 Task: Look for space in Cerignola, Italy from 8th August, 2023 to 15th August, 2023 for 9 adults in price range Rs.10000 to Rs.14000. Place can be shared room with 5 bedrooms having 9 beds and 5 bathrooms. Property type can be house, flat, guest house. Amenities needed are: wifi, TV, free parkinig on premises, gym, breakfast. Booking option can be shelf check-in. Required host language is English.
Action: Mouse moved to (476, 102)
Screenshot: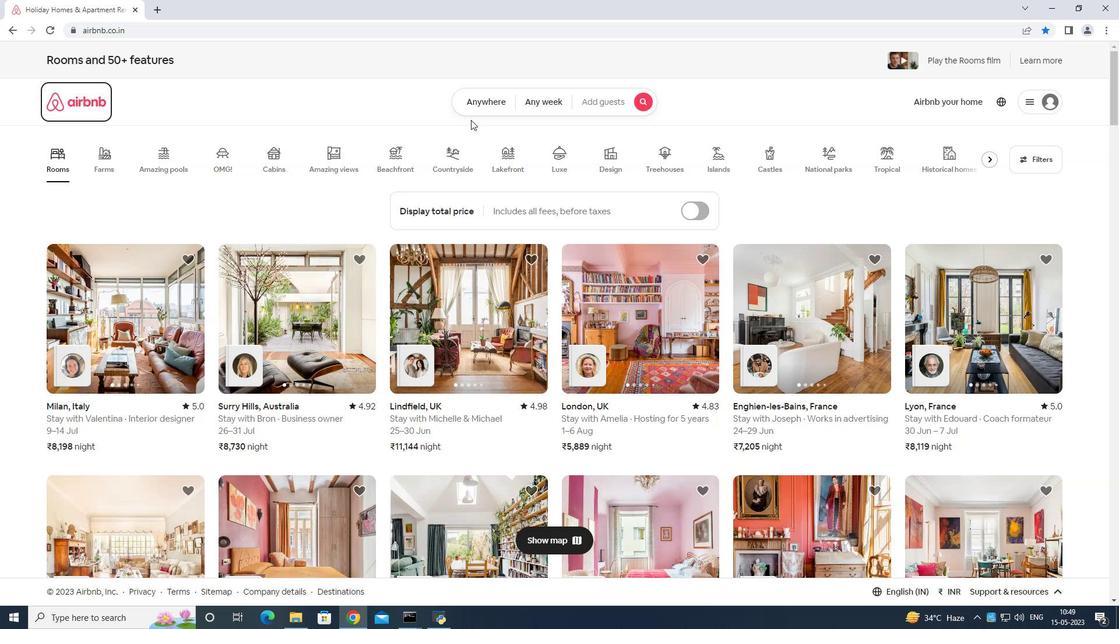 
Action: Mouse pressed left at (476, 102)
Screenshot: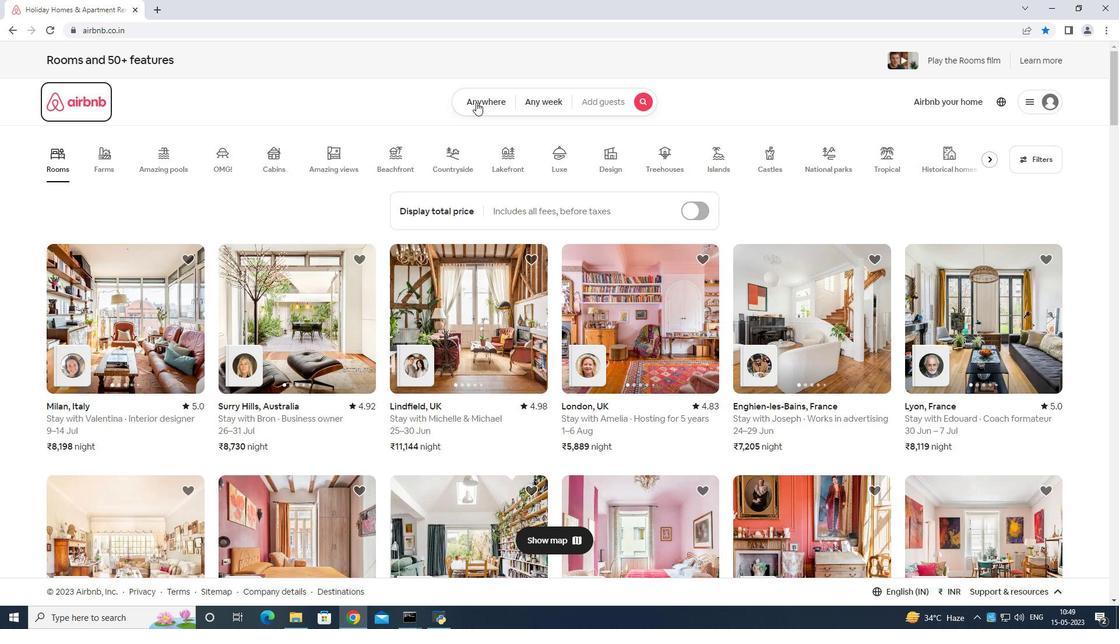 
Action: Mouse moved to (468, 142)
Screenshot: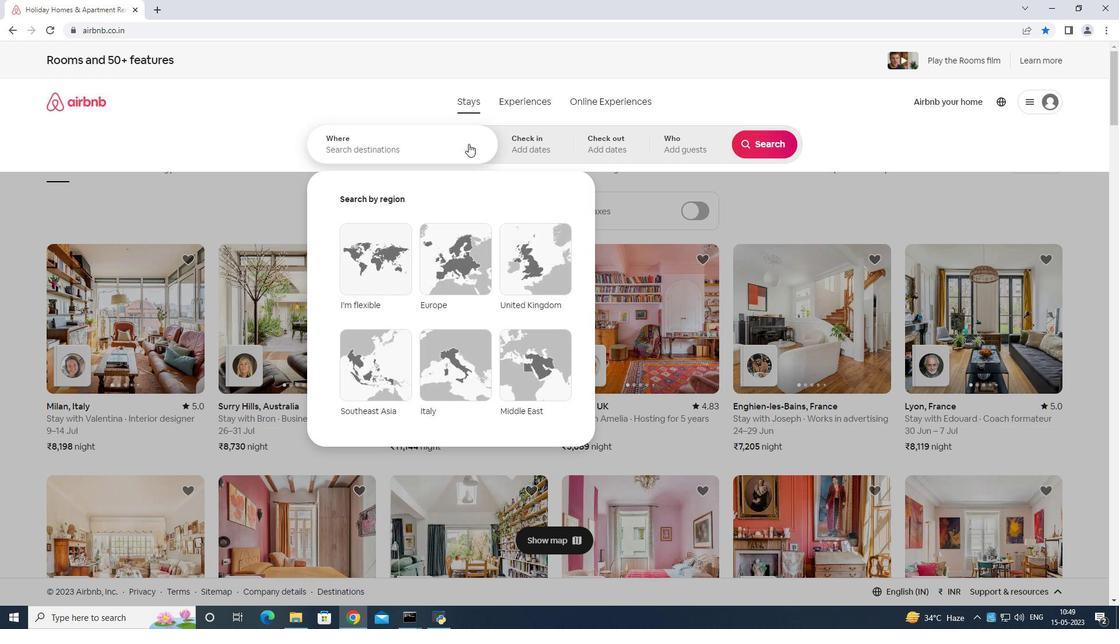 
Action: Mouse pressed left at (468, 143)
Screenshot: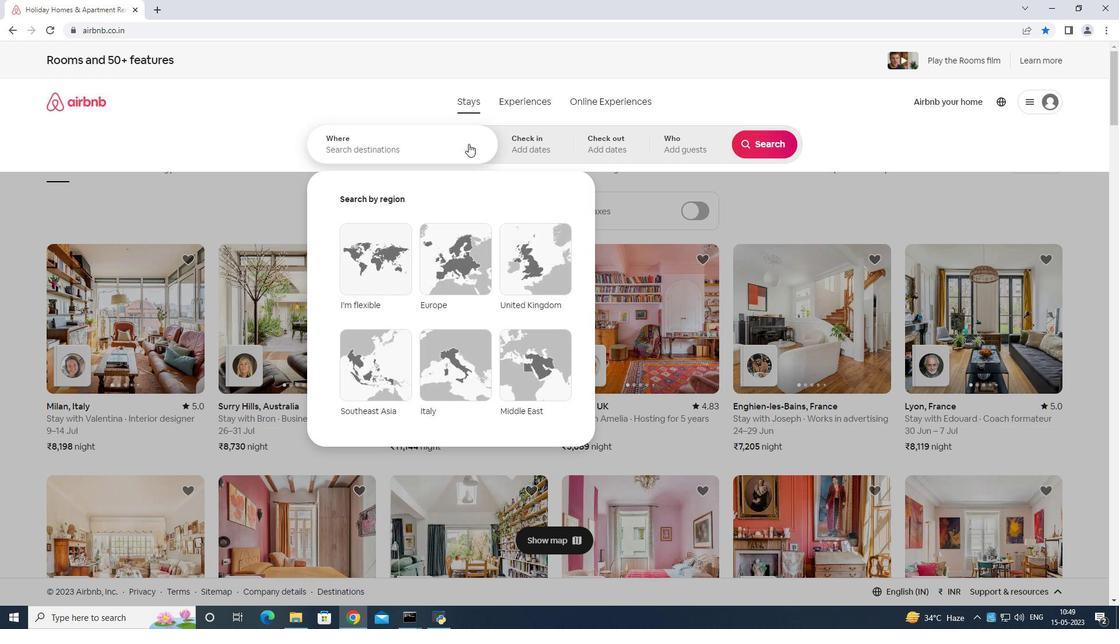 
Action: Mouse moved to (461, 138)
Screenshot: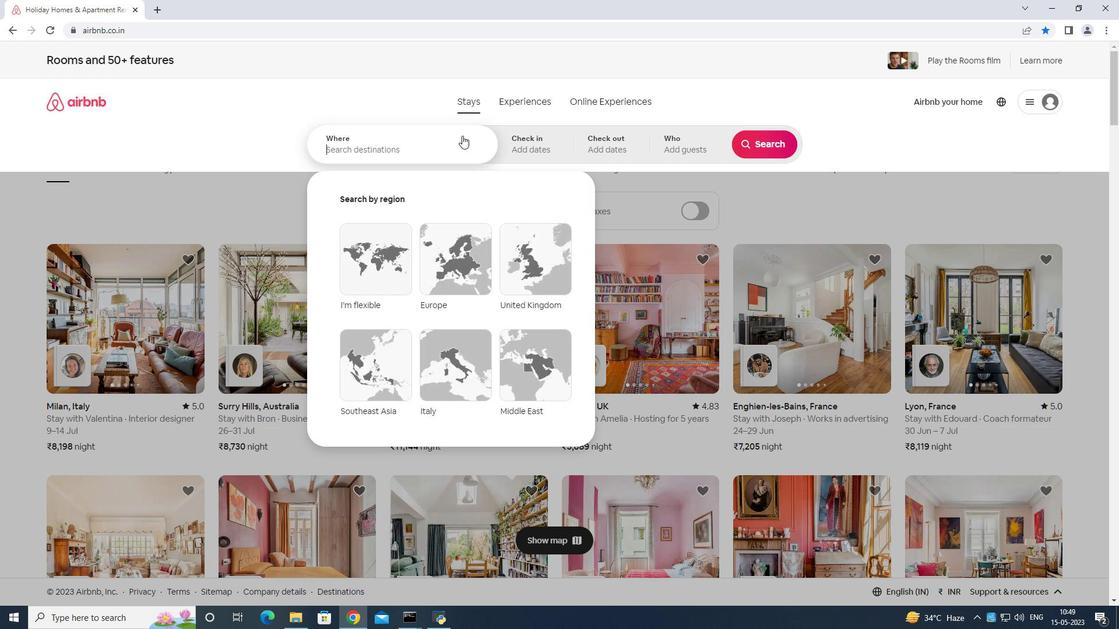 
Action: Key pressed <Key.shift>Cerigo<Key.backspace>nola<Key.space>italy<Key.enter>
Screenshot: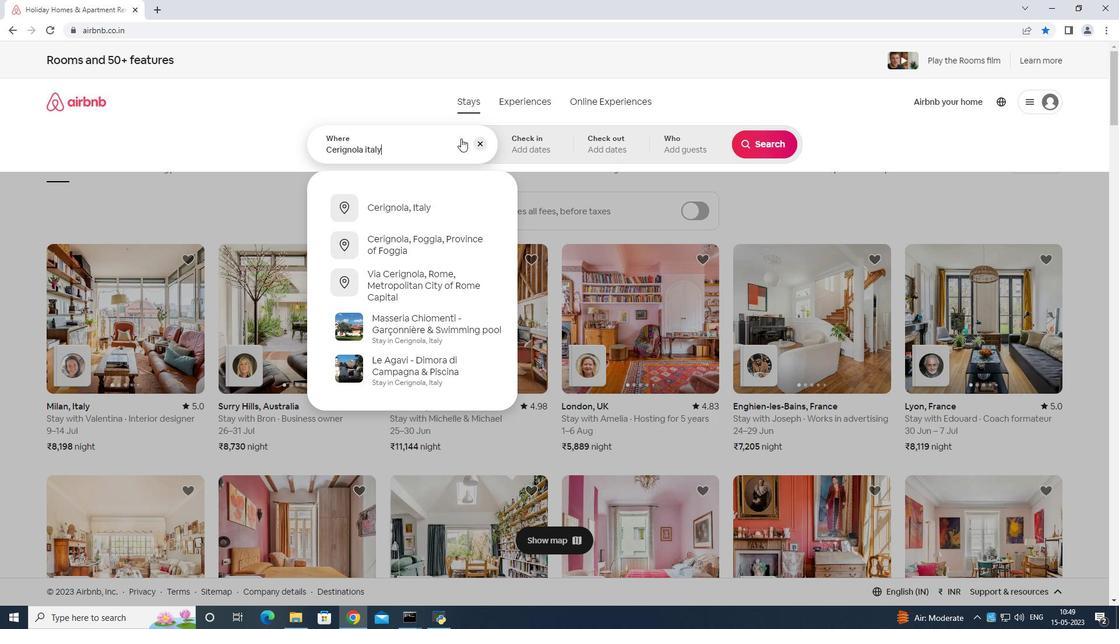 
Action: Mouse moved to (754, 238)
Screenshot: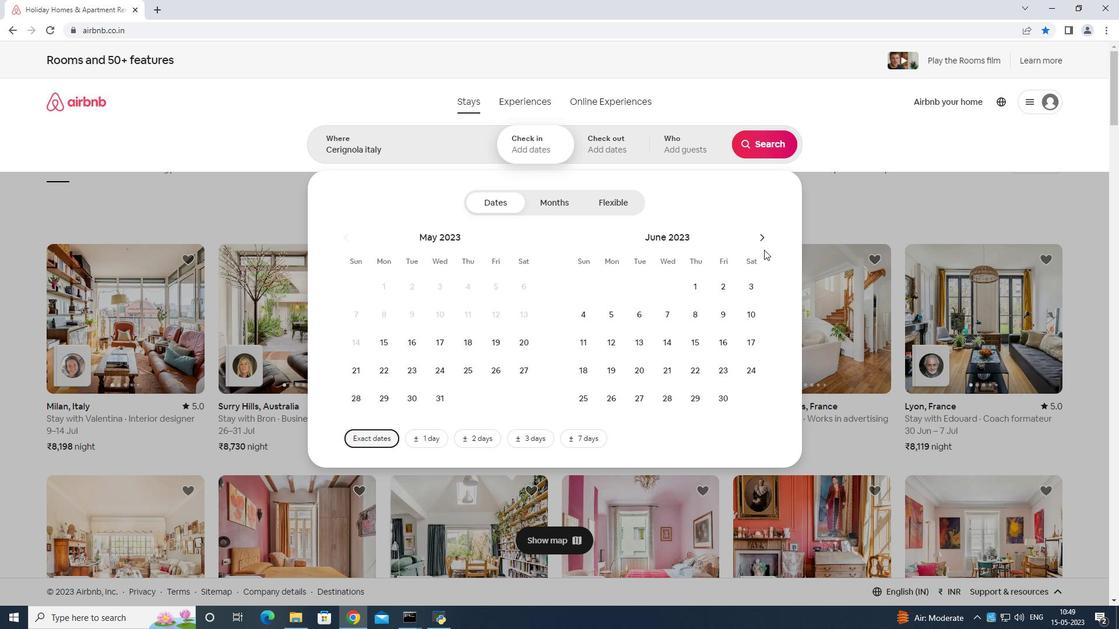 
Action: Mouse pressed left at (754, 238)
Screenshot: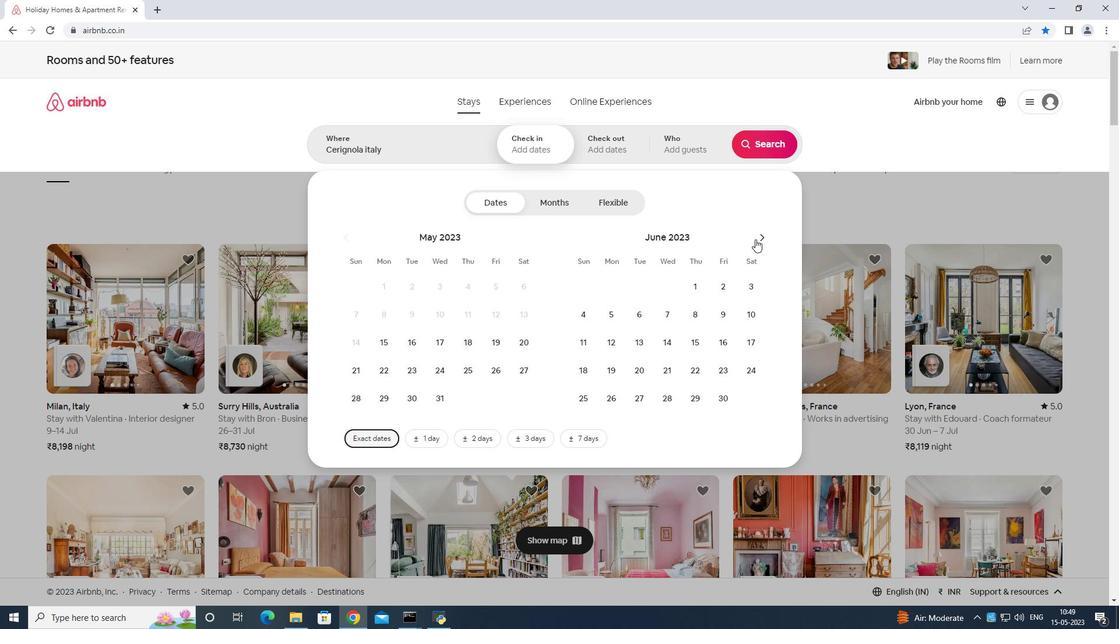 
Action: Mouse moved to (757, 239)
Screenshot: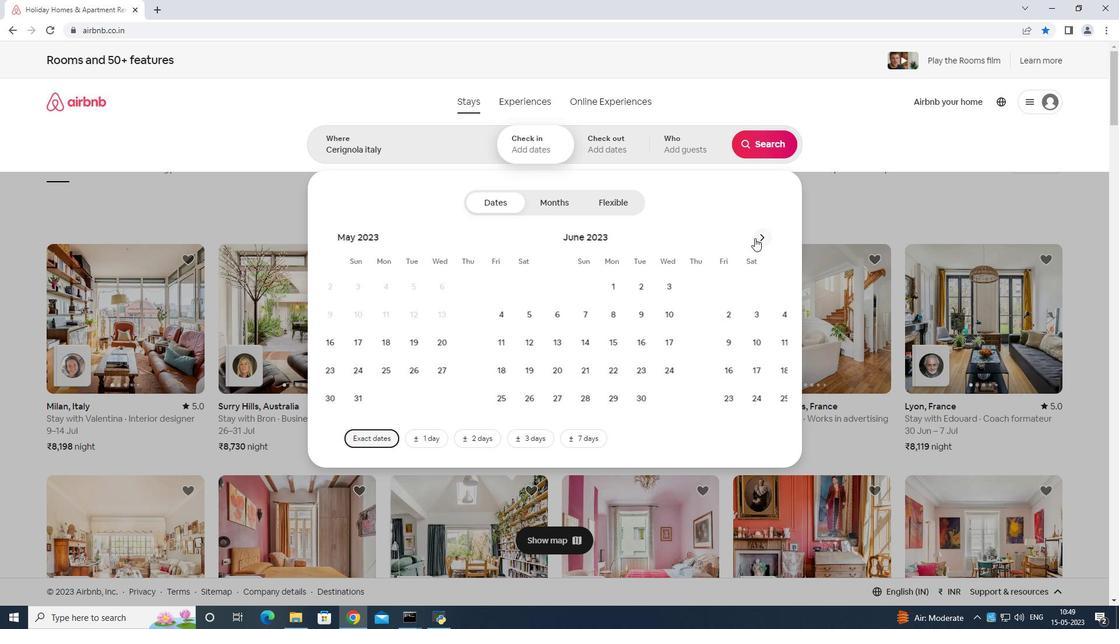 
Action: Mouse pressed left at (757, 239)
Screenshot: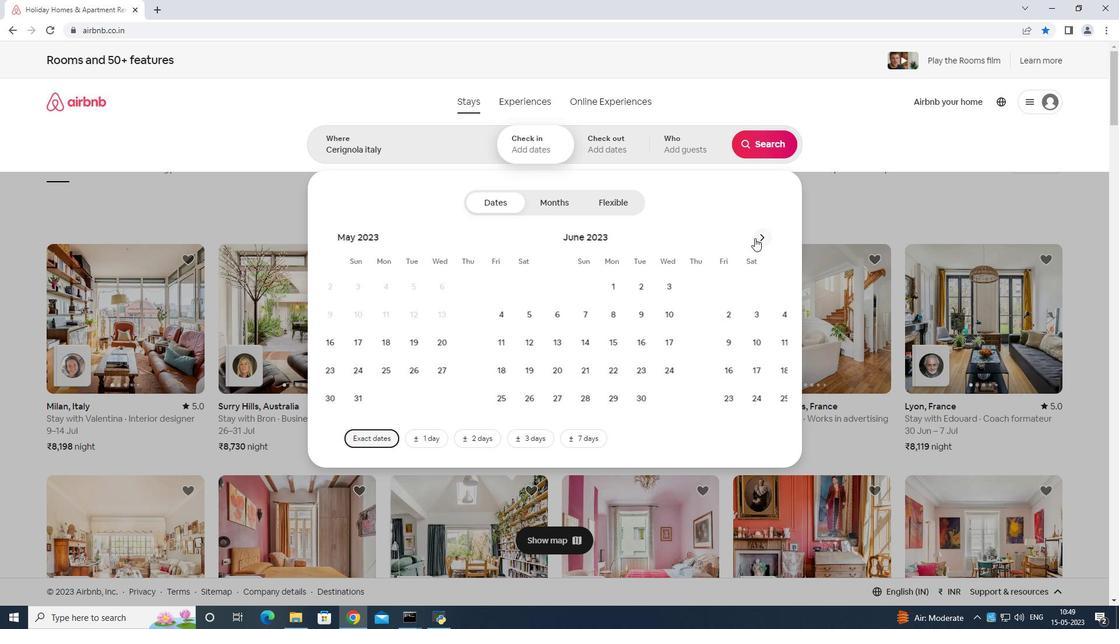
Action: Mouse moved to (634, 314)
Screenshot: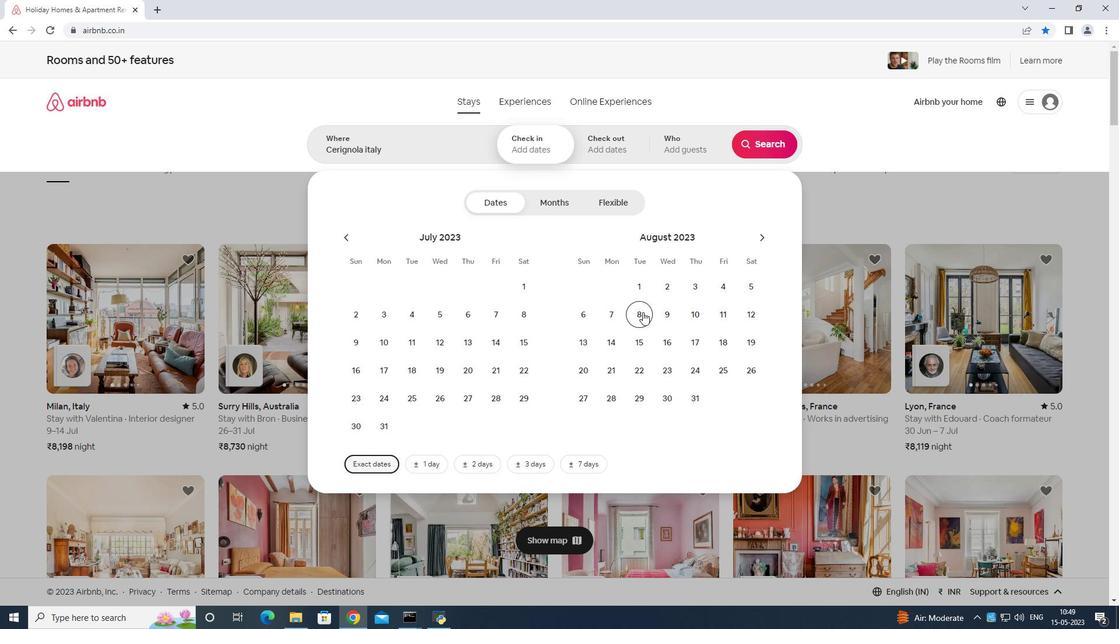 
Action: Mouse pressed left at (634, 314)
Screenshot: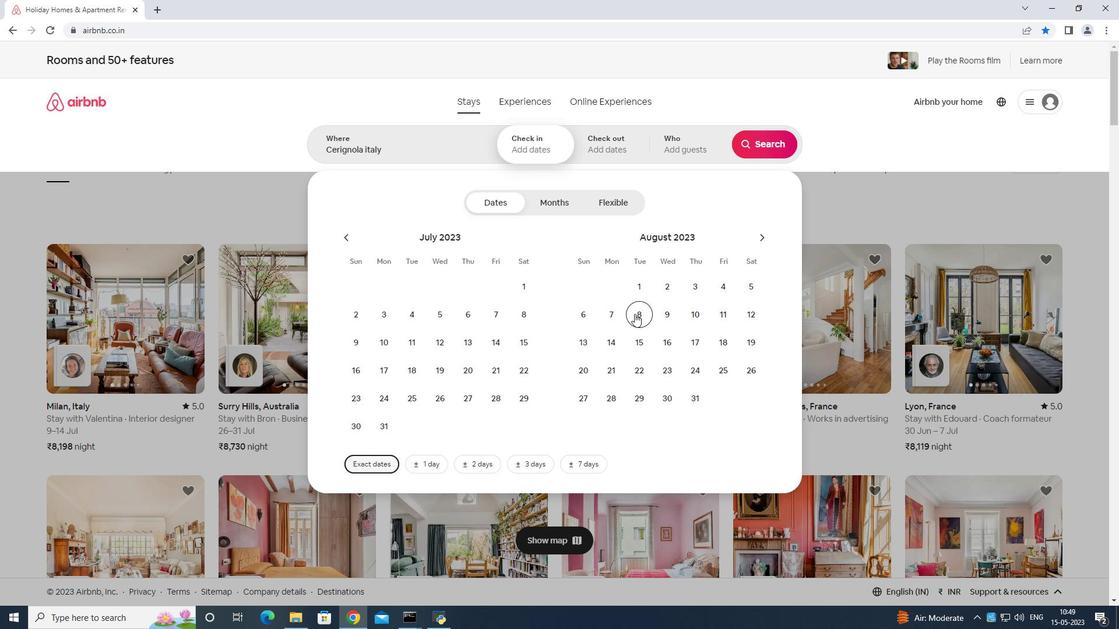 
Action: Mouse moved to (635, 335)
Screenshot: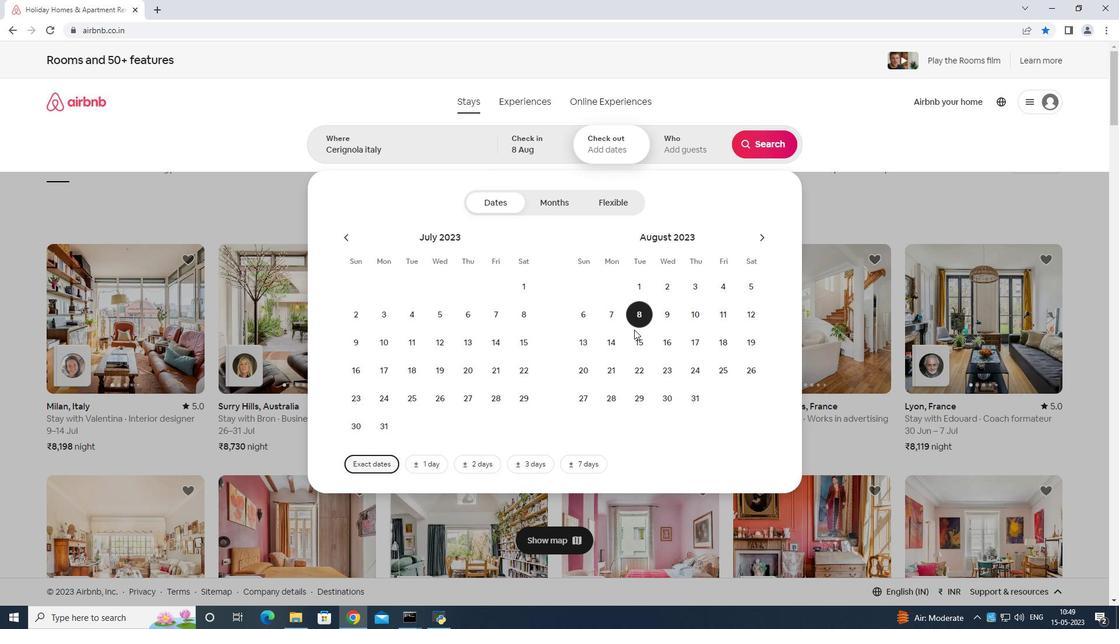 
Action: Mouse pressed left at (635, 335)
Screenshot: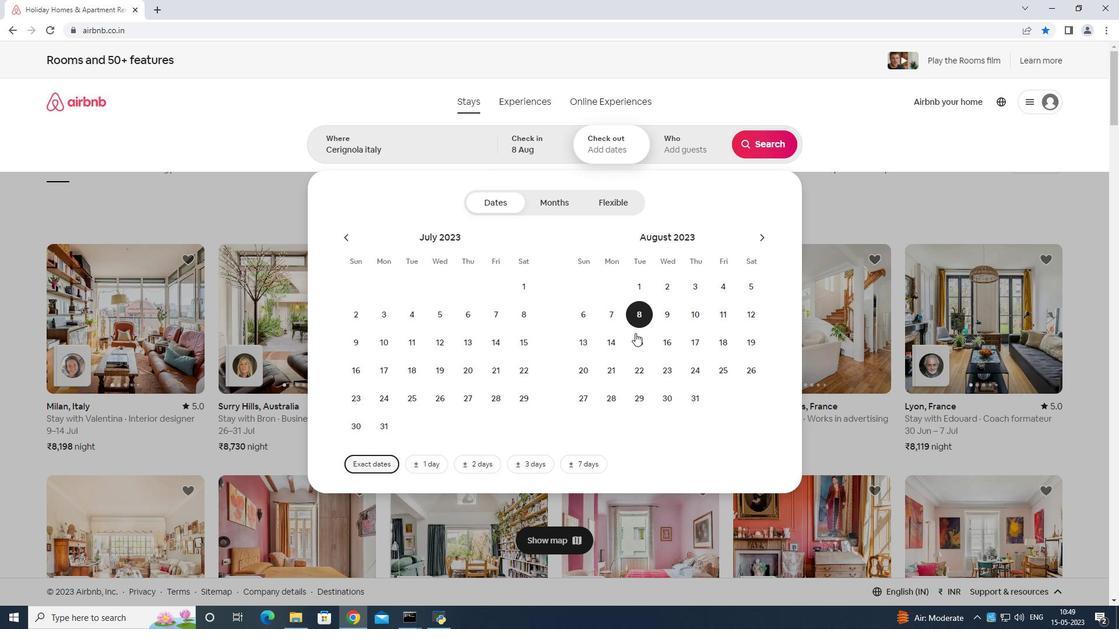 
Action: Mouse moved to (687, 146)
Screenshot: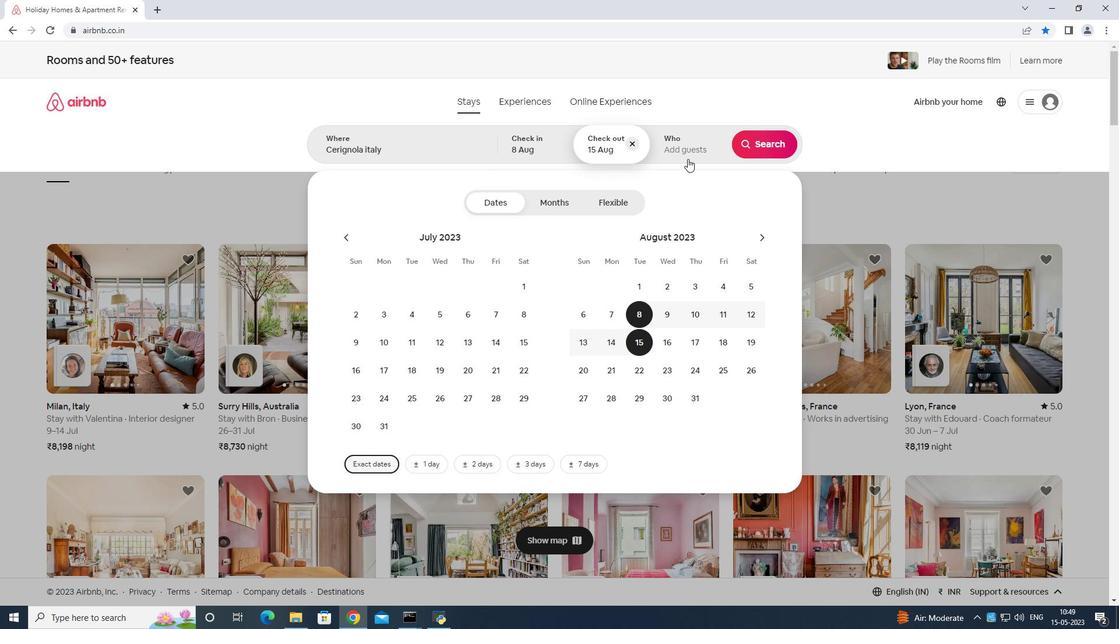 
Action: Mouse pressed left at (687, 146)
Screenshot: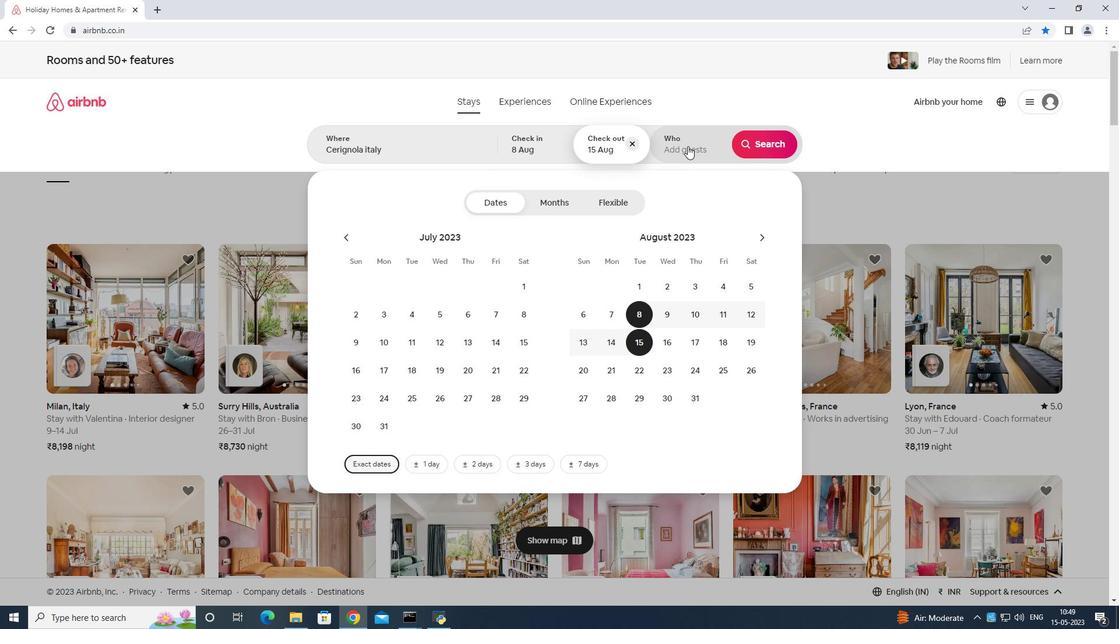 
Action: Mouse moved to (770, 204)
Screenshot: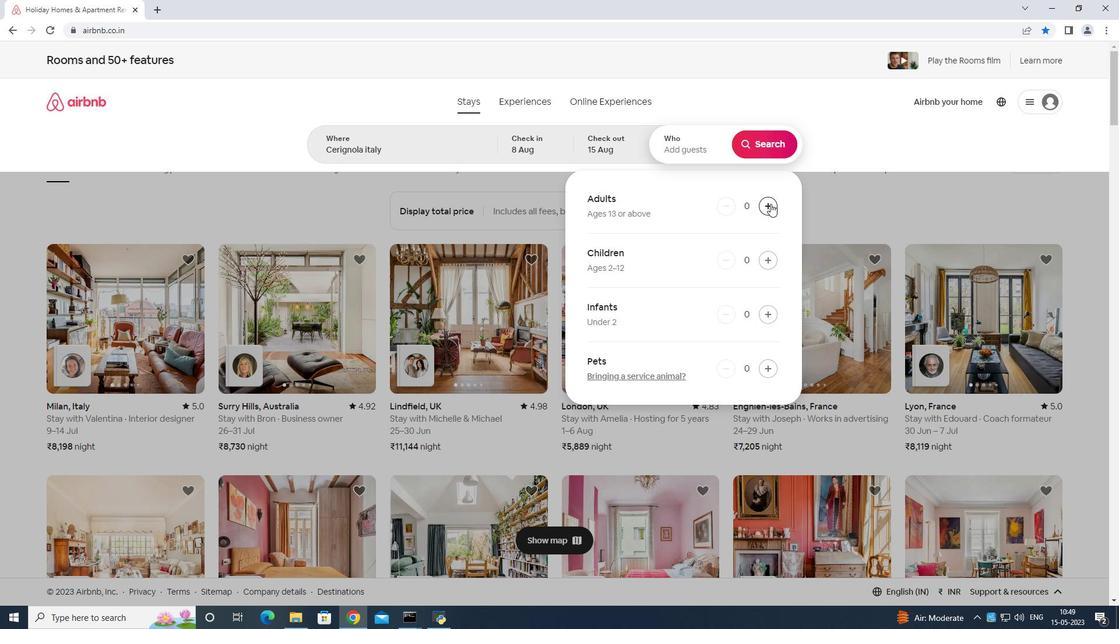 
Action: Mouse pressed left at (770, 204)
Screenshot: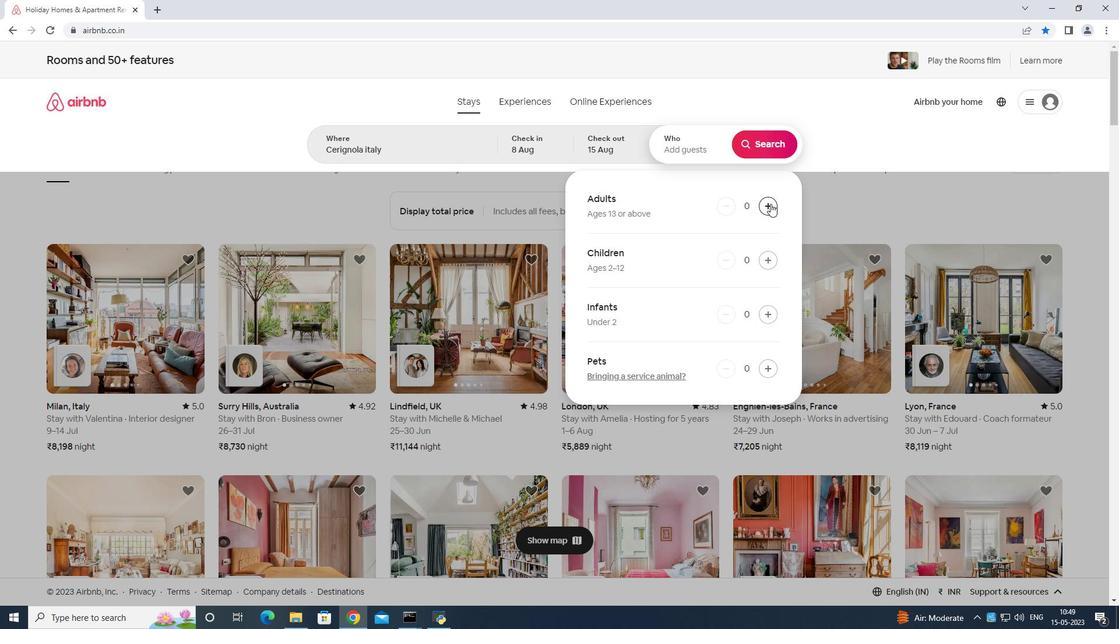 
Action: Mouse pressed left at (770, 204)
Screenshot: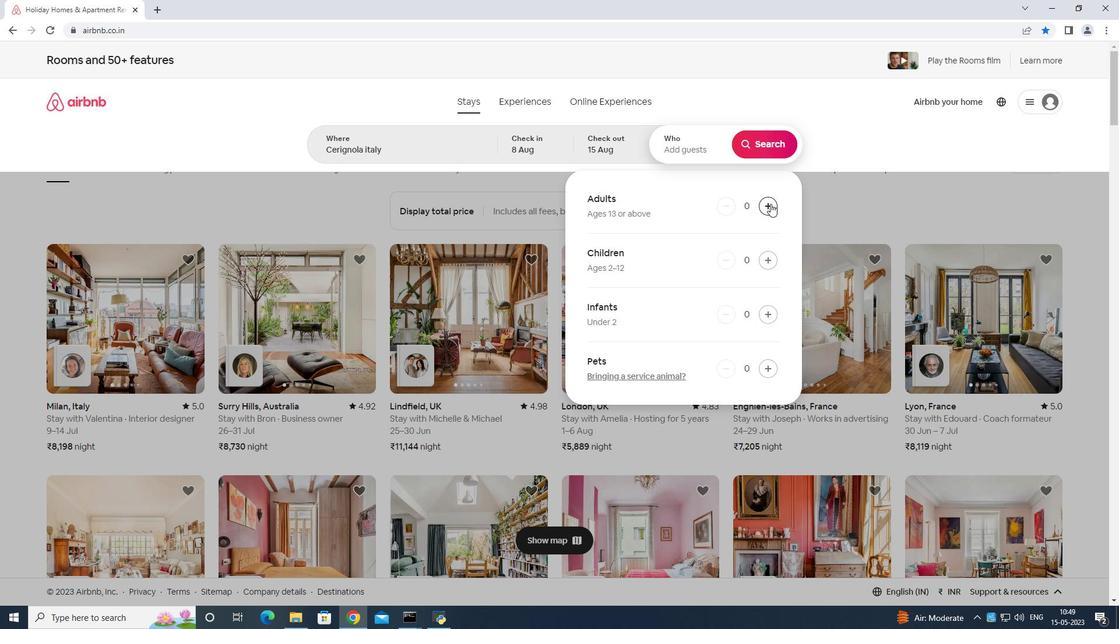 
Action: Mouse pressed left at (770, 204)
Screenshot: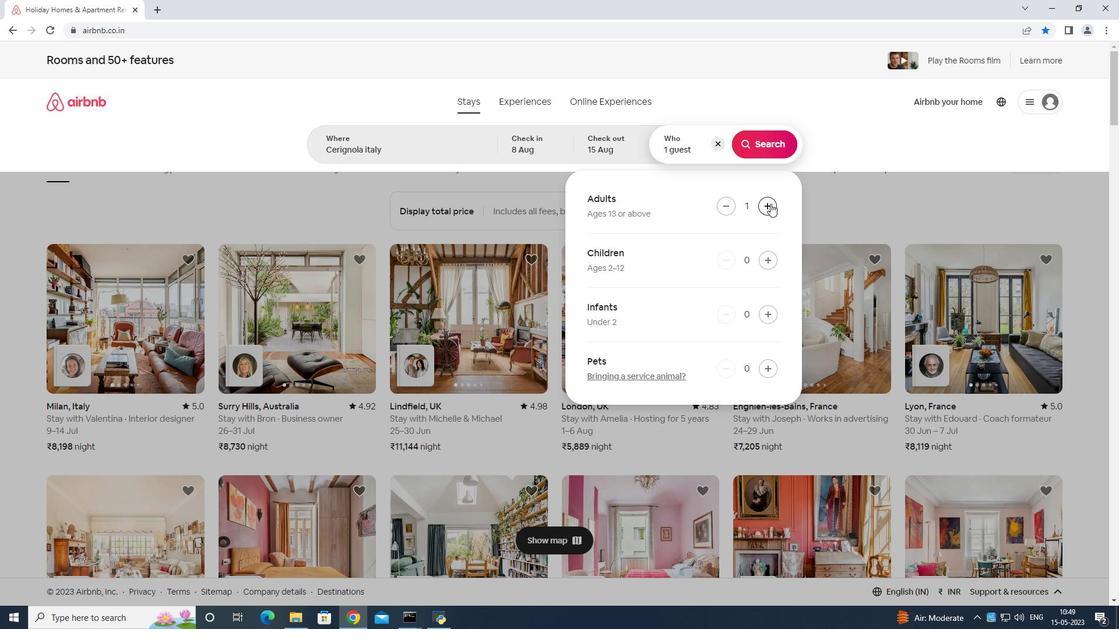 
Action: Mouse pressed left at (770, 204)
Screenshot: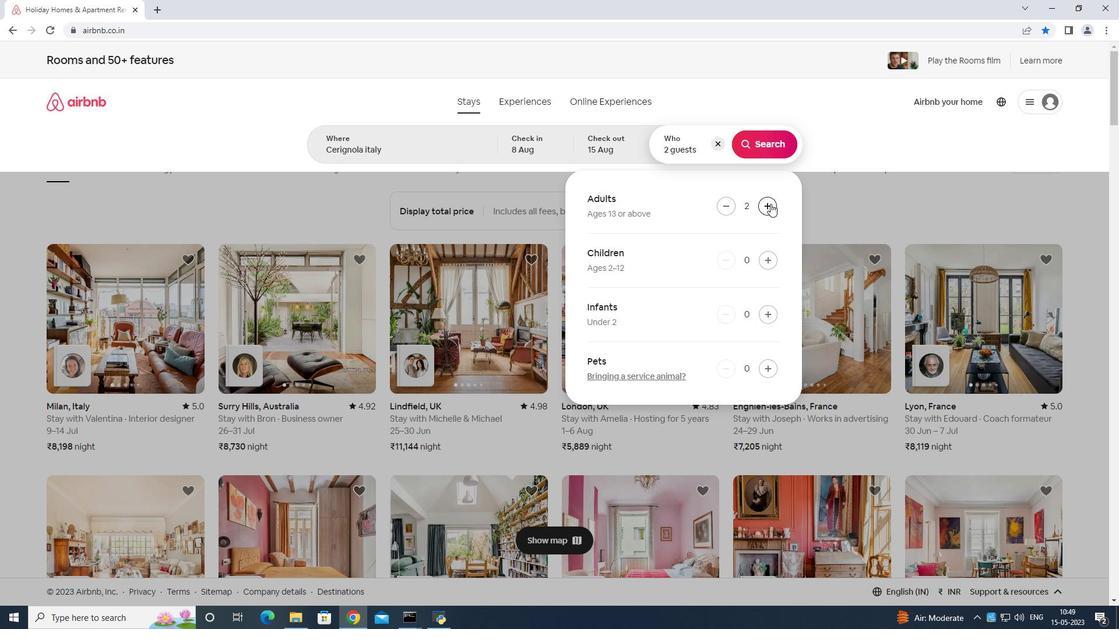 
Action: Mouse pressed left at (770, 204)
Screenshot: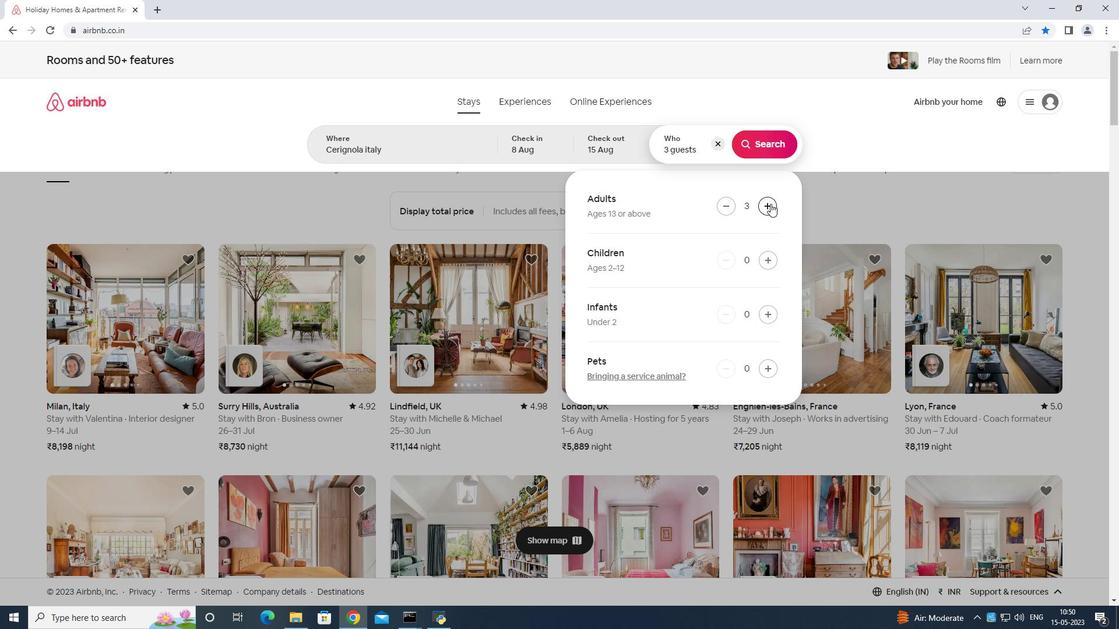 
Action: Mouse pressed left at (770, 204)
Screenshot: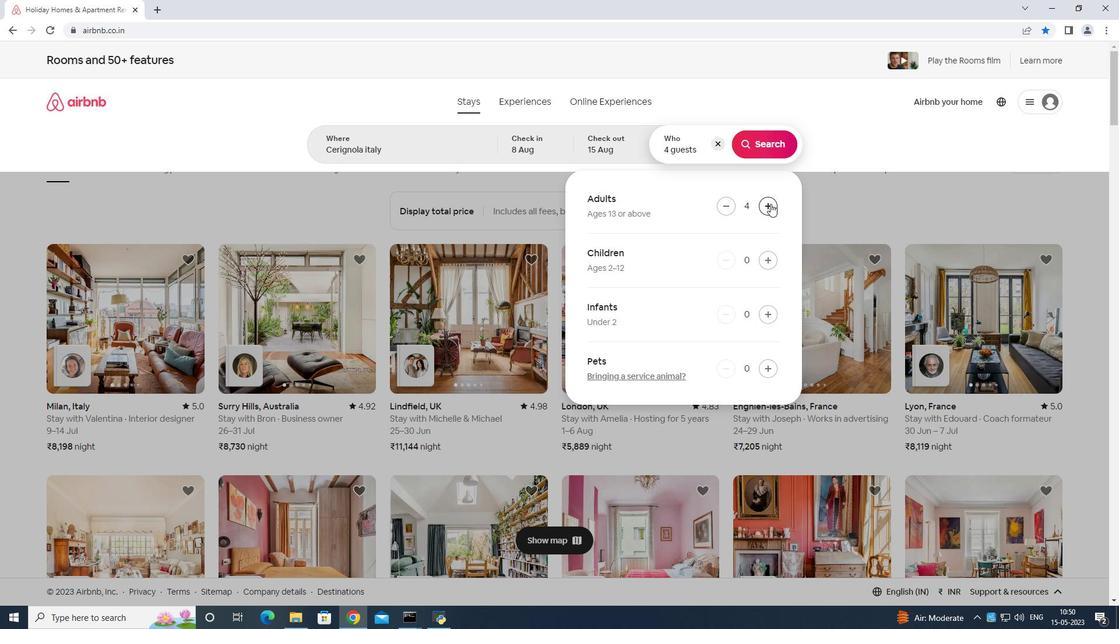 
Action: Mouse pressed left at (770, 204)
Screenshot: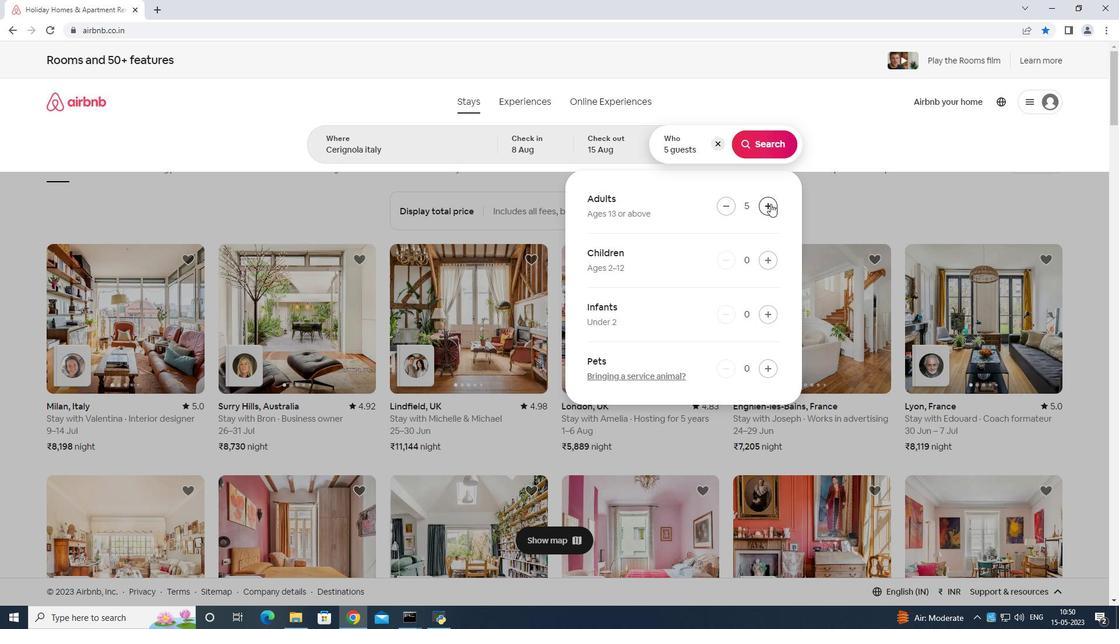 
Action: Mouse pressed left at (770, 204)
Screenshot: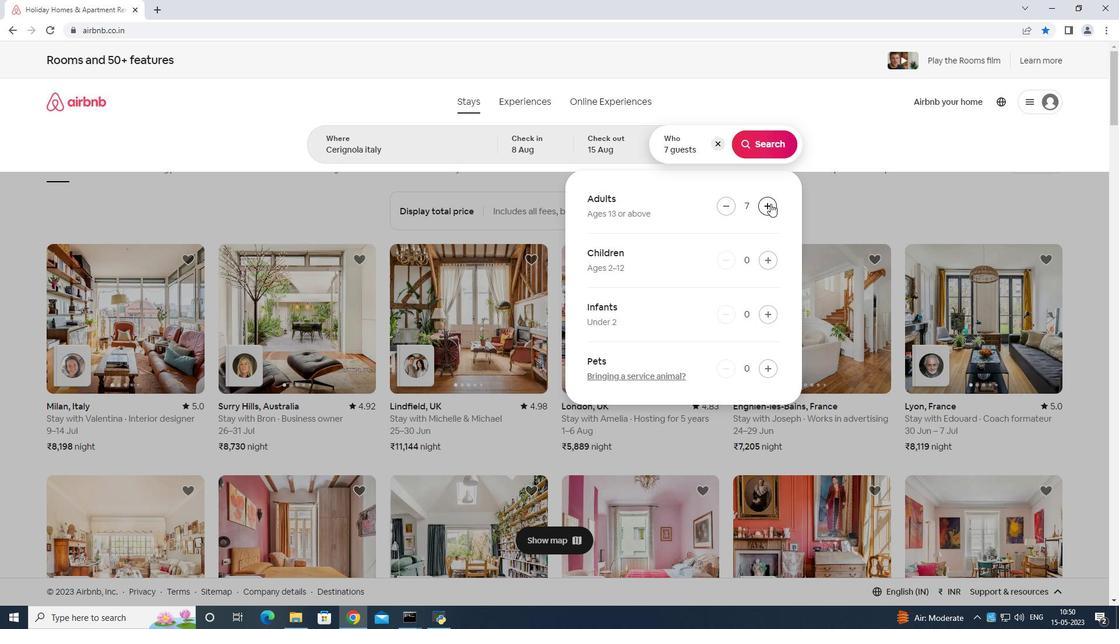 
Action: Mouse pressed left at (770, 204)
Screenshot: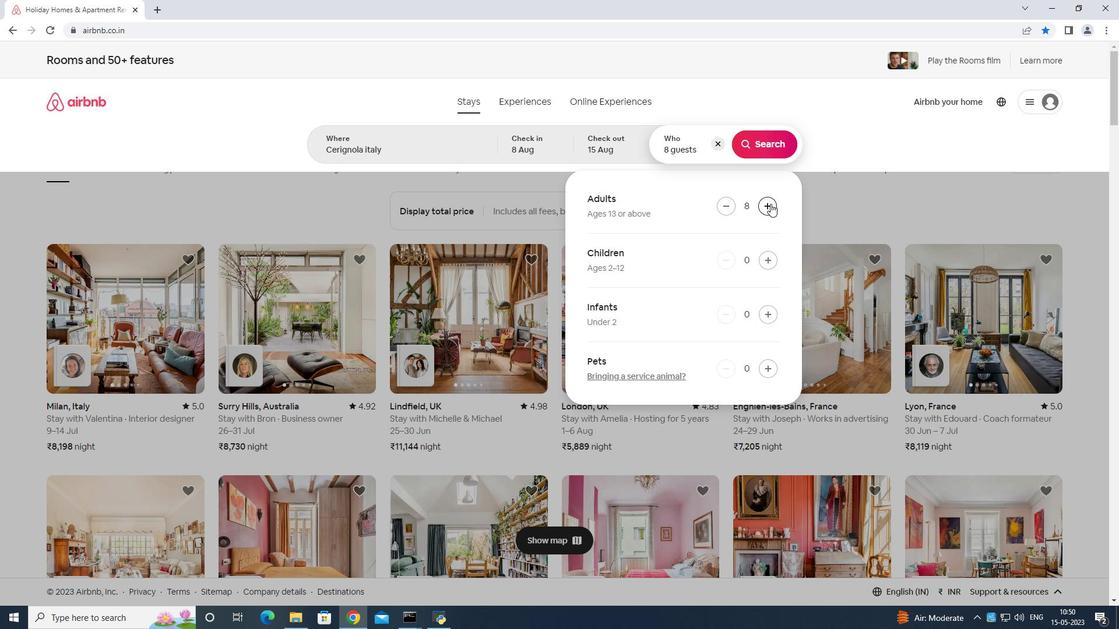 
Action: Mouse moved to (771, 150)
Screenshot: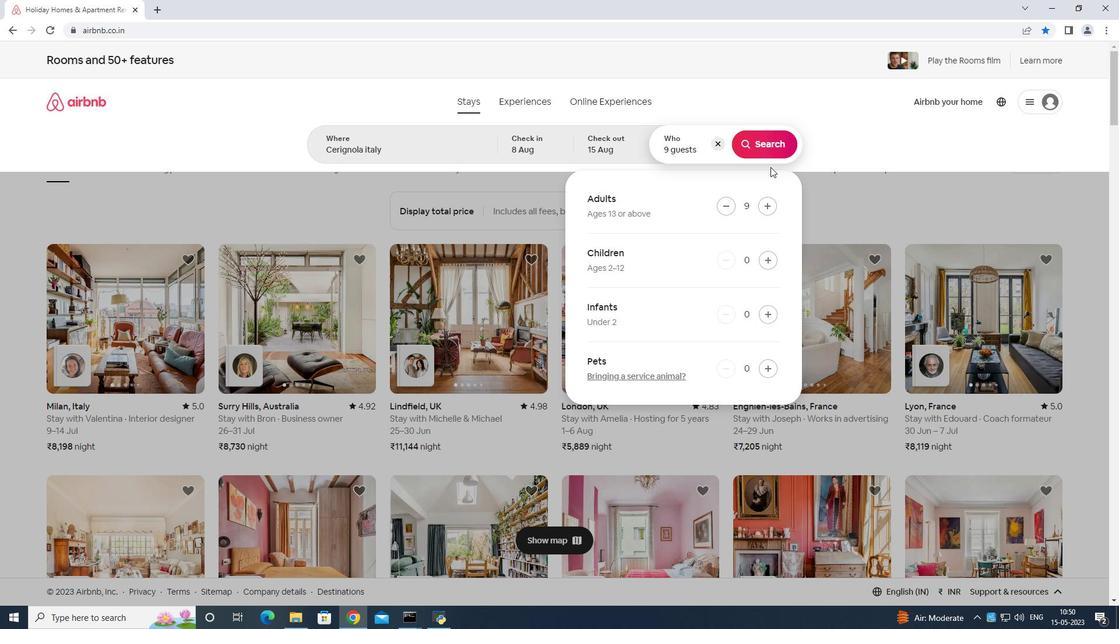 
Action: Mouse pressed left at (771, 150)
Screenshot: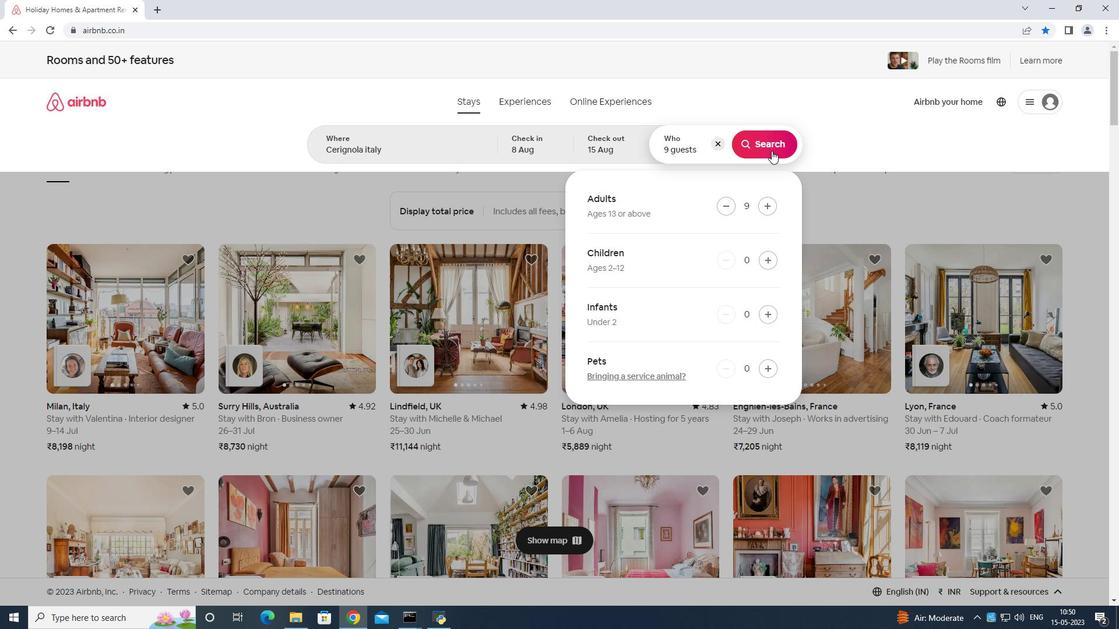 
Action: Mouse moved to (1071, 103)
Screenshot: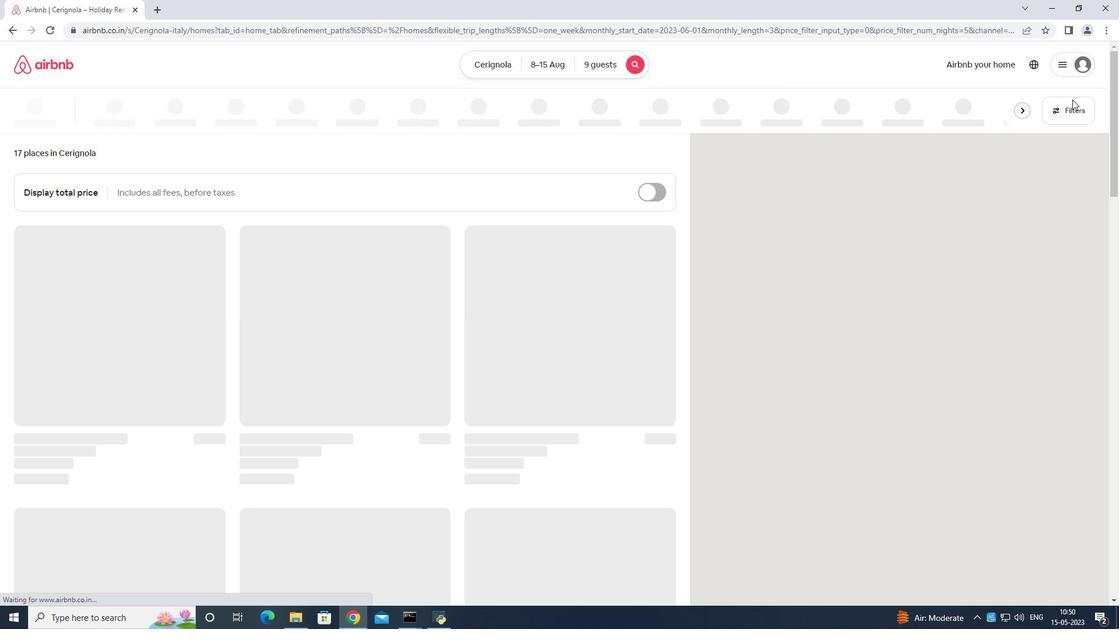 
Action: Mouse pressed left at (1071, 103)
Screenshot: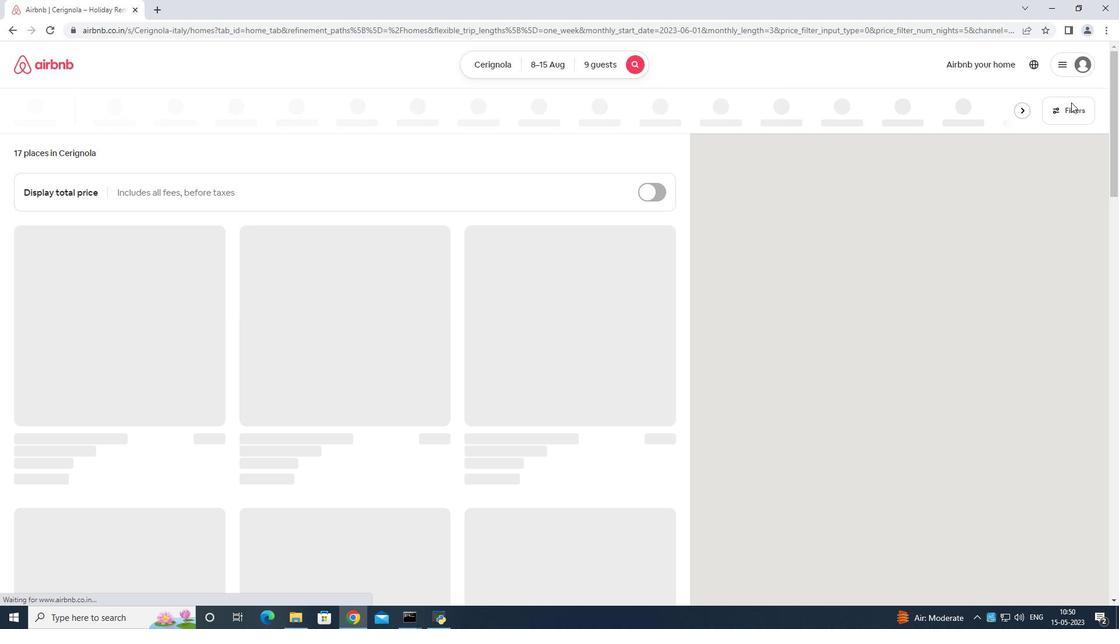 
Action: Mouse moved to (494, 402)
Screenshot: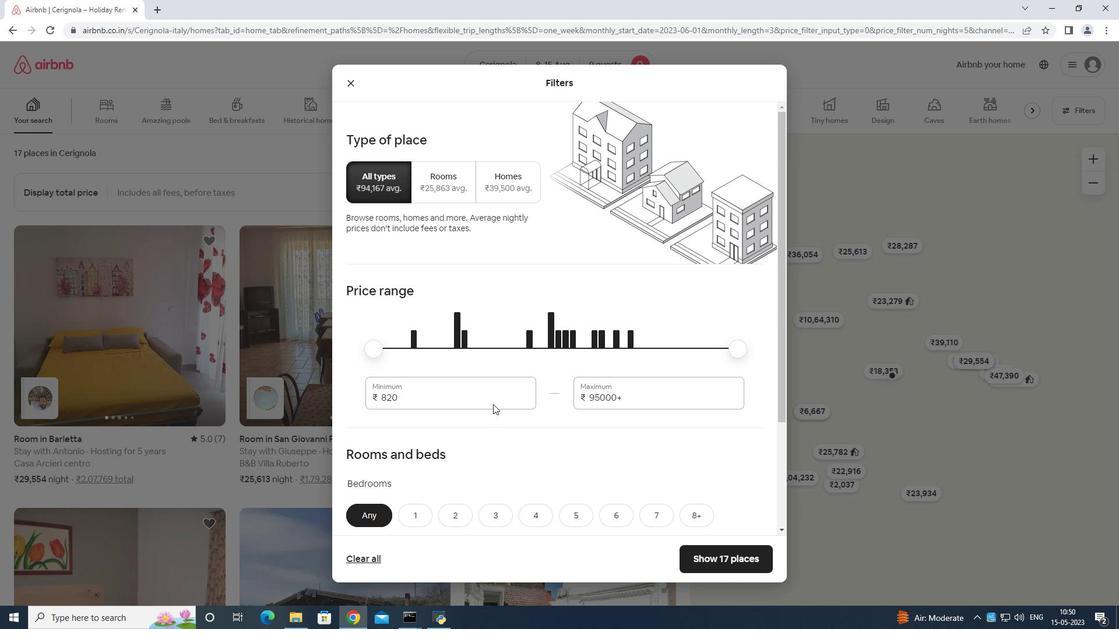 
Action: Mouse pressed left at (494, 402)
Screenshot: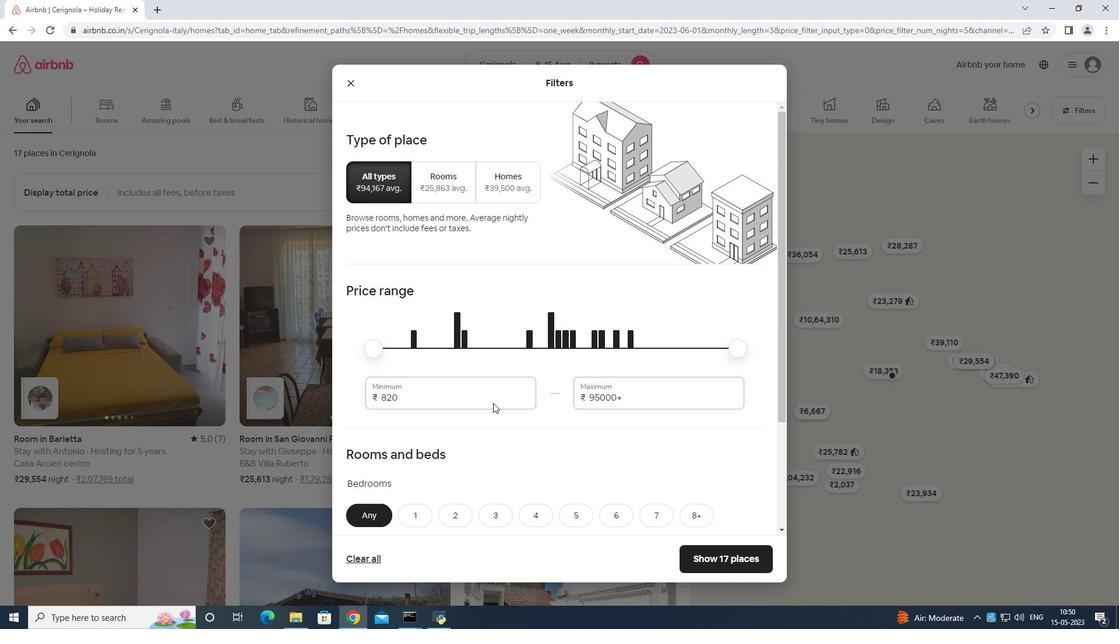 
Action: Key pressed <Key.backspace><Key.backspace><Key.backspace><Key.backspace><Key.backspace><Key.backspace><Key.backspace><Key.backspace><Key.backspace><Key.backspace>1000
Screenshot: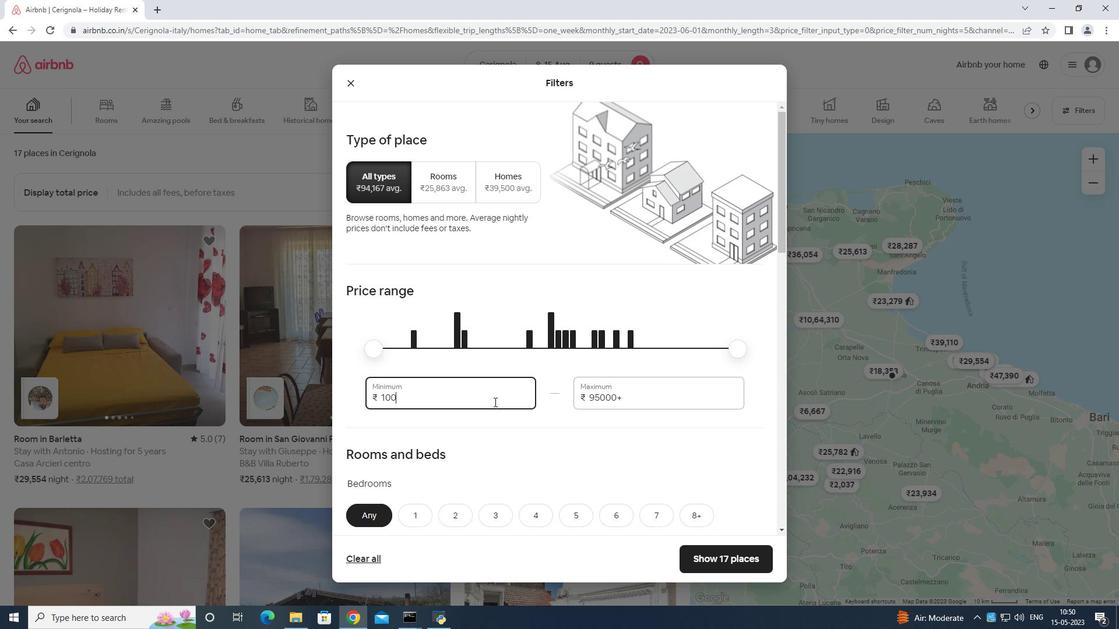 
Action: Mouse moved to (541, 396)
Screenshot: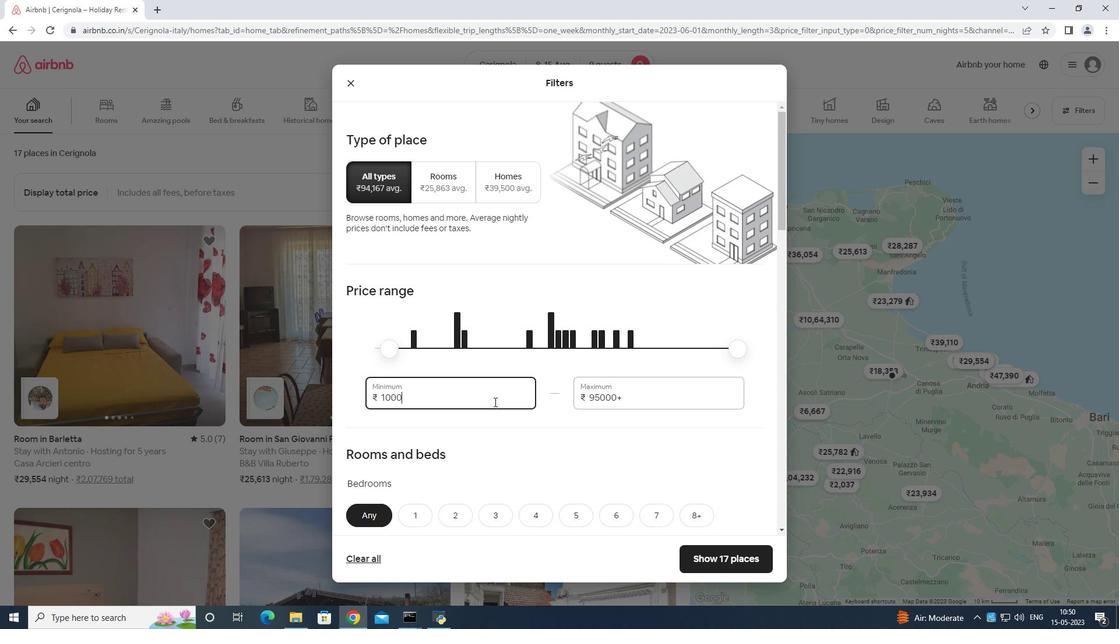 
Action: Key pressed 0
Screenshot: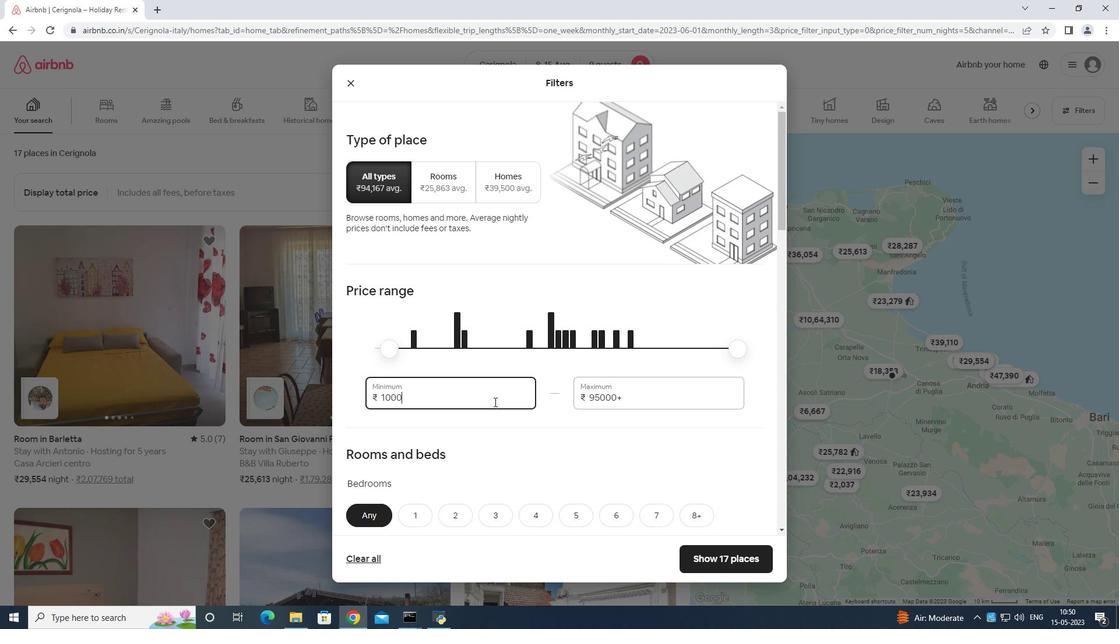 
Action: Mouse moved to (661, 375)
Screenshot: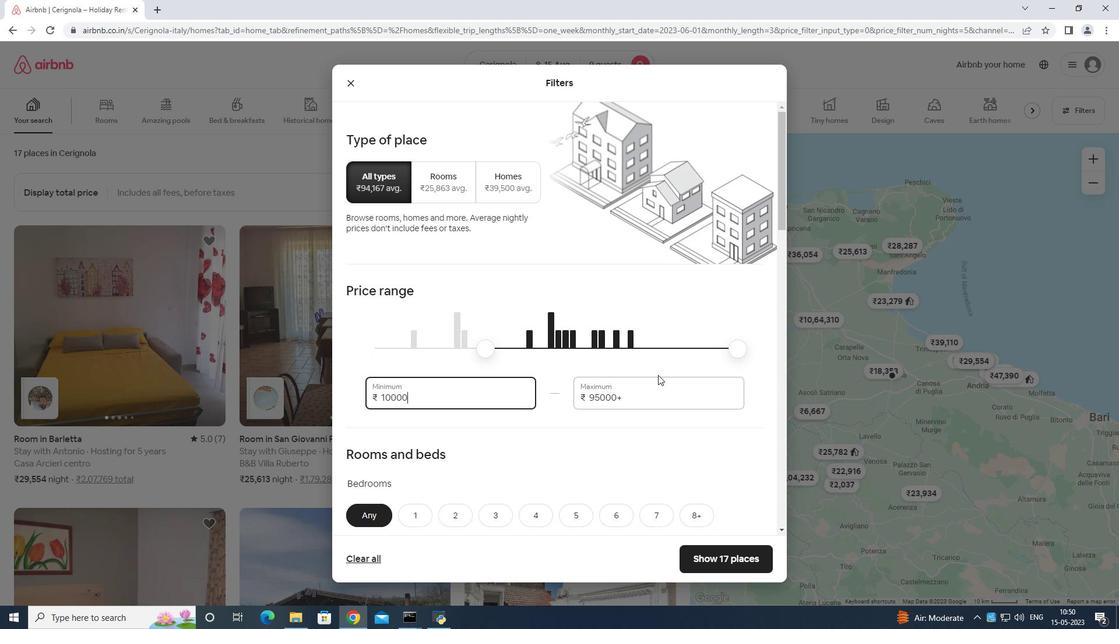 
Action: Mouse pressed left at (661, 375)
Screenshot: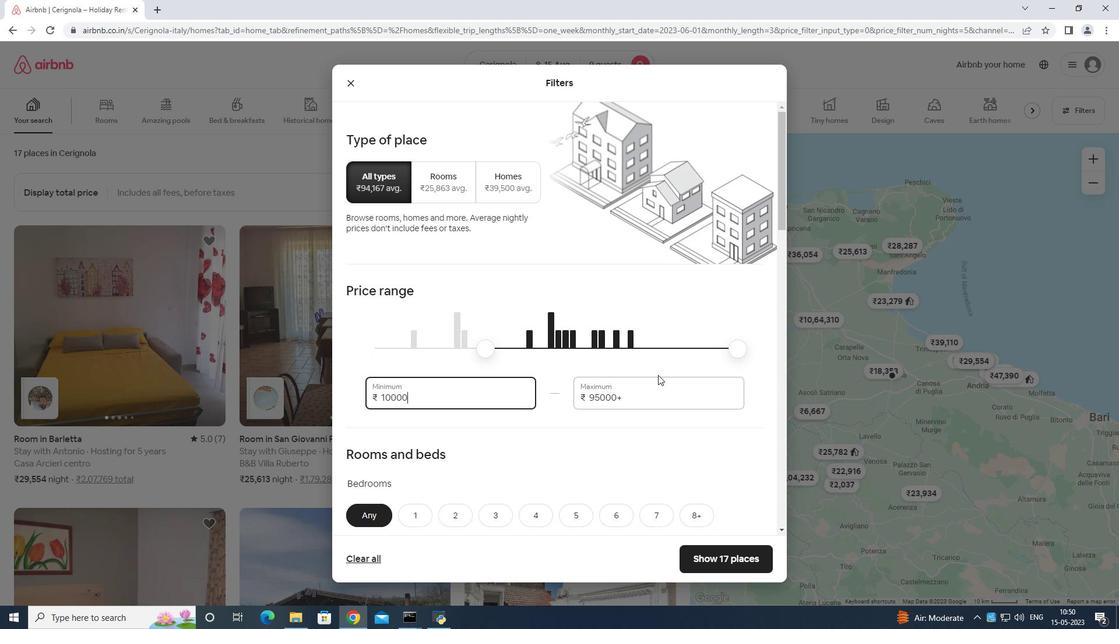 
Action: Mouse moved to (660, 375)
Screenshot: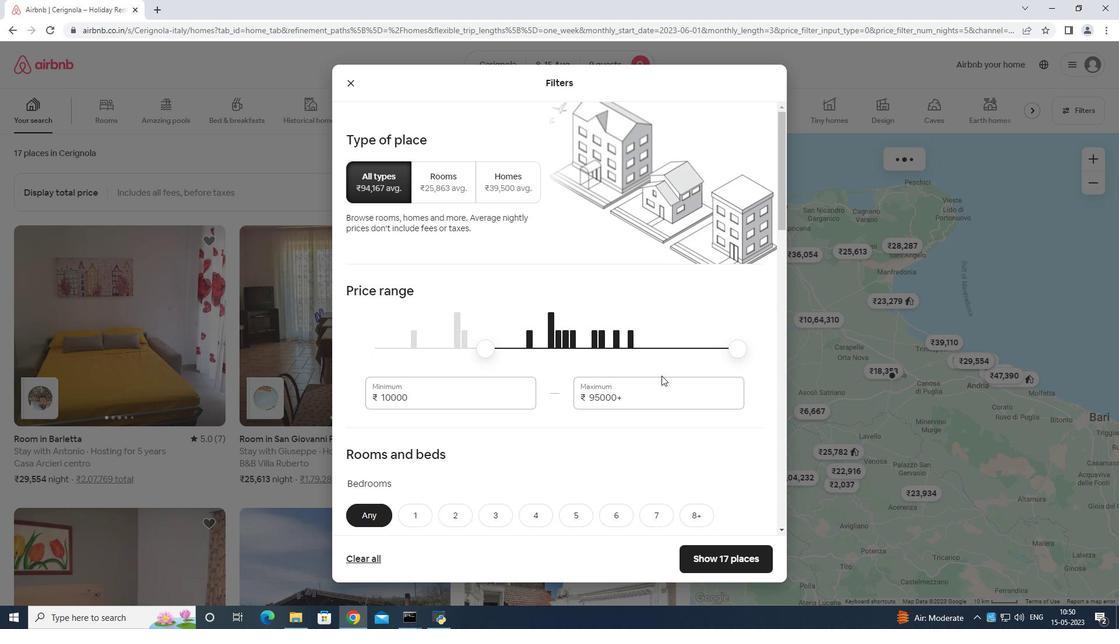 
Action: Key pressed <Key.backspace><Key.backspace><Key.backspace><Key.backspace><Key.backspace><Key.backspace><Key.backspace><Key.backspace><Key.backspace><Key.backspace><Key.backspace><Key.backspace><Key.backspace>14
Screenshot: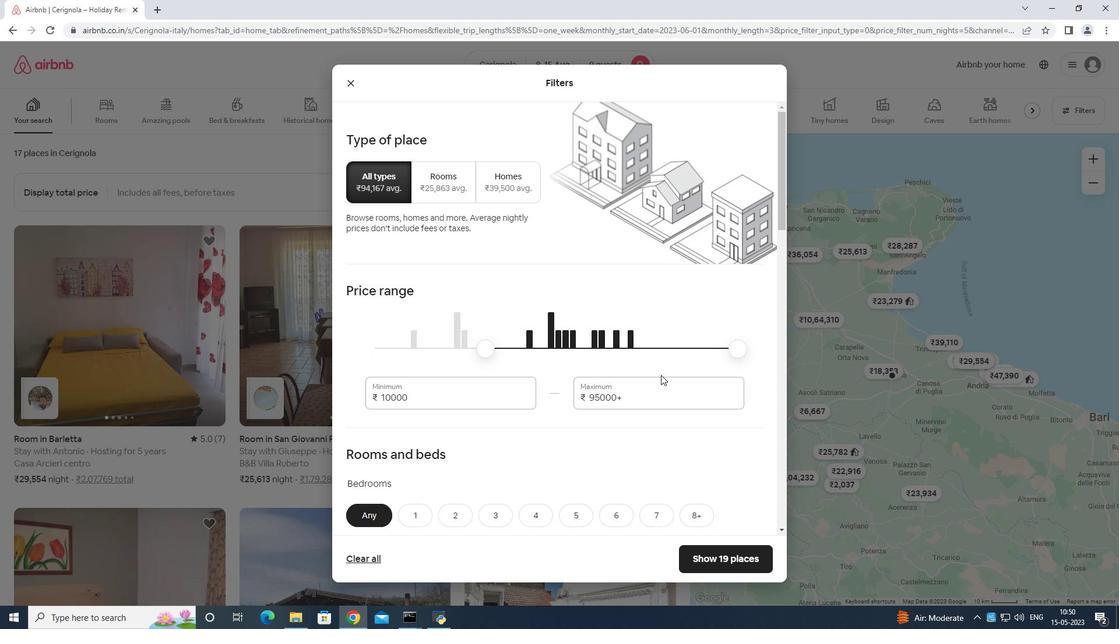 
Action: Mouse moved to (660, 375)
Screenshot: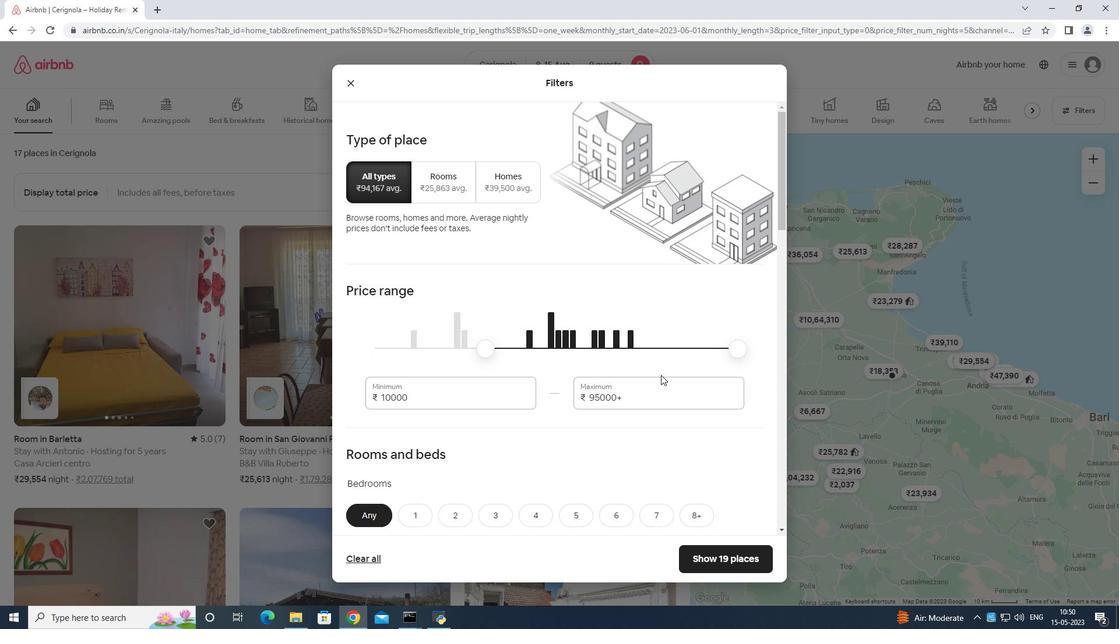 
Action: Key pressed 000
Screenshot: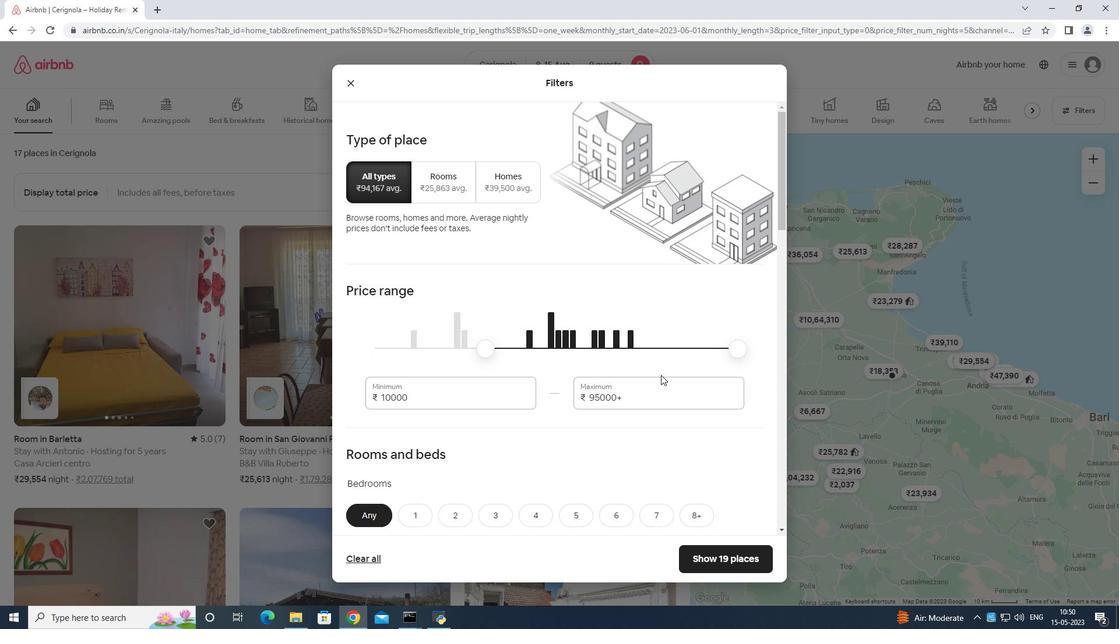 
Action: Mouse moved to (650, 388)
Screenshot: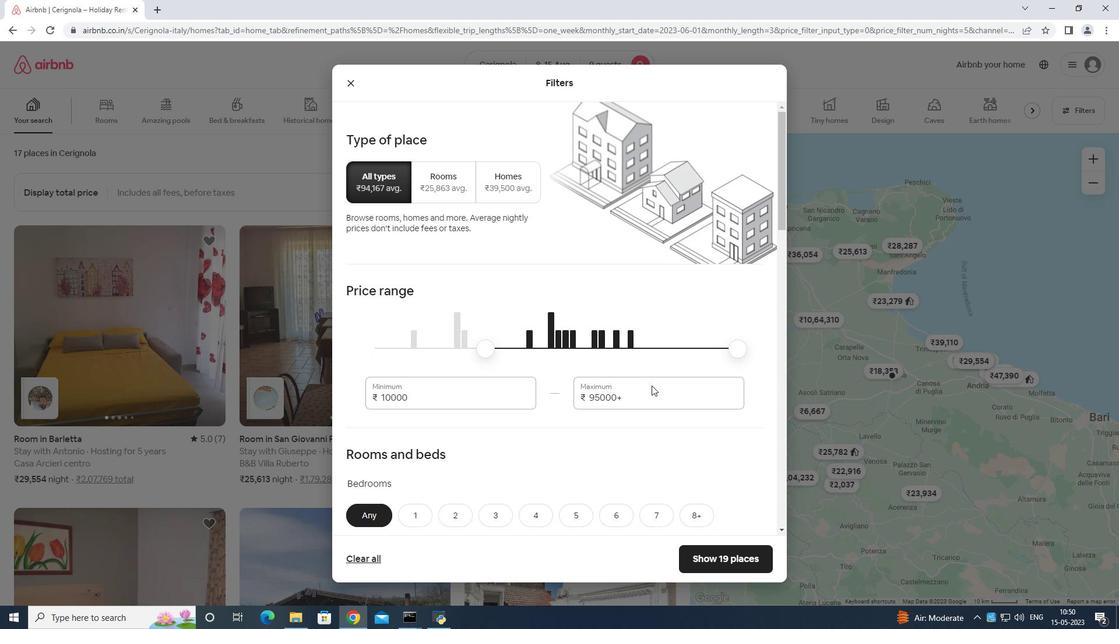
Action: Mouse pressed left at (650, 388)
Screenshot: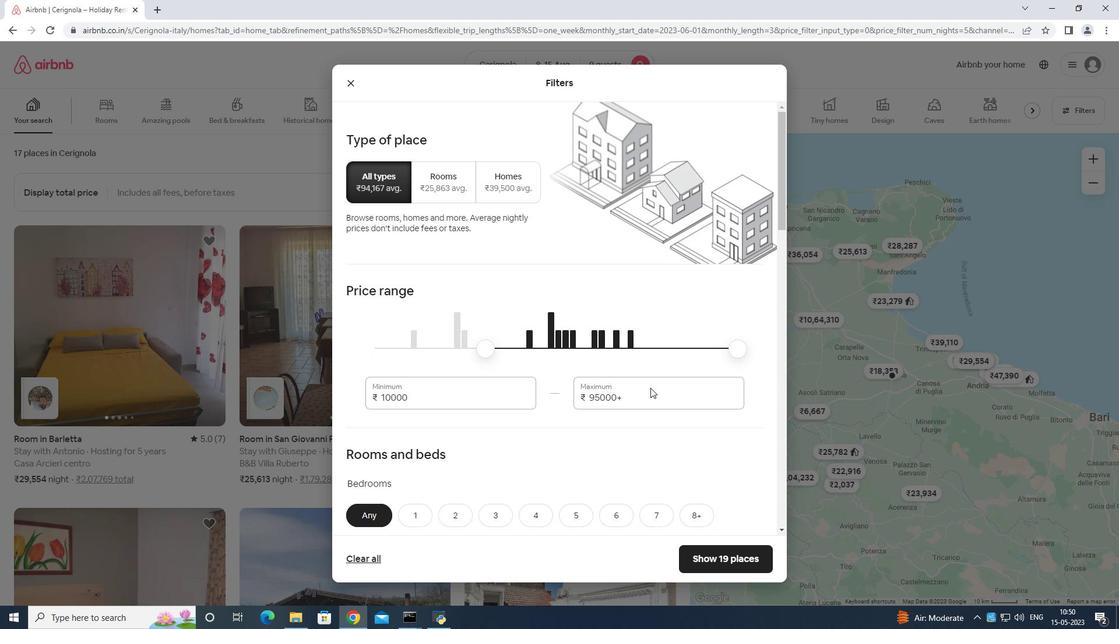 
Action: Mouse moved to (650, 389)
Screenshot: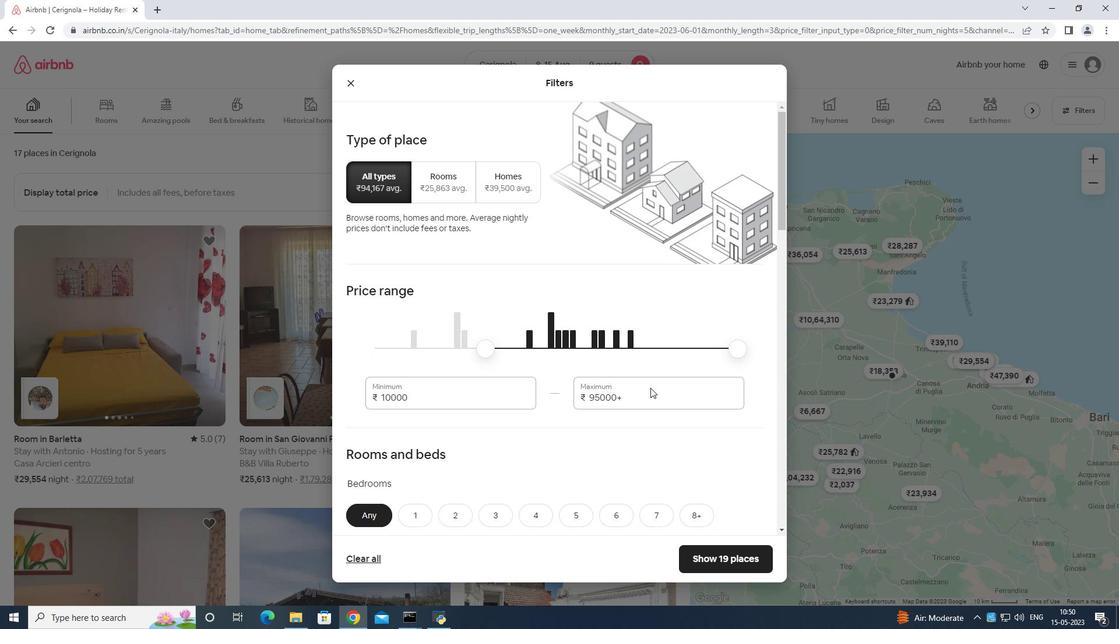 
Action: Key pressed <Key.backspace><Key.backspace><Key.backspace><Key.backspace><Key.backspace><Key.backspace><Key.backspace><Key.backspace><Key.backspace><Key.backspace><Key.backspace><Key.backspace>14000
Screenshot: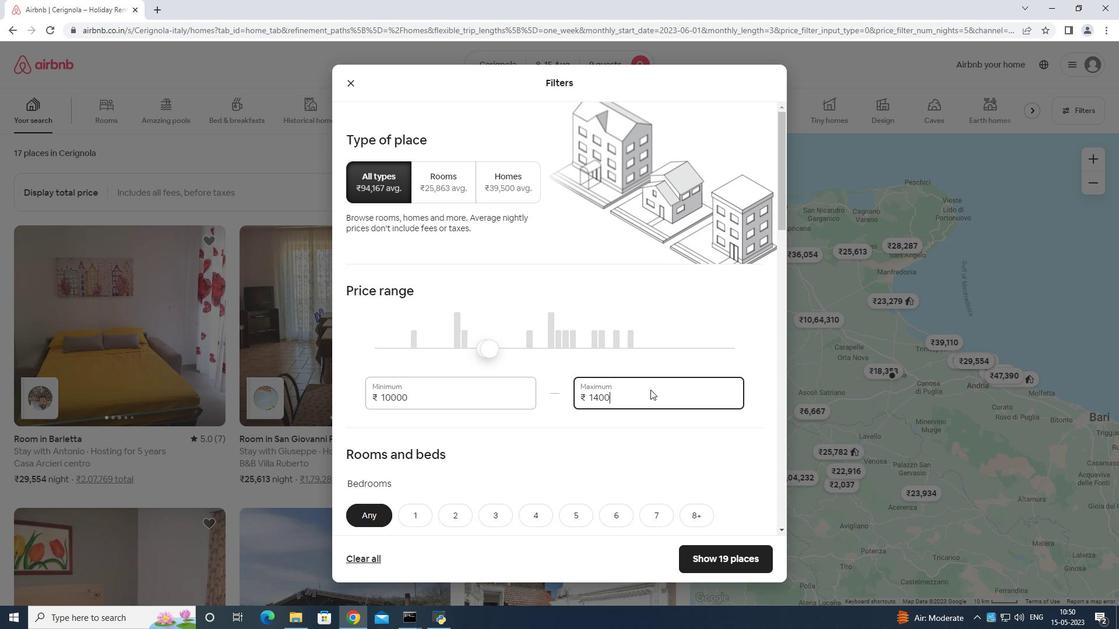 
Action: Mouse moved to (652, 391)
Screenshot: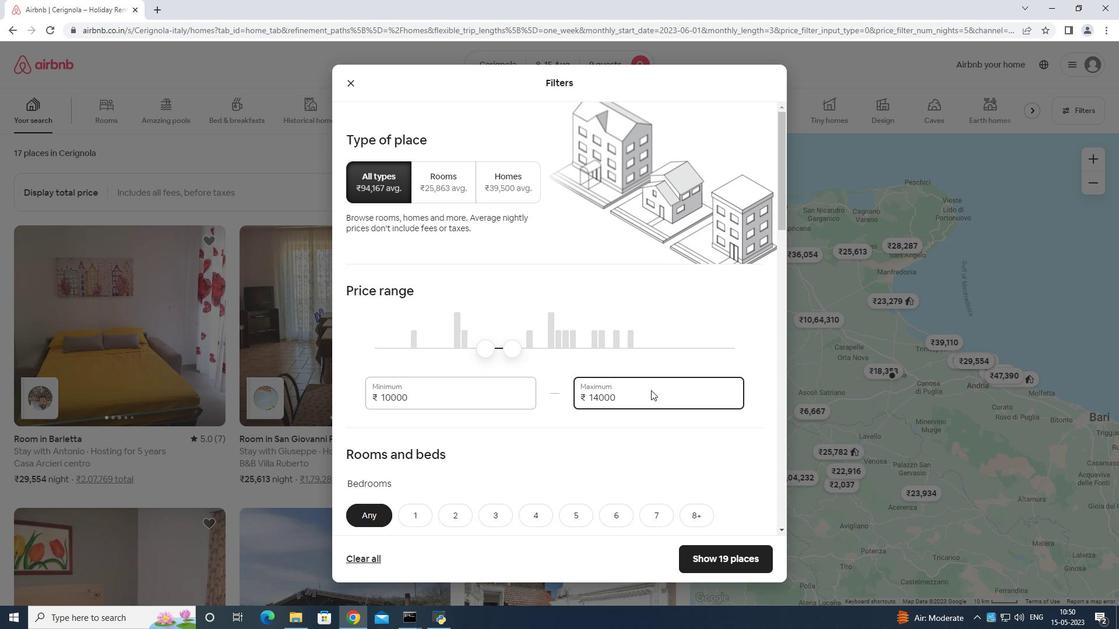 
Action: Mouse scrolled (652, 391) with delta (0, 0)
Screenshot: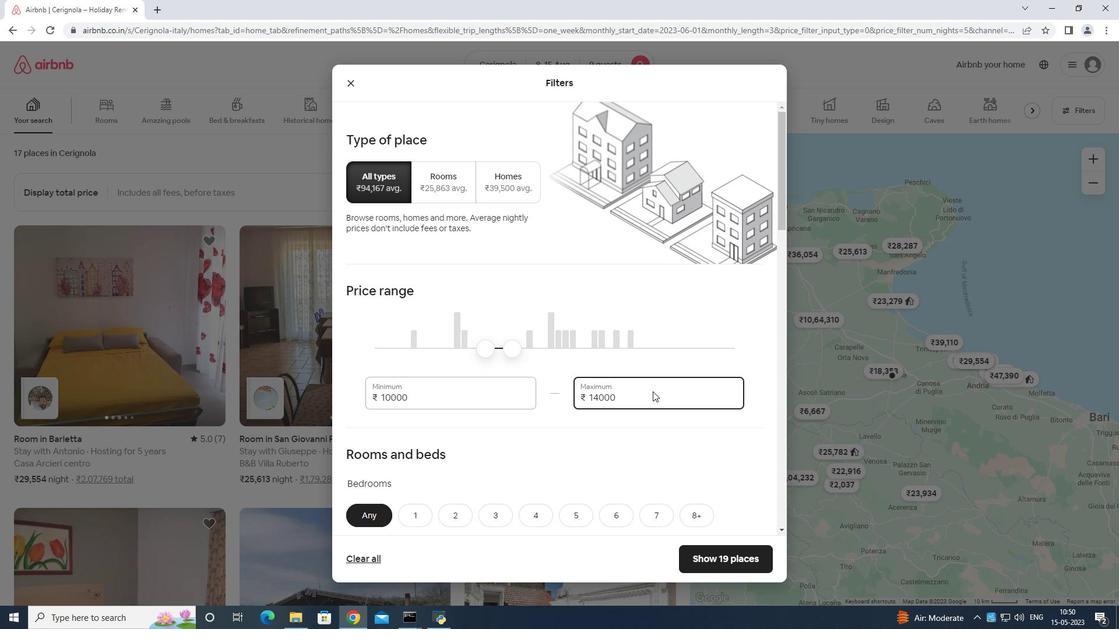 
Action: Mouse scrolled (652, 391) with delta (0, 0)
Screenshot: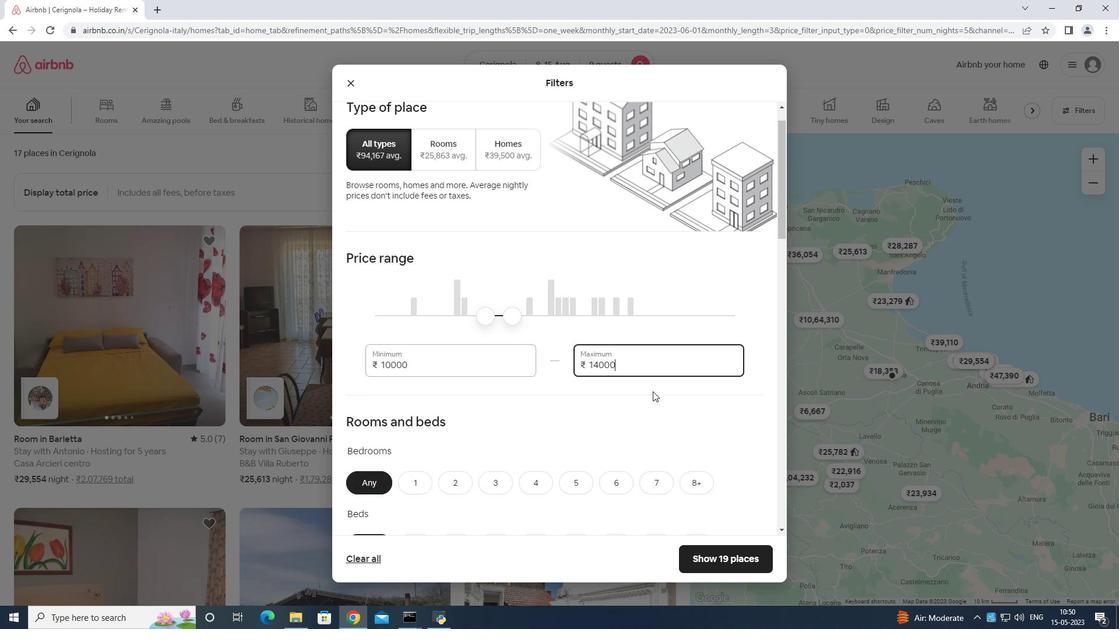 
Action: Mouse moved to (575, 396)
Screenshot: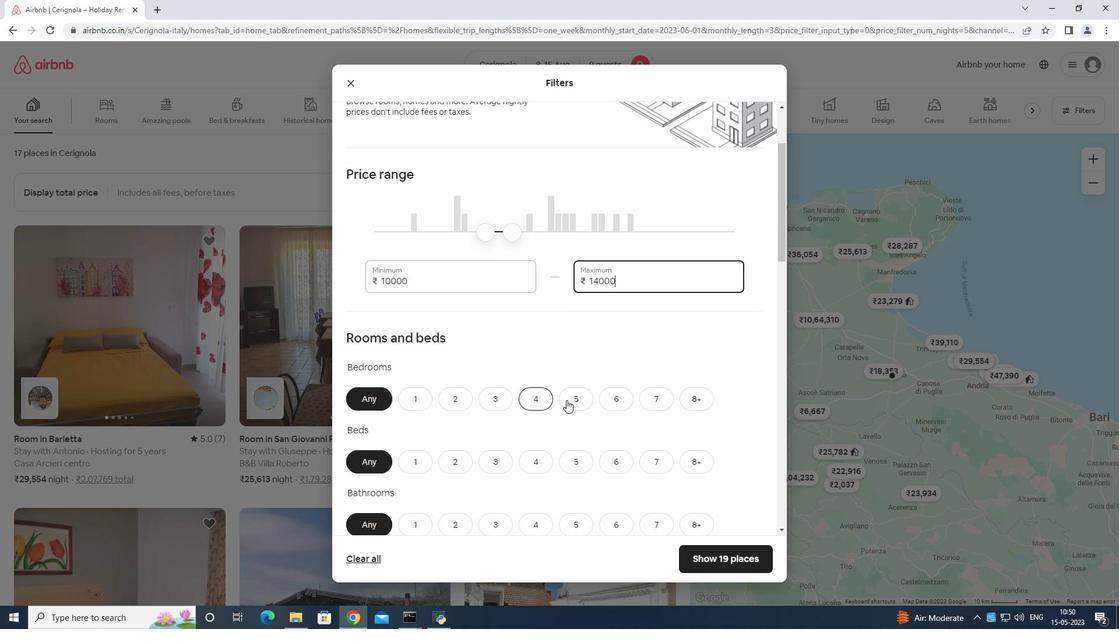 
Action: Mouse pressed left at (575, 396)
Screenshot: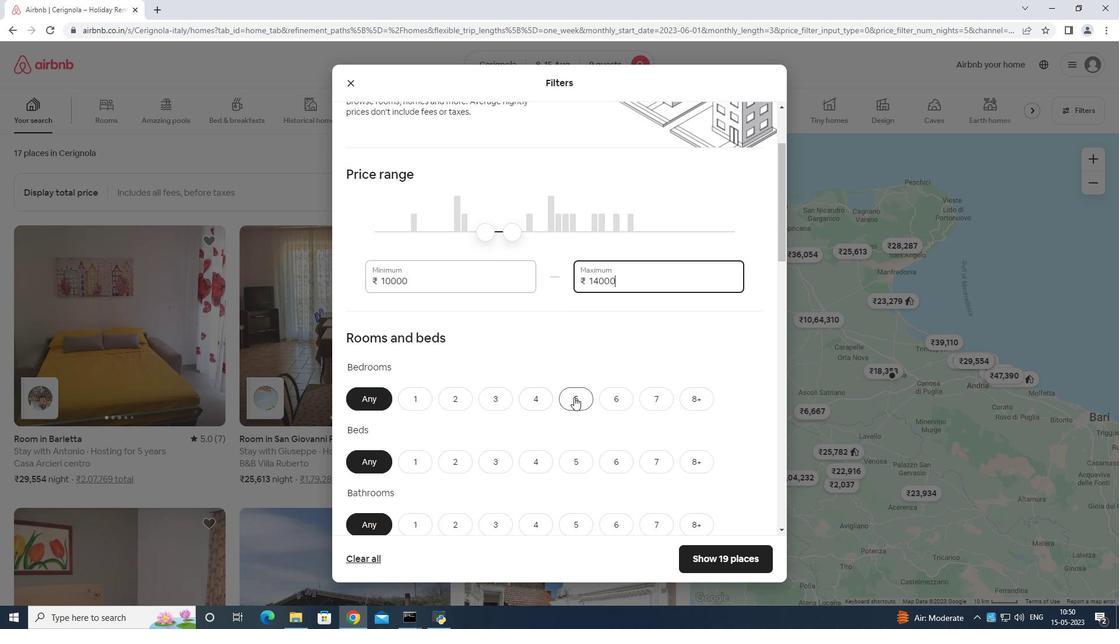 
Action: Mouse moved to (694, 457)
Screenshot: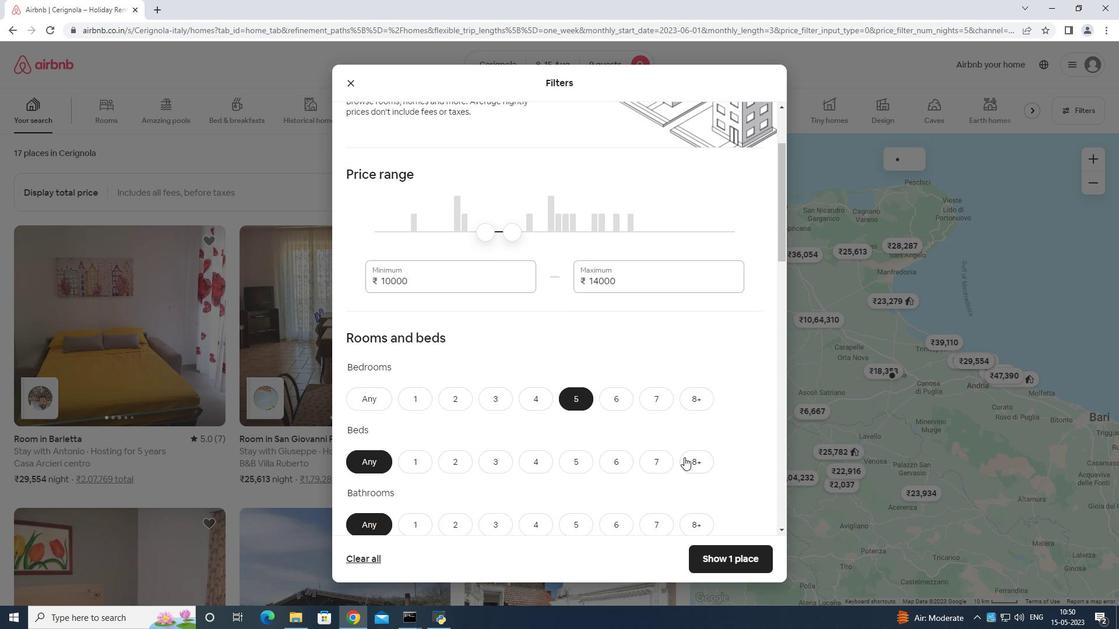 
Action: Mouse pressed left at (694, 457)
Screenshot: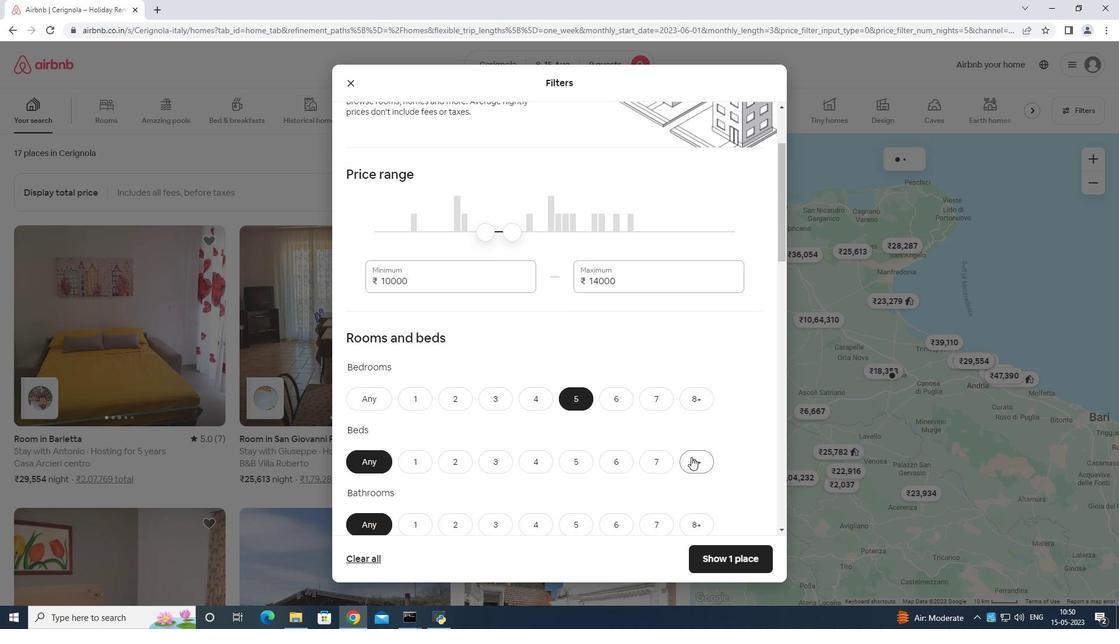 
Action: Mouse moved to (571, 518)
Screenshot: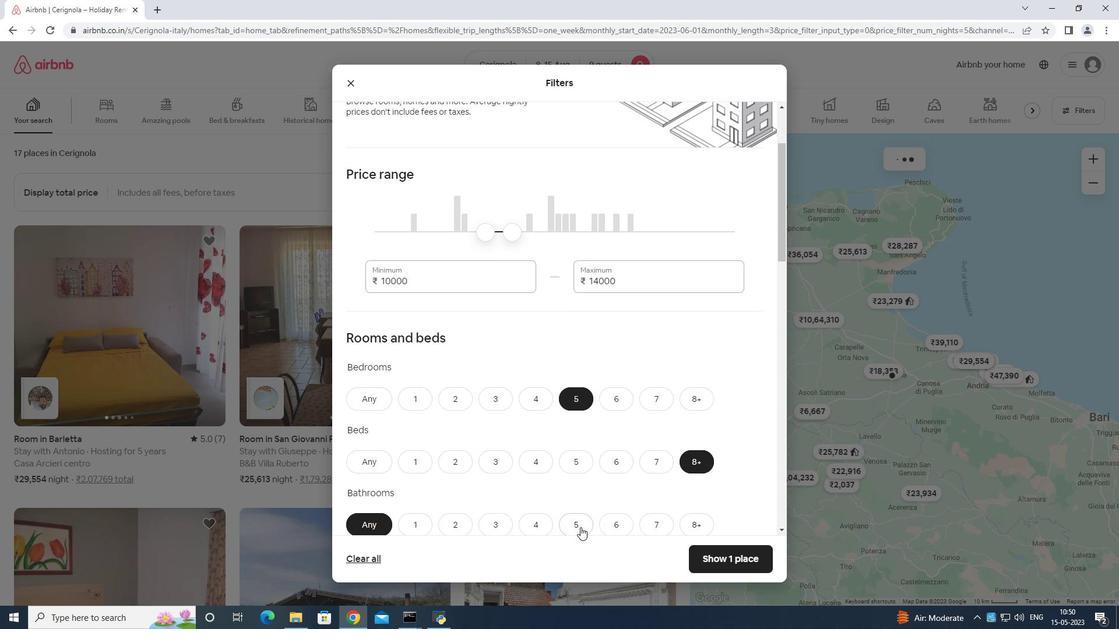
Action: Mouse pressed left at (571, 518)
Screenshot: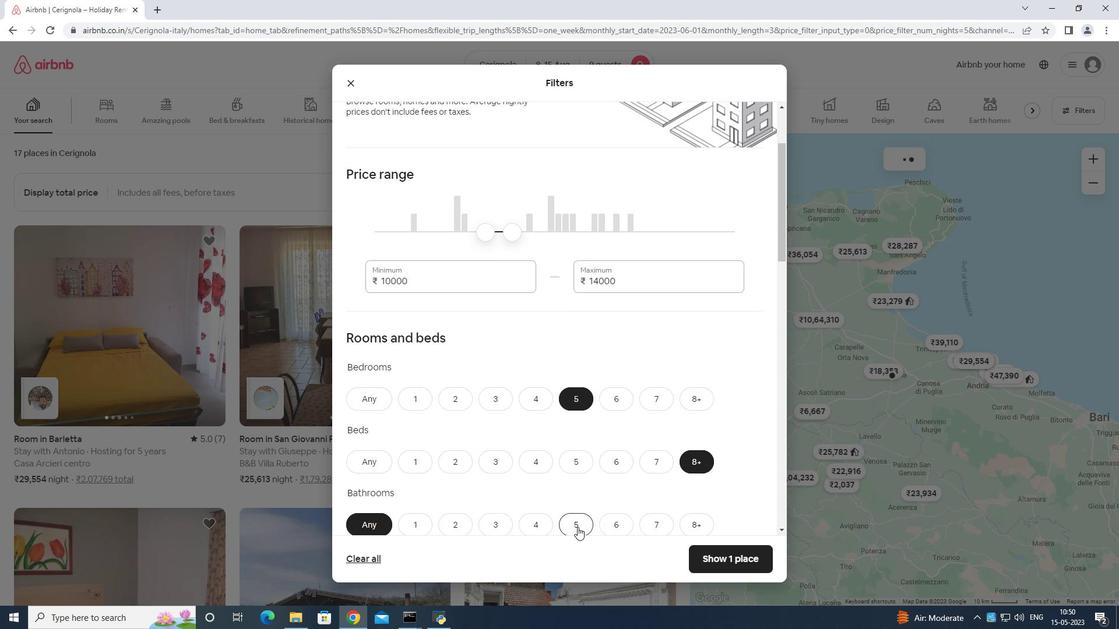 
Action: Mouse moved to (585, 509)
Screenshot: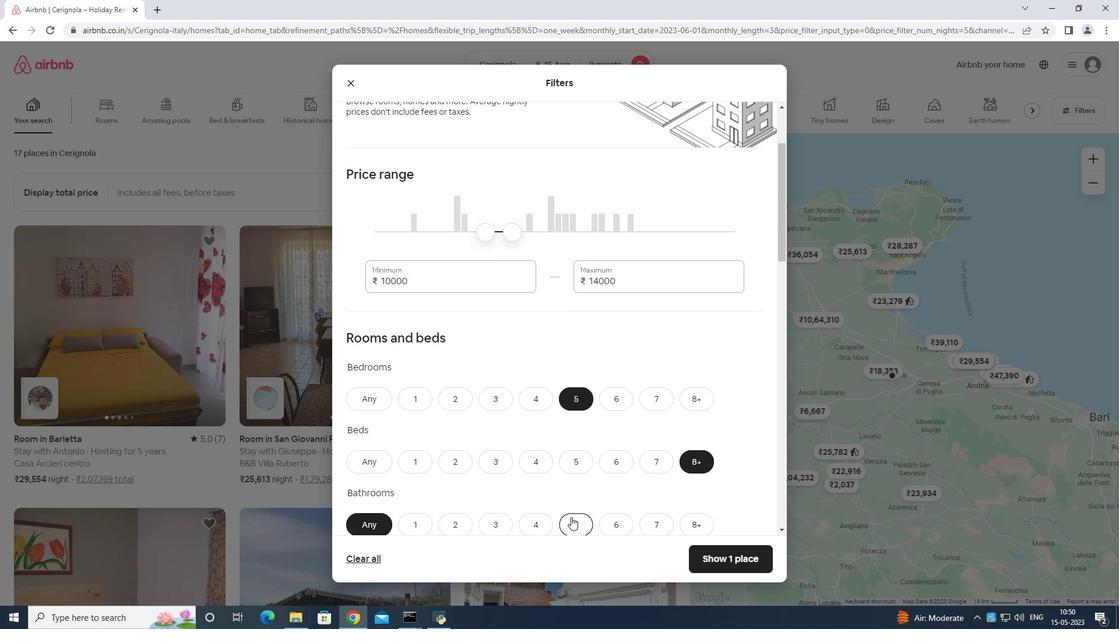 
Action: Mouse scrolled (585, 508) with delta (0, 0)
Screenshot: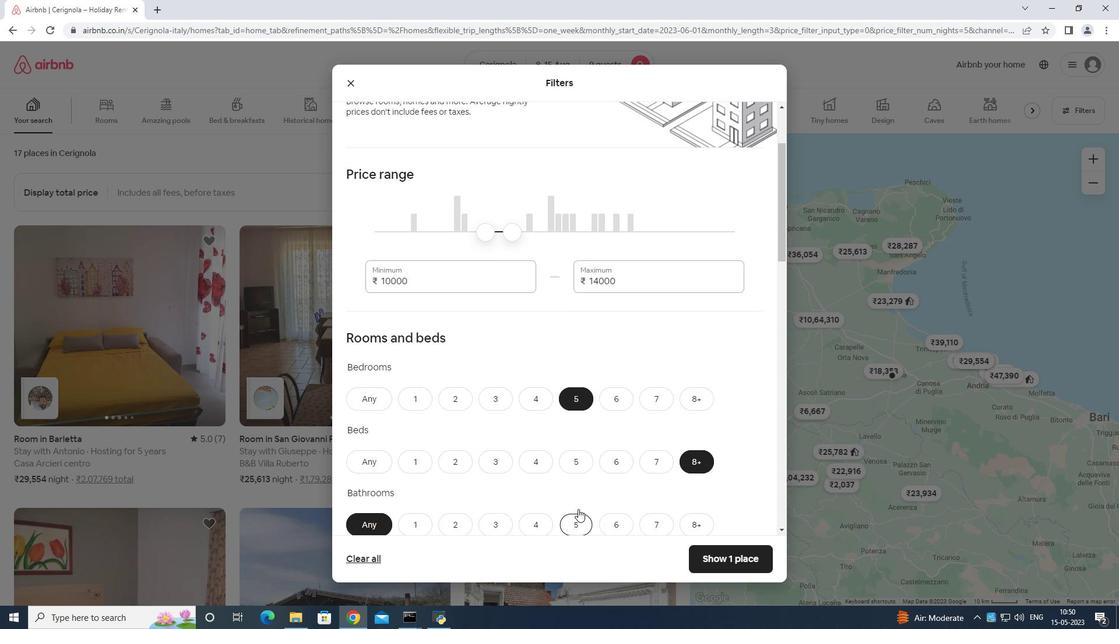 
Action: Mouse scrolled (585, 508) with delta (0, 0)
Screenshot: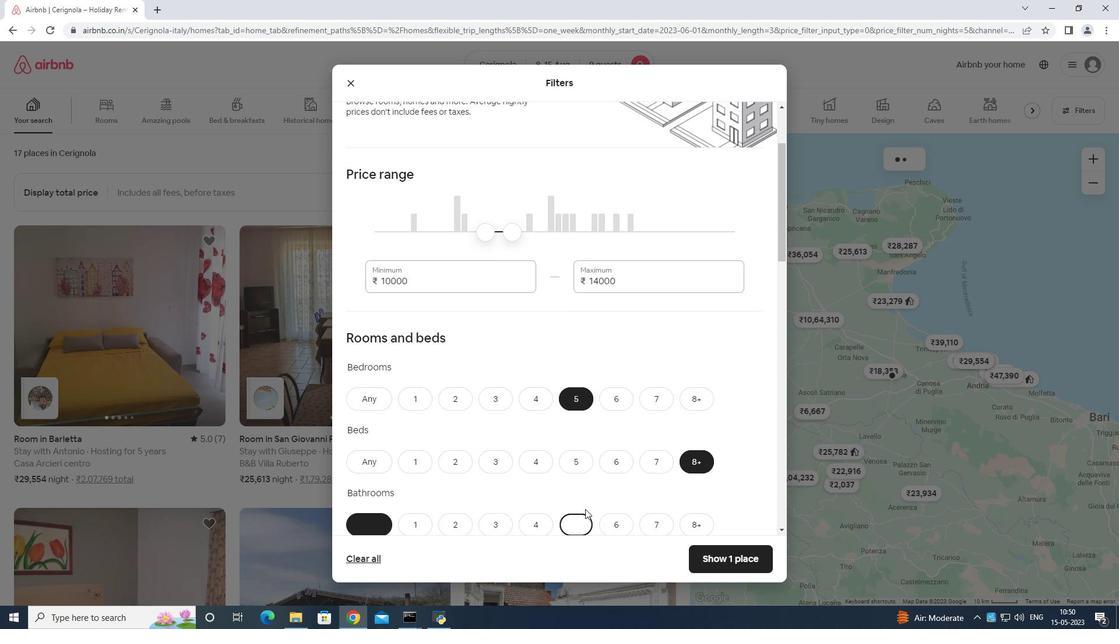 
Action: Mouse scrolled (585, 508) with delta (0, 0)
Screenshot: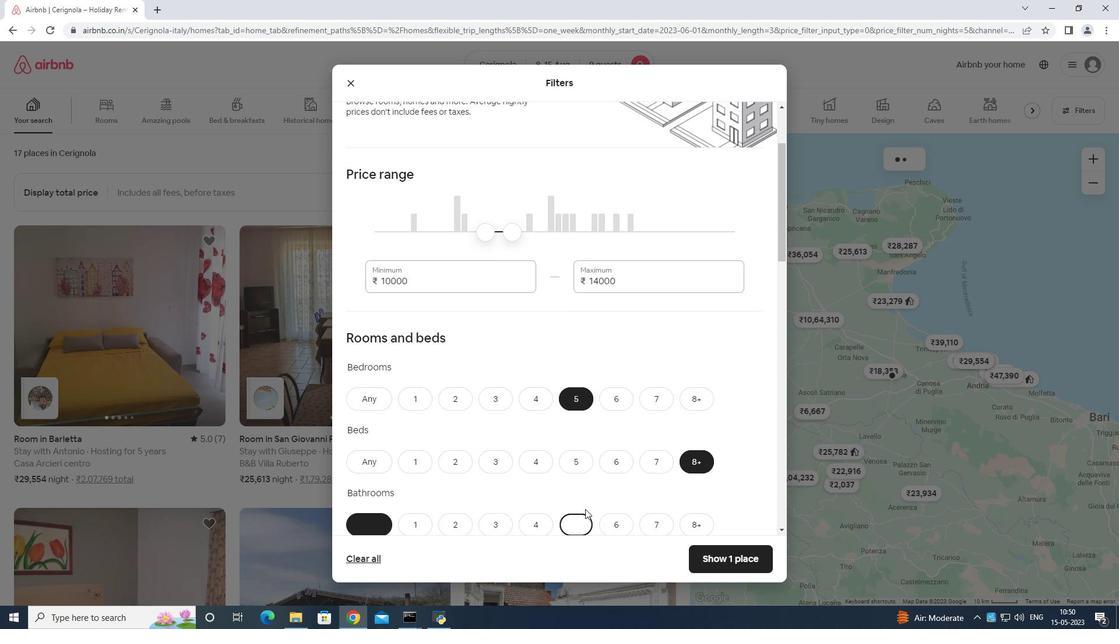 
Action: Mouse scrolled (585, 508) with delta (0, 0)
Screenshot: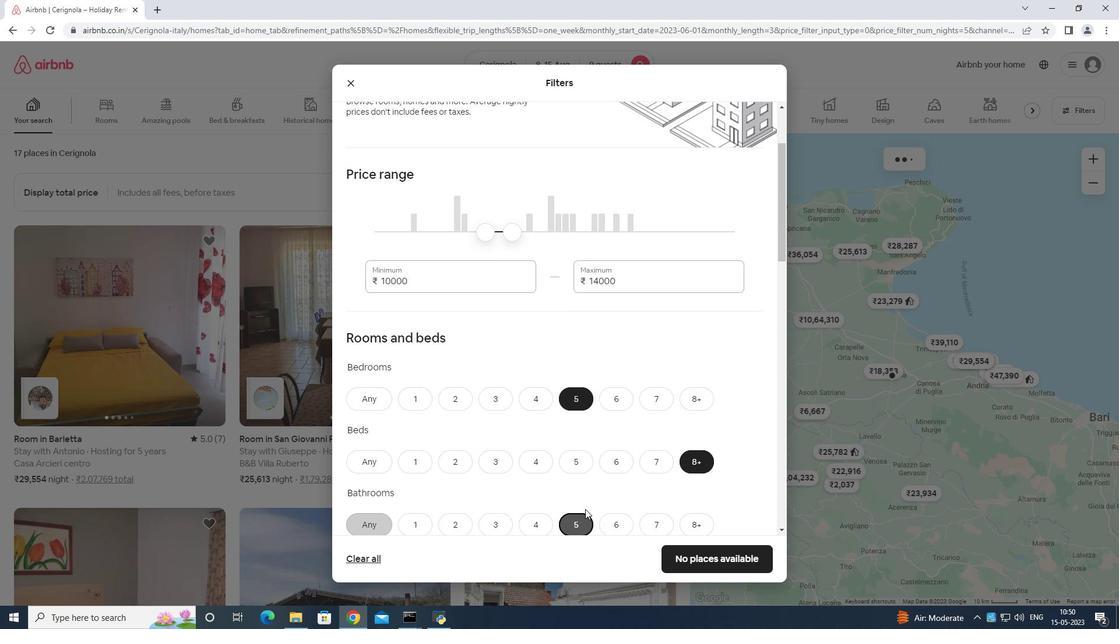 
Action: Mouse moved to (593, 485)
Screenshot: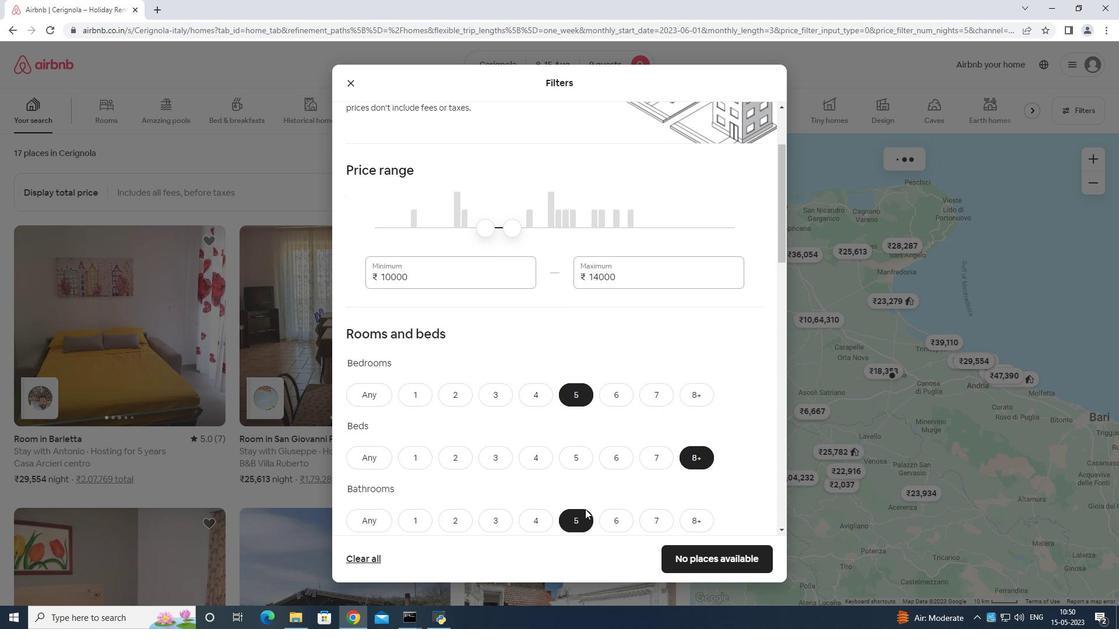 
Action: Mouse scrolled (593, 484) with delta (0, 0)
Screenshot: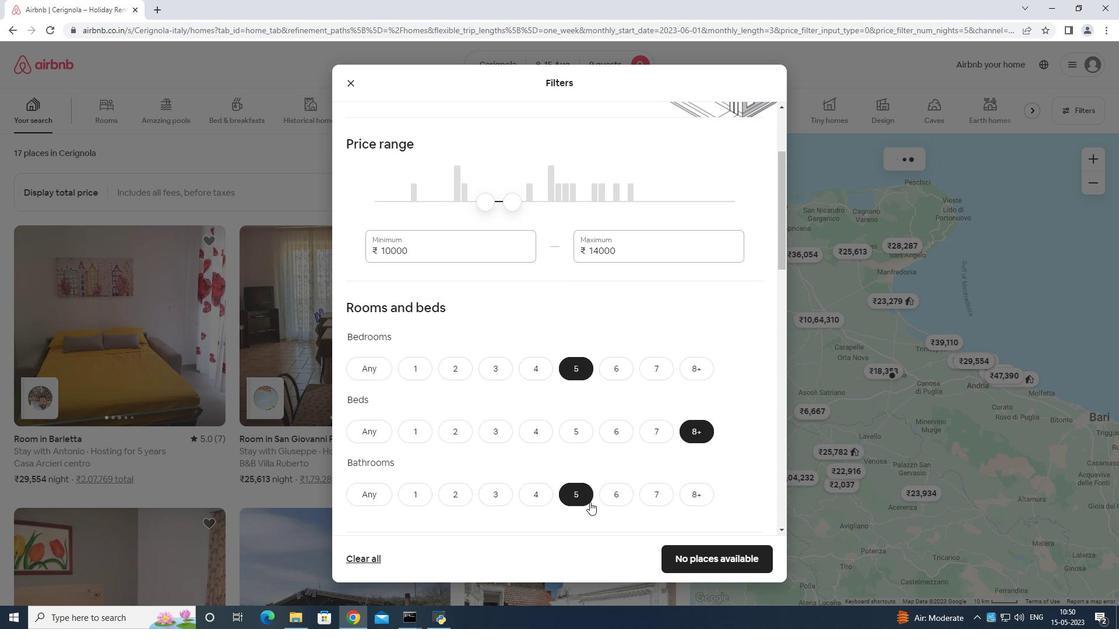 
Action: Mouse scrolled (593, 484) with delta (0, 0)
Screenshot: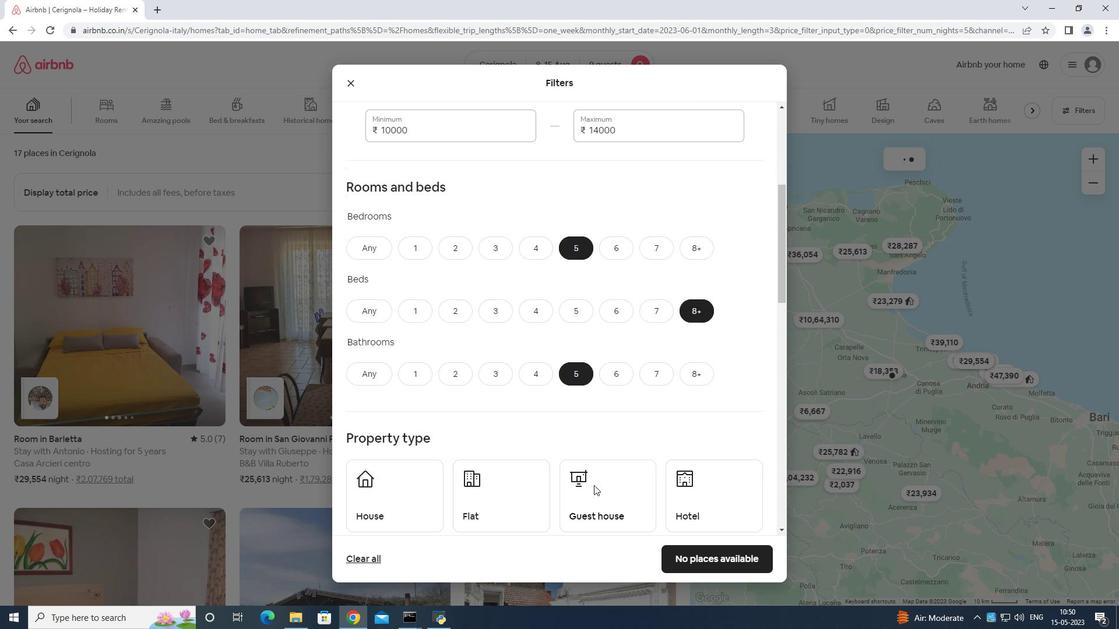 
Action: Mouse moved to (409, 308)
Screenshot: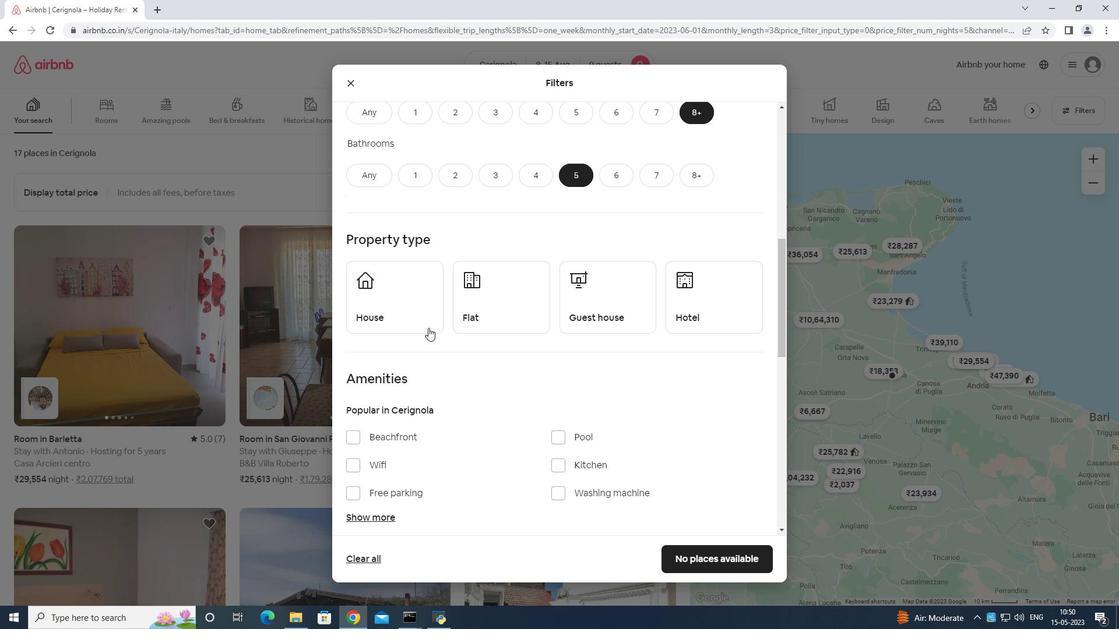 
Action: Mouse pressed left at (409, 308)
Screenshot: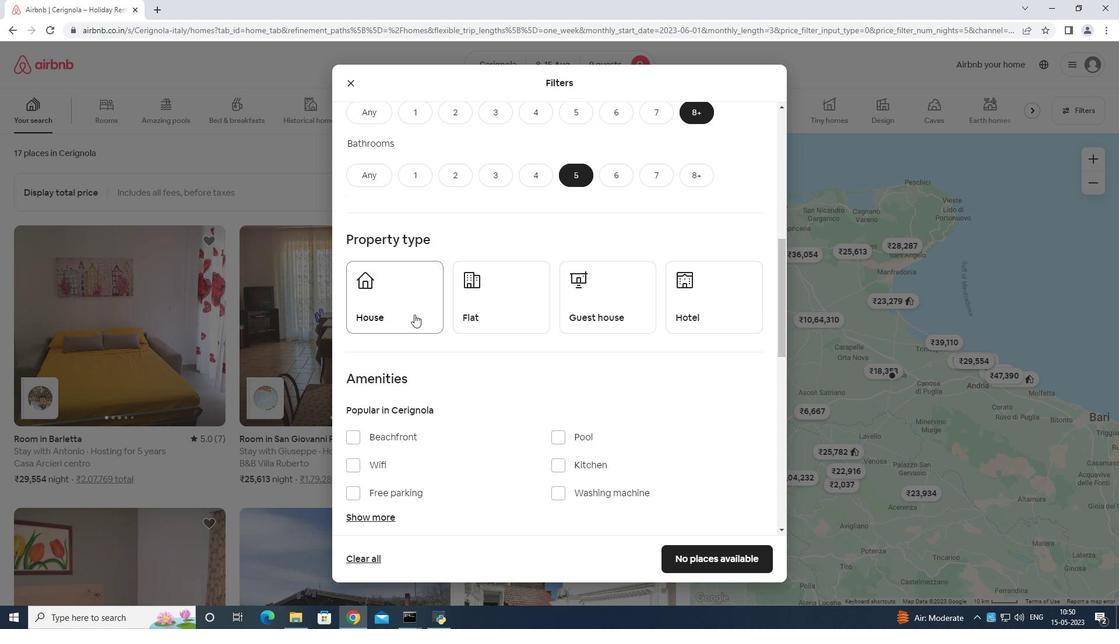 
Action: Mouse moved to (491, 303)
Screenshot: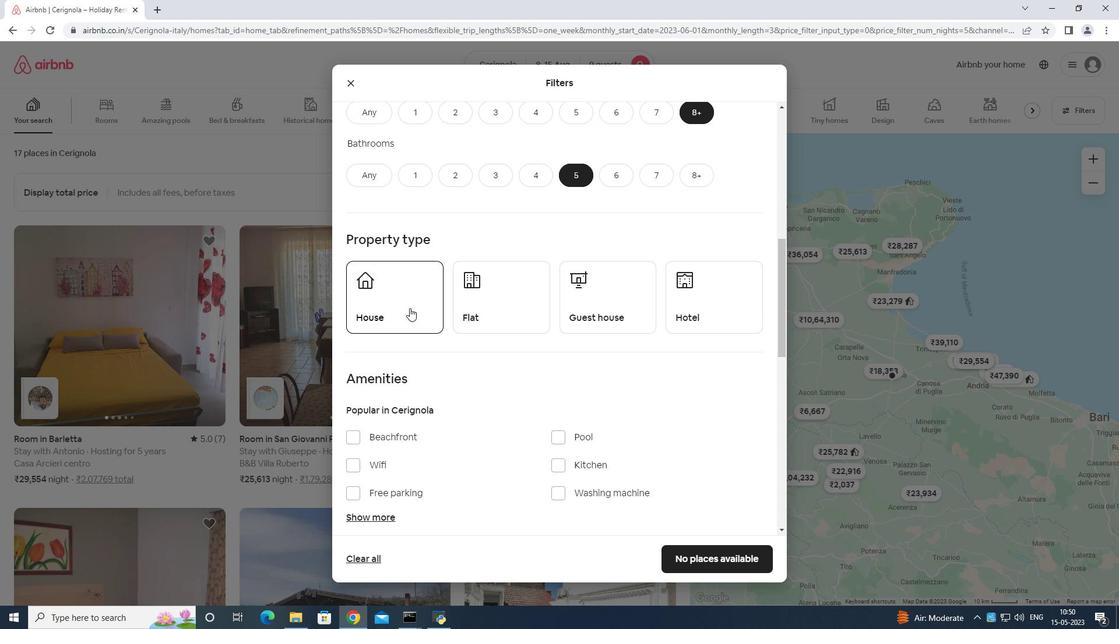 
Action: Mouse pressed left at (491, 303)
Screenshot: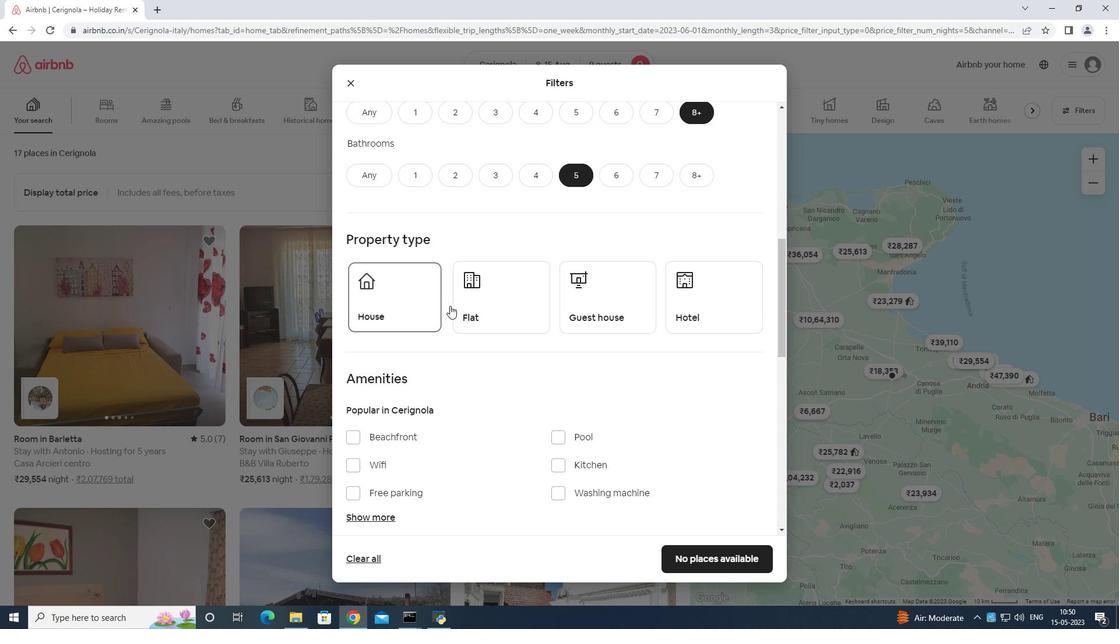 
Action: Mouse moved to (614, 303)
Screenshot: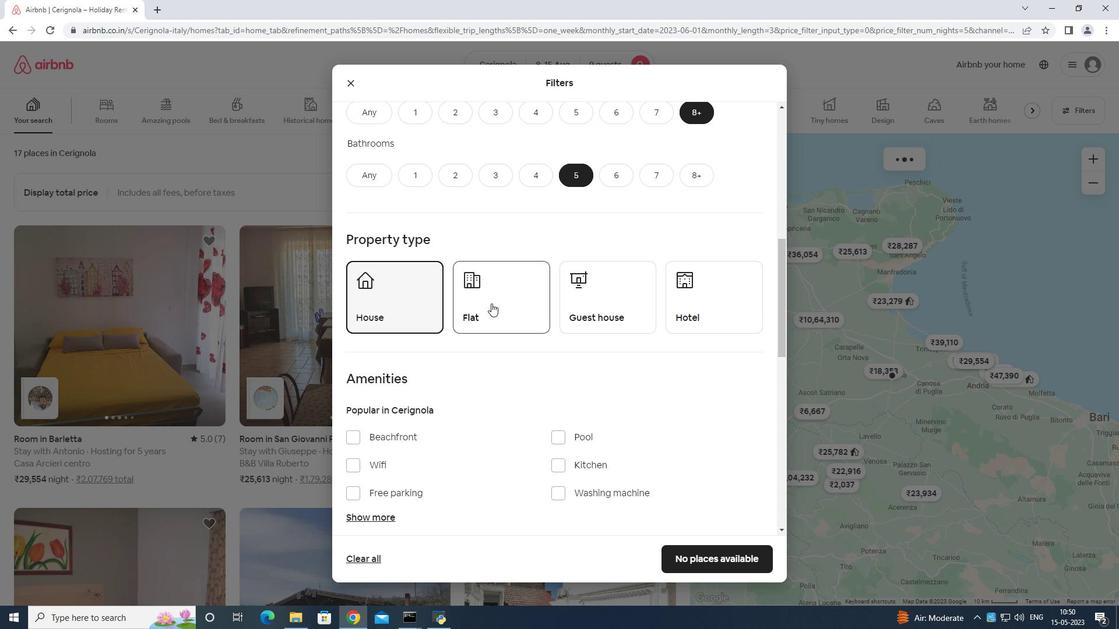 
Action: Mouse pressed left at (614, 303)
Screenshot: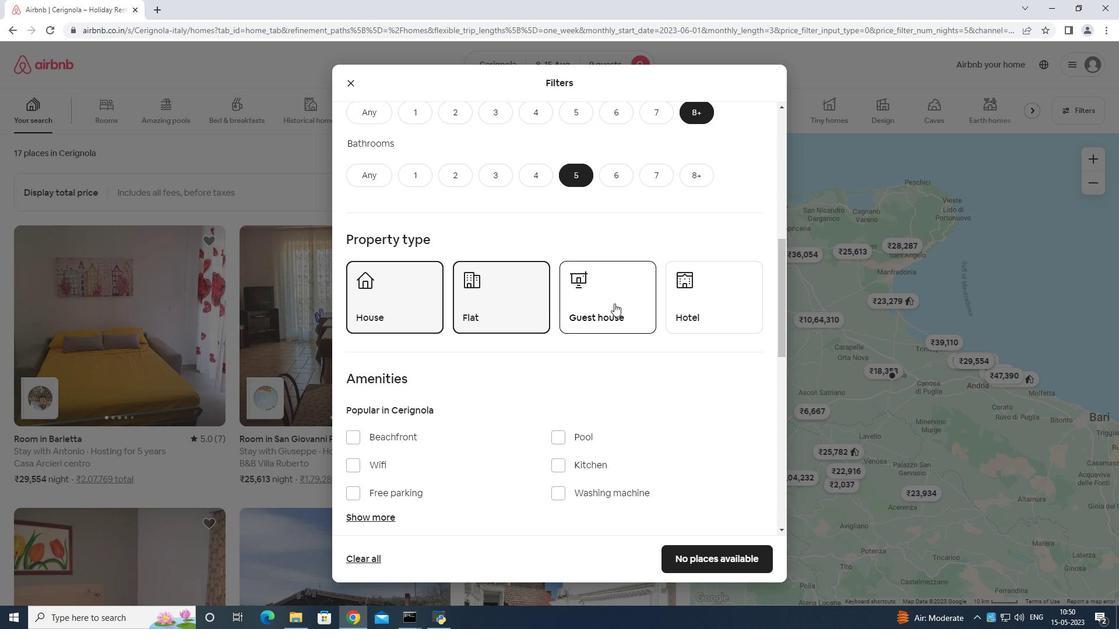
Action: Mouse moved to (614, 302)
Screenshot: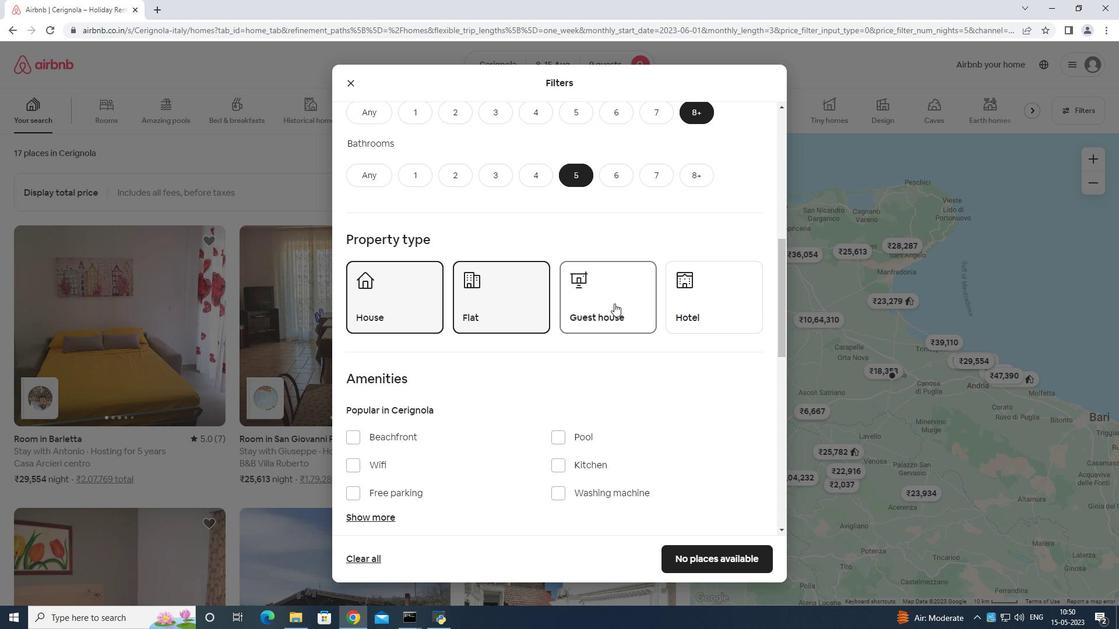 
Action: Mouse scrolled (614, 301) with delta (0, 0)
Screenshot: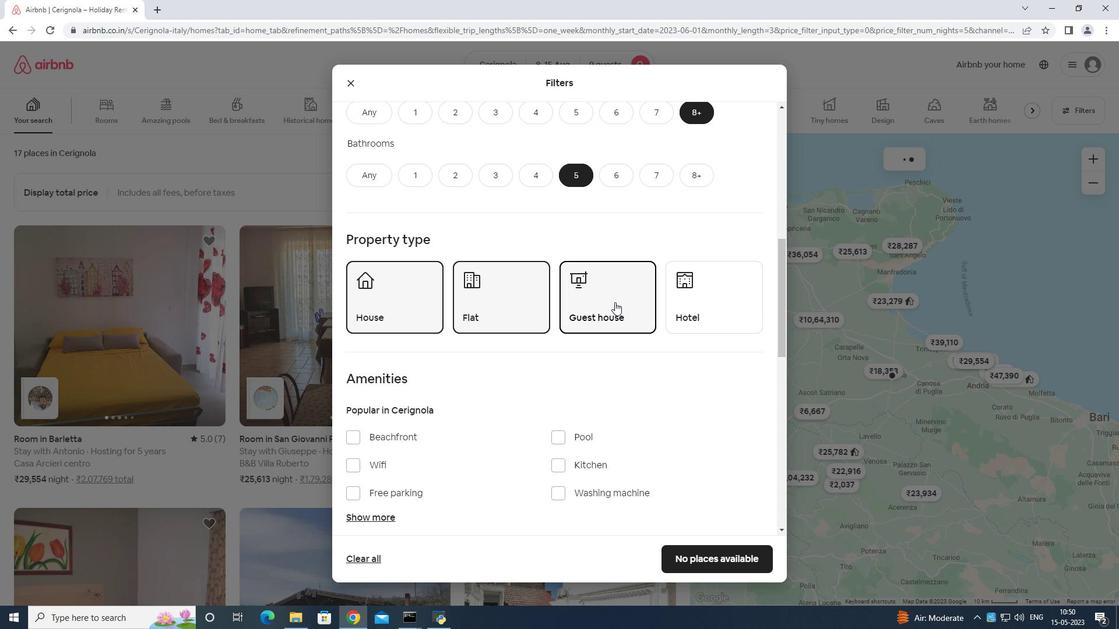 
Action: Mouse scrolled (614, 301) with delta (0, 0)
Screenshot: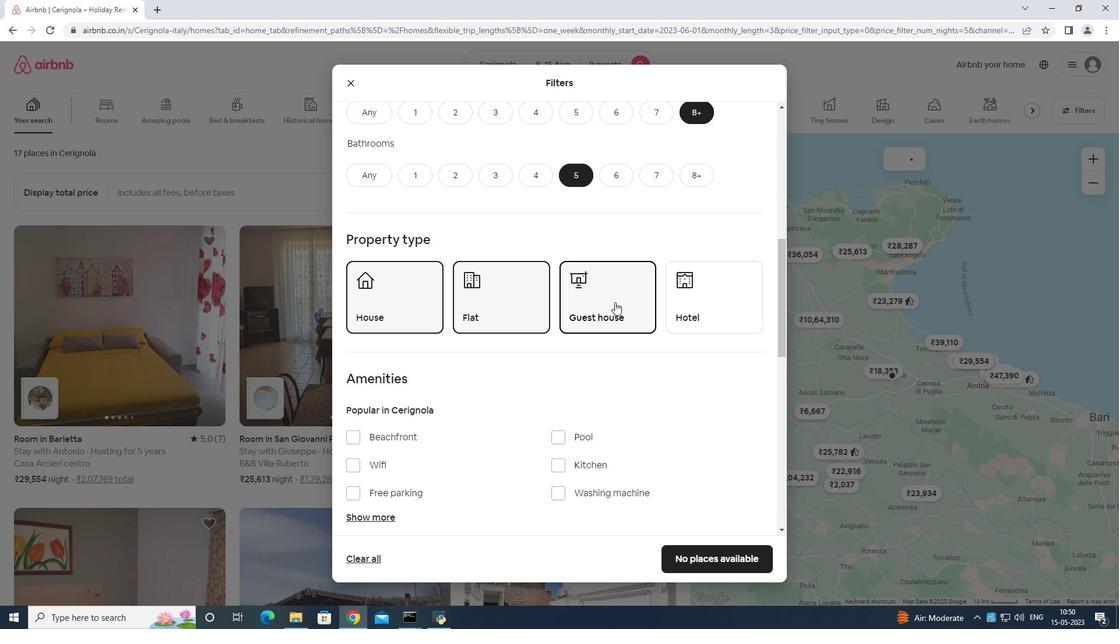 
Action: Mouse scrolled (614, 301) with delta (0, 0)
Screenshot: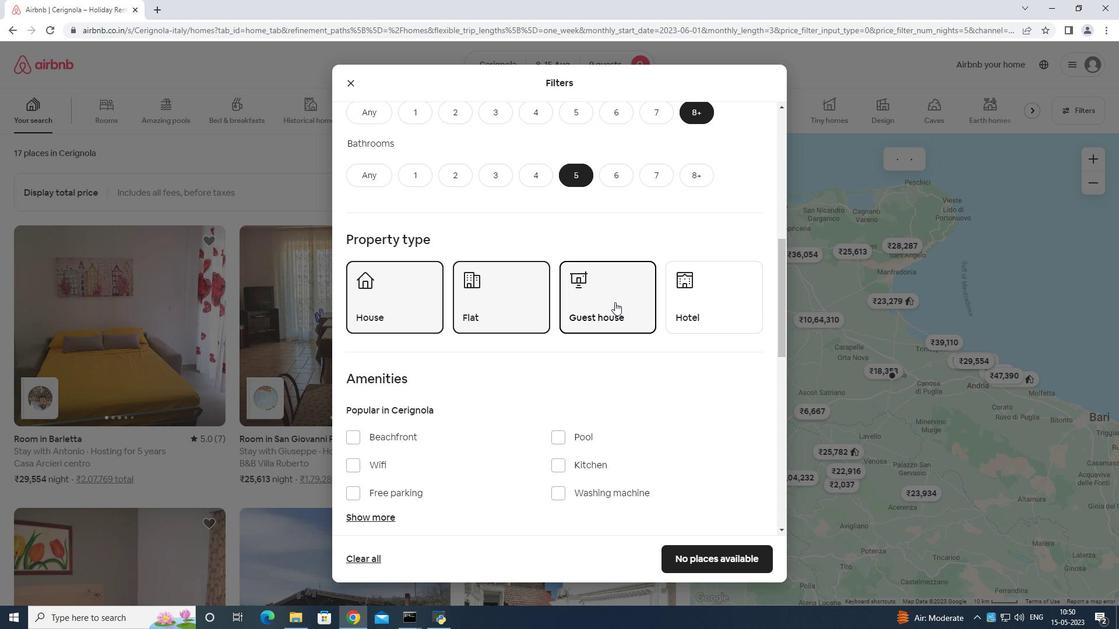 
Action: Mouse moved to (349, 287)
Screenshot: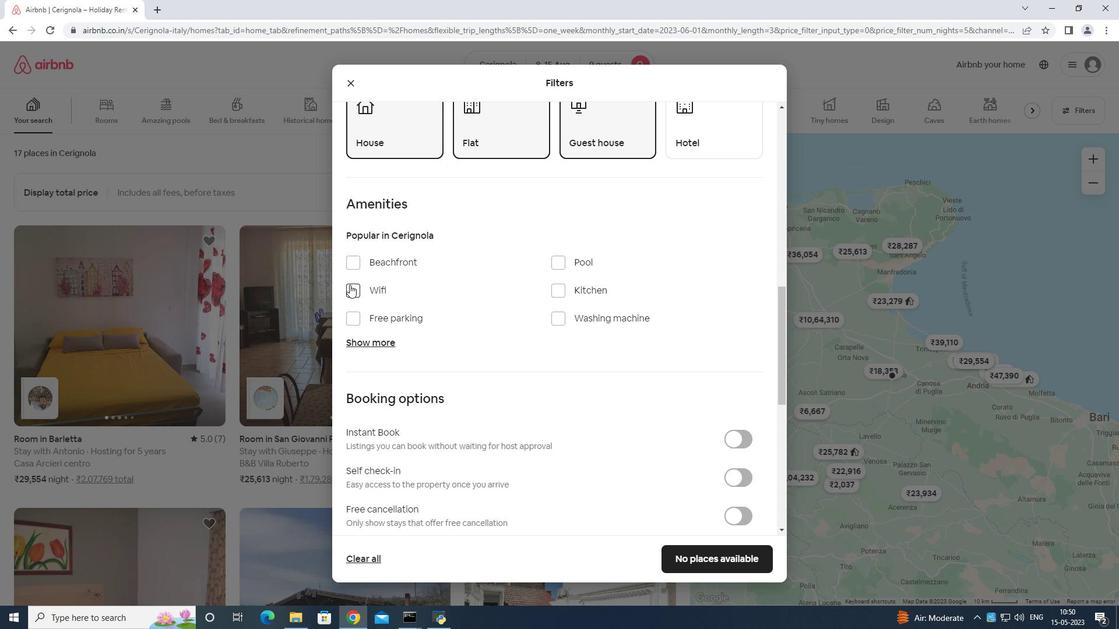 
Action: Mouse pressed left at (349, 287)
Screenshot: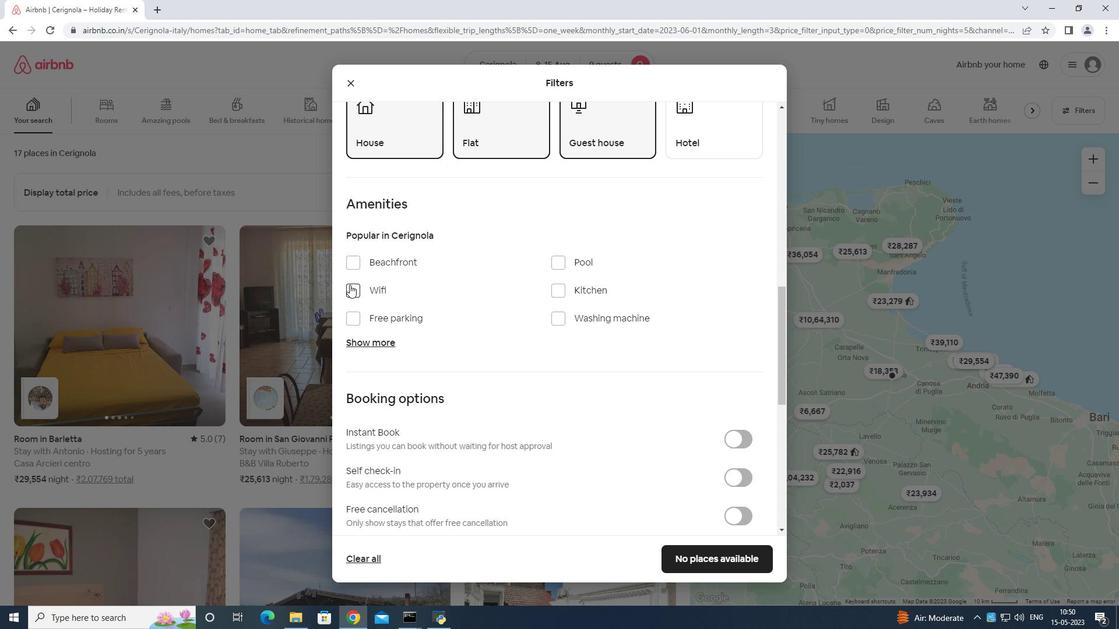 
Action: Mouse moved to (351, 313)
Screenshot: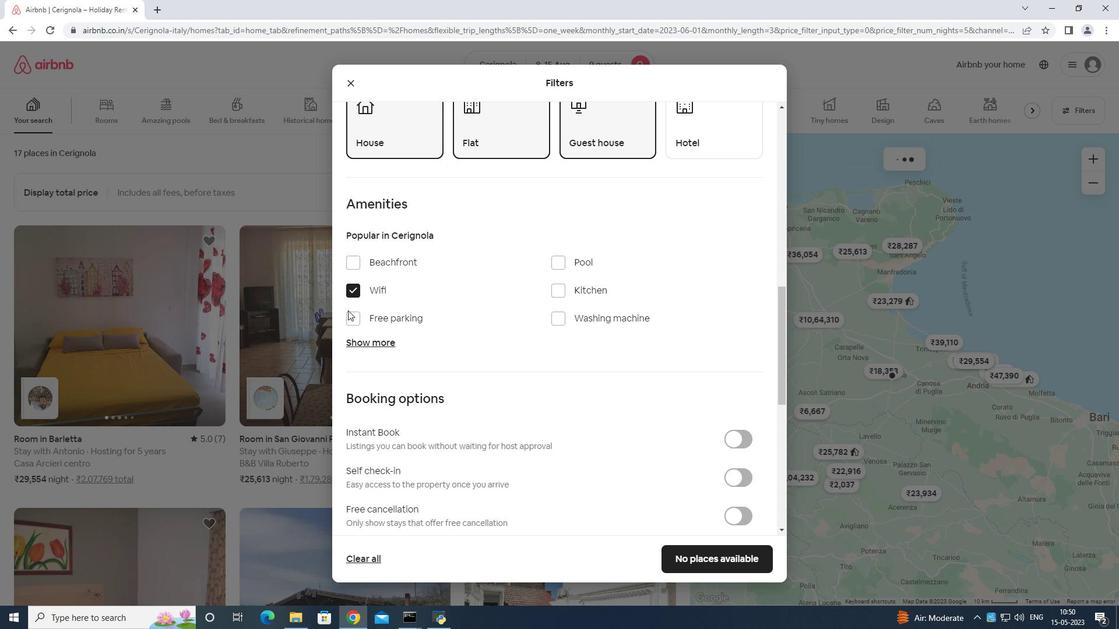 
Action: Mouse pressed left at (351, 313)
Screenshot: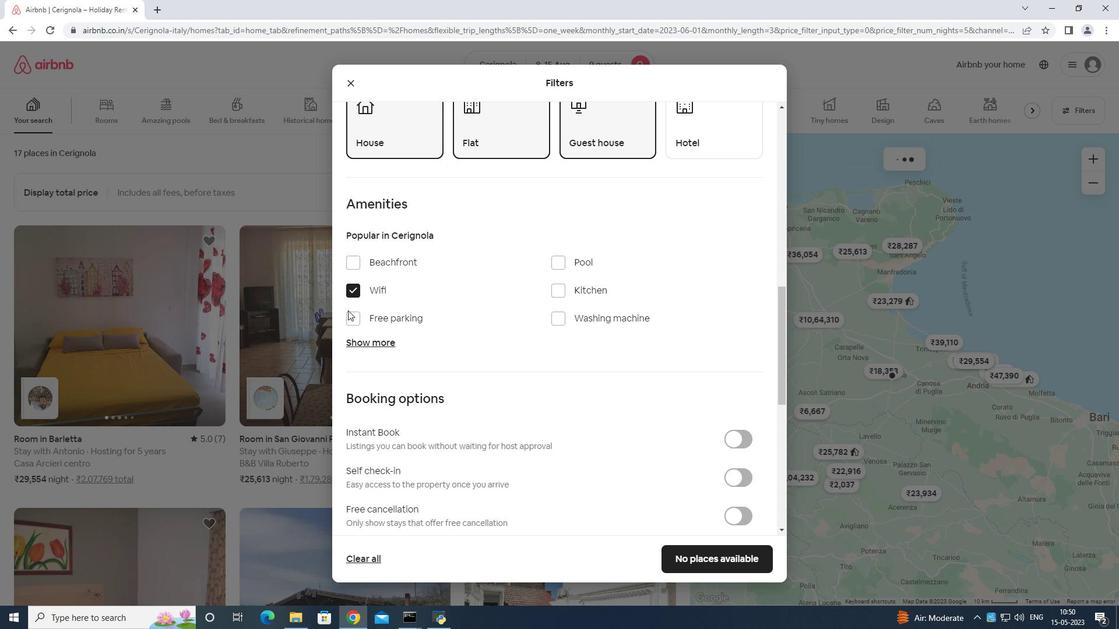 
Action: Mouse moved to (354, 336)
Screenshot: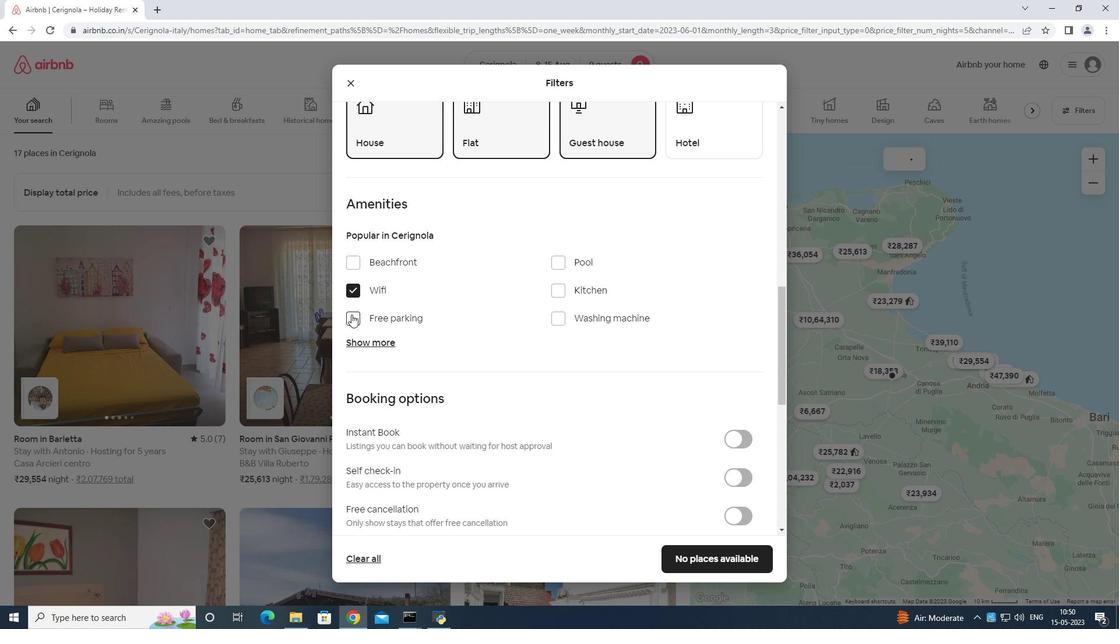 
Action: Mouse pressed left at (354, 336)
Screenshot: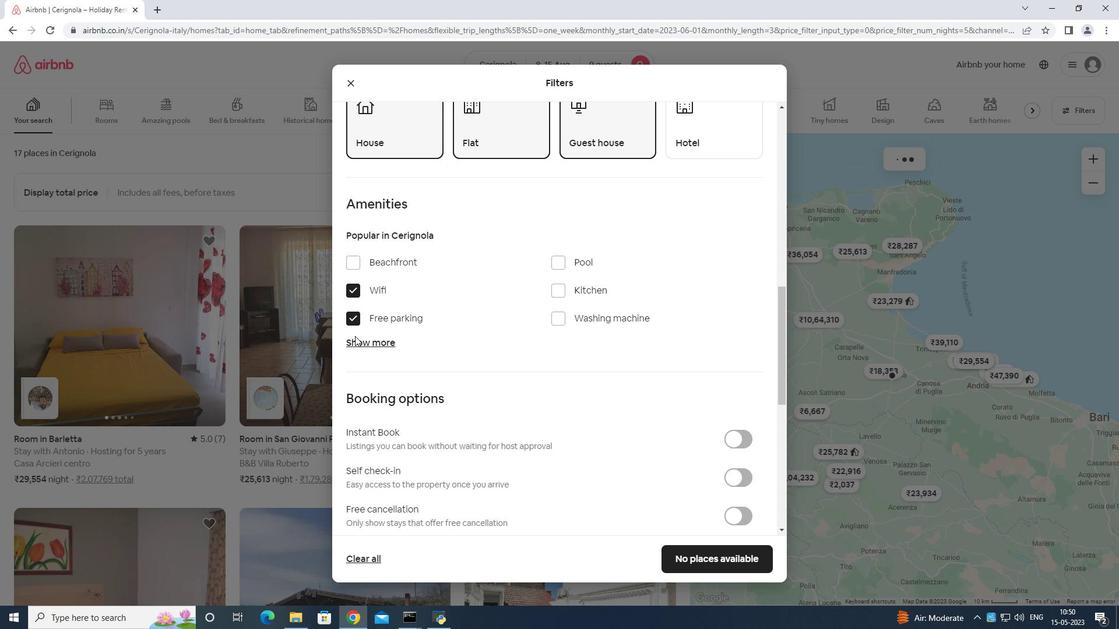 
Action: Mouse moved to (361, 345)
Screenshot: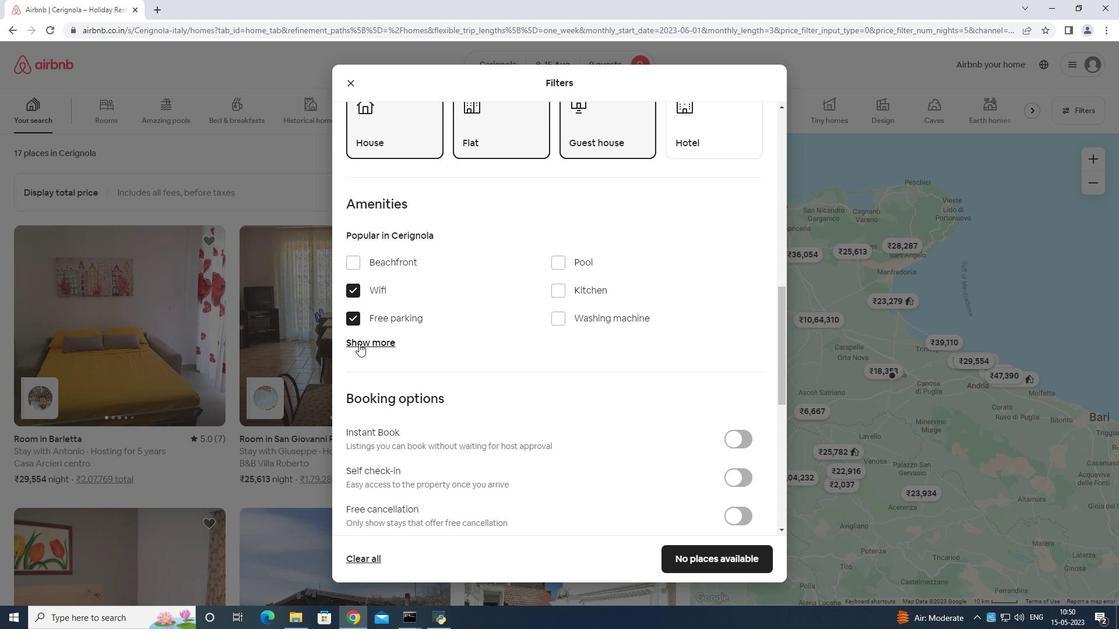 
Action: Mouse pressed left at (361, 345)
Screenshot: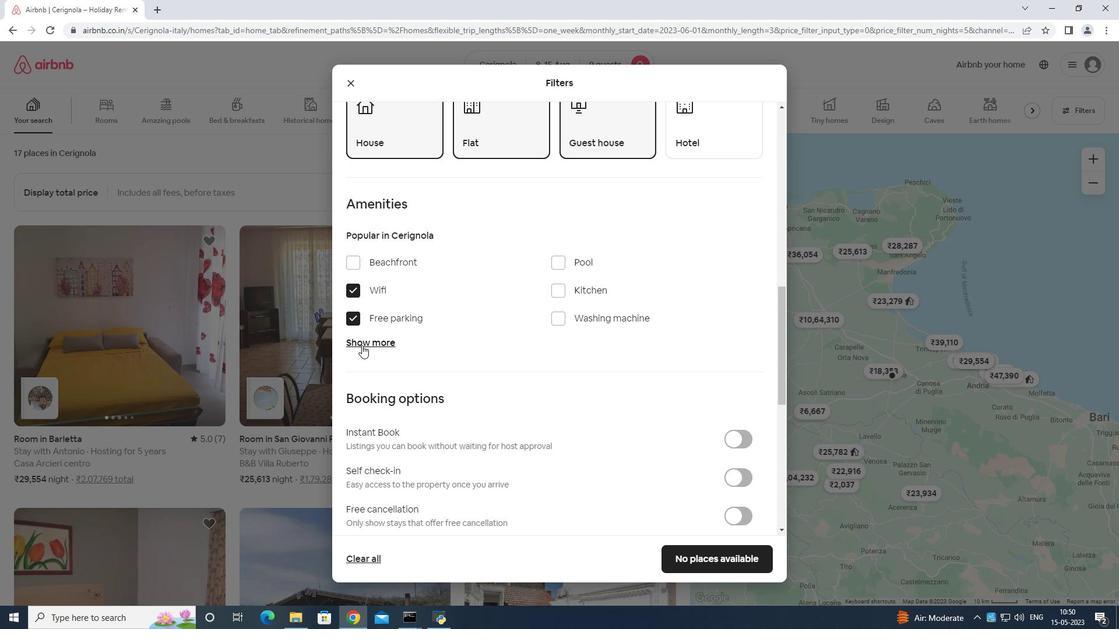 
Action: Mouse moved to (350, 437)
Screenshot: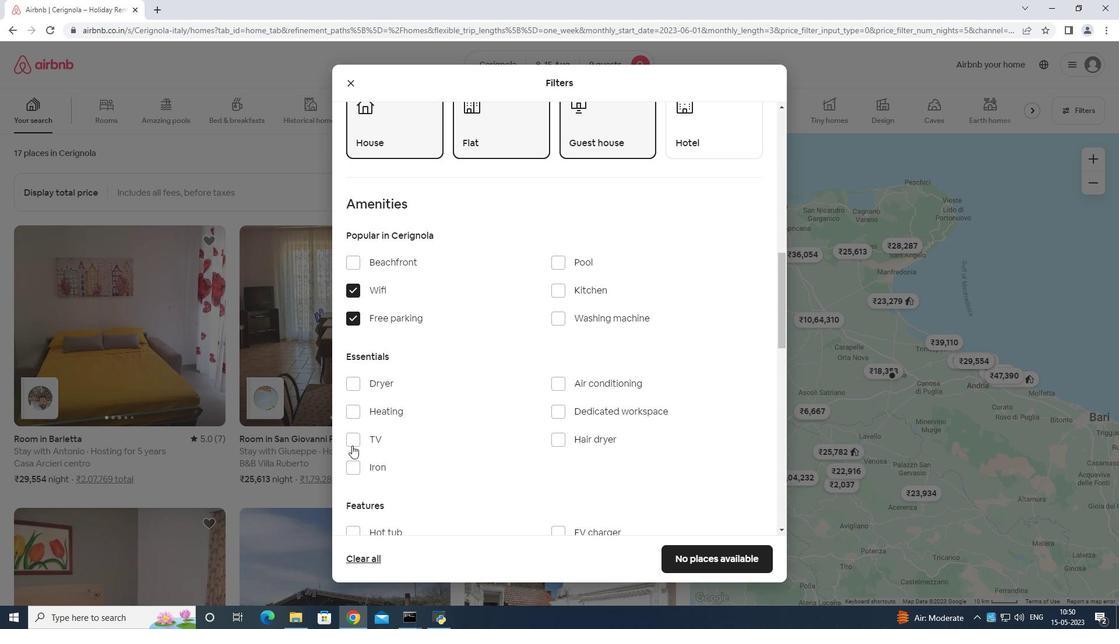 
Action: Mouse pressed left at (349, 437)
Screenshot: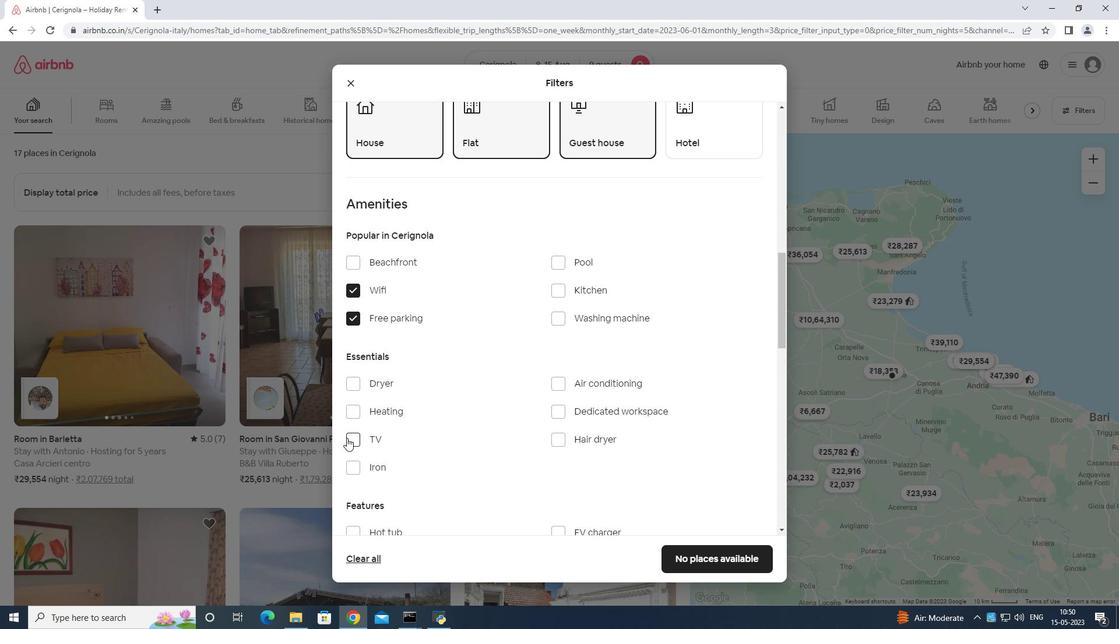 
Action: Mouse moved to (373, 420)
Screenshot: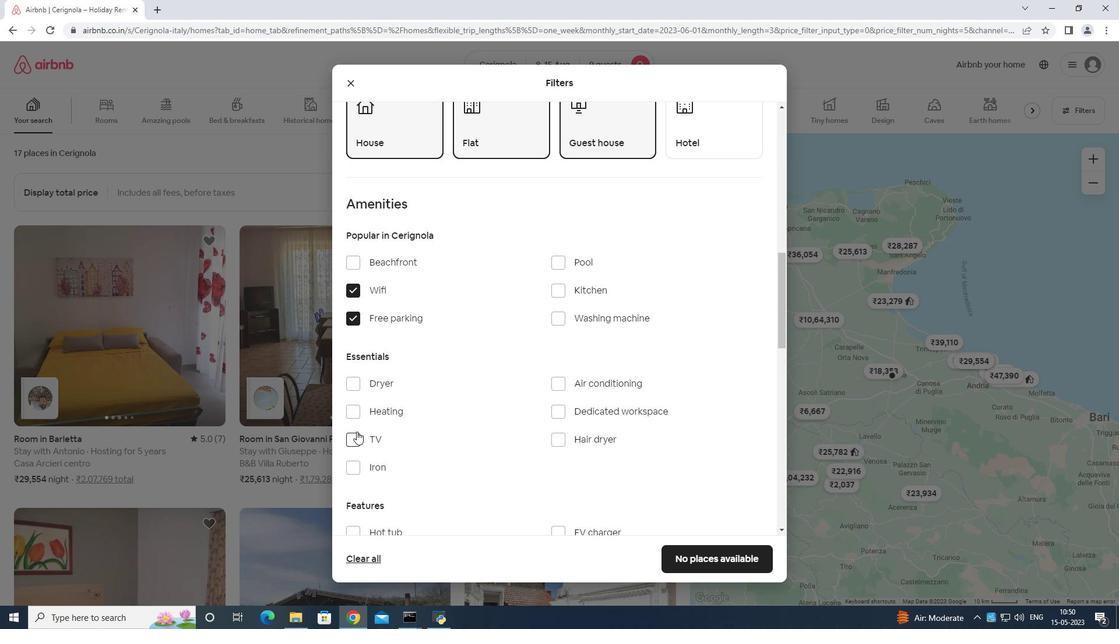 
Action: Mouse scrolled (373, 419) with delta (0, 0)
Screenshot: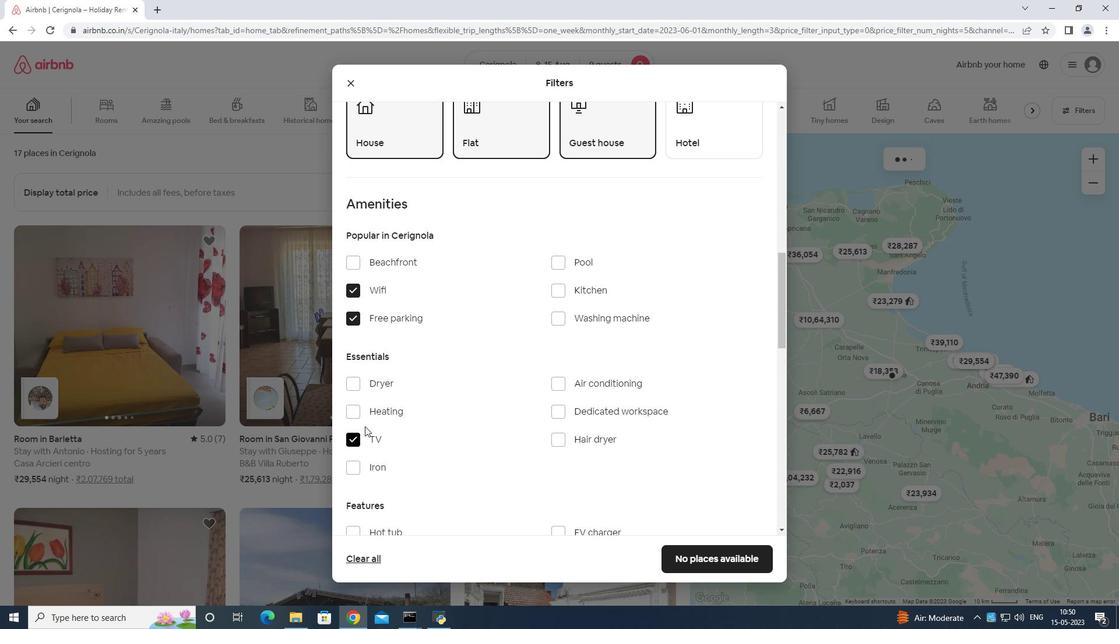 
Action: Mouse moved to (378, 419)
Screenshot: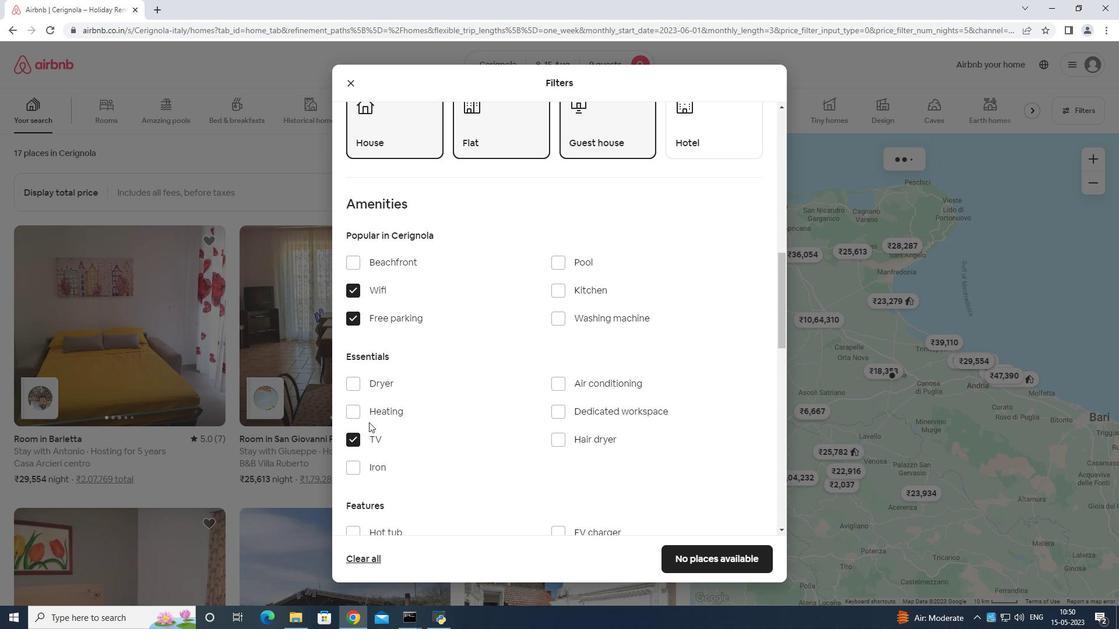 
Action: Mouse scrolled (378, 418) with delta (0, 0)
Screenshot: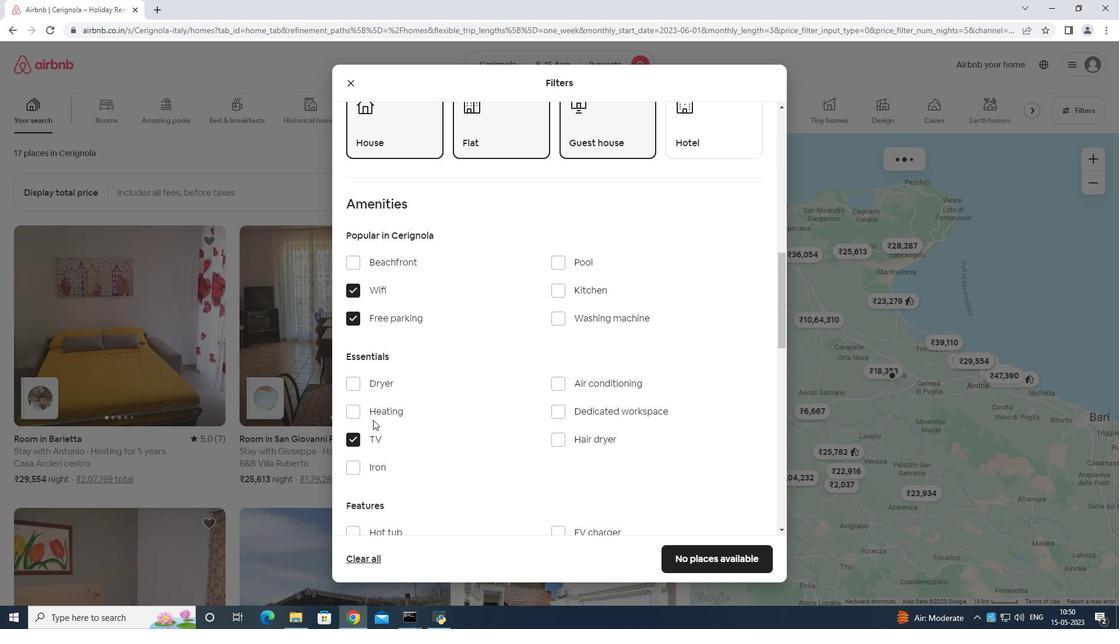 
Action: Mouse moved to (382, 417)
Screenshot: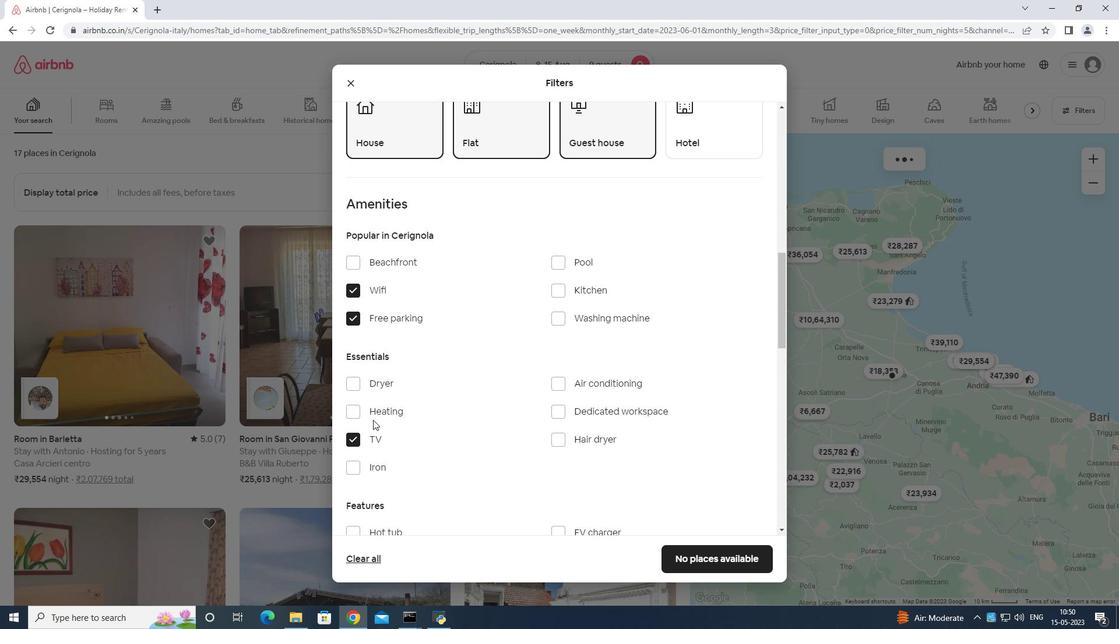 
Action: Mouse scrolled (382, 416) with delta (0, 0)
Screenshot: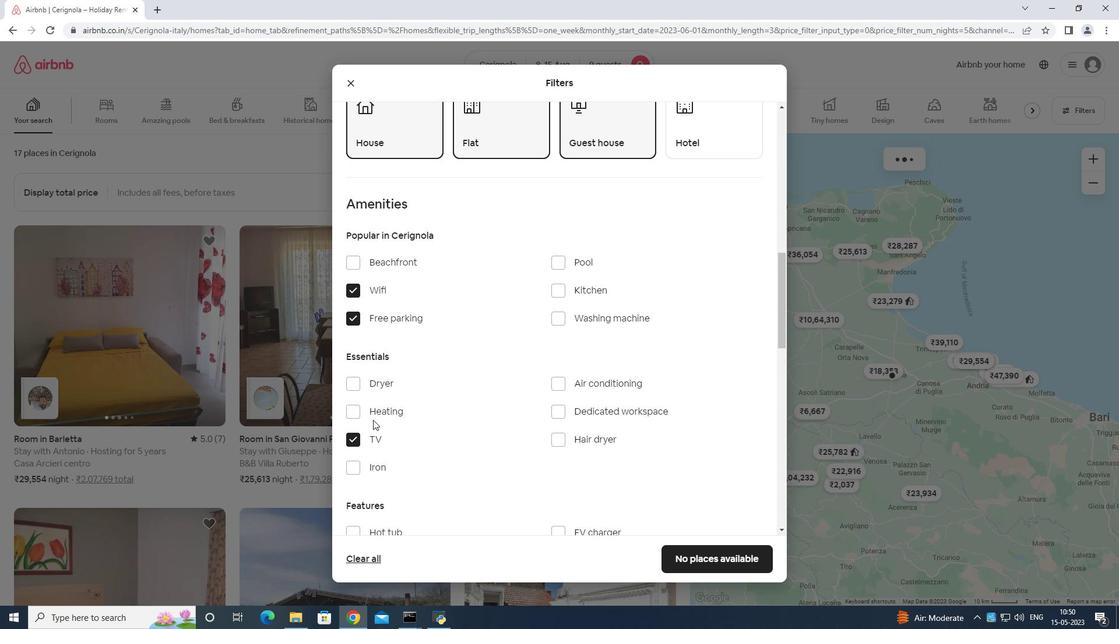 
Action: Mouse moved to (388, 413)
Screenshot: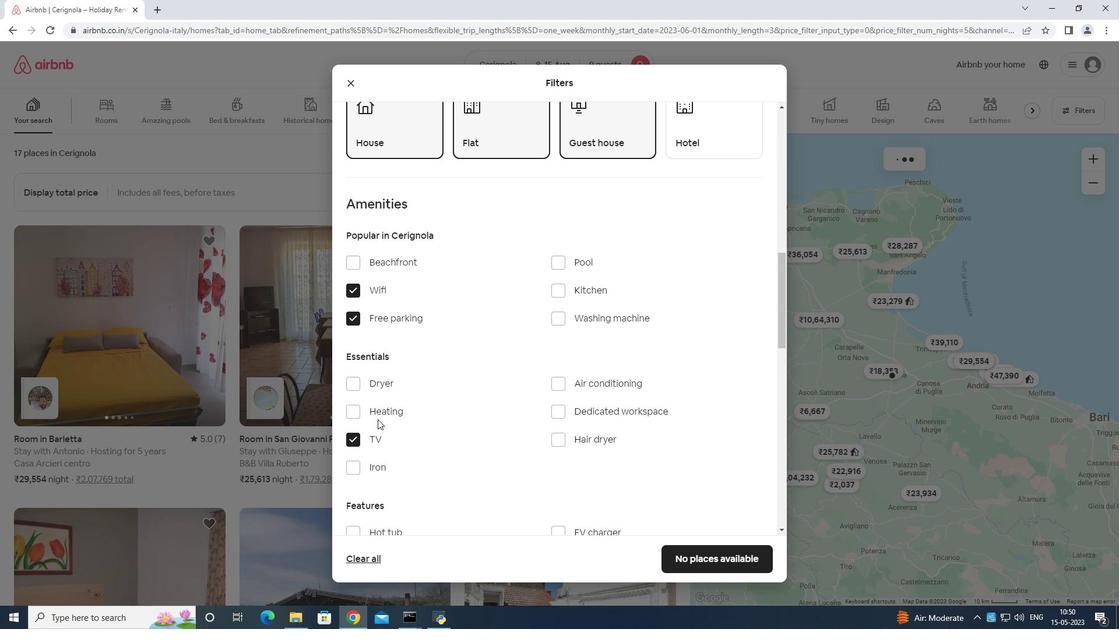 
Action: Mouse scrolled (388, 412) with delta (0, 0)
Screenshot: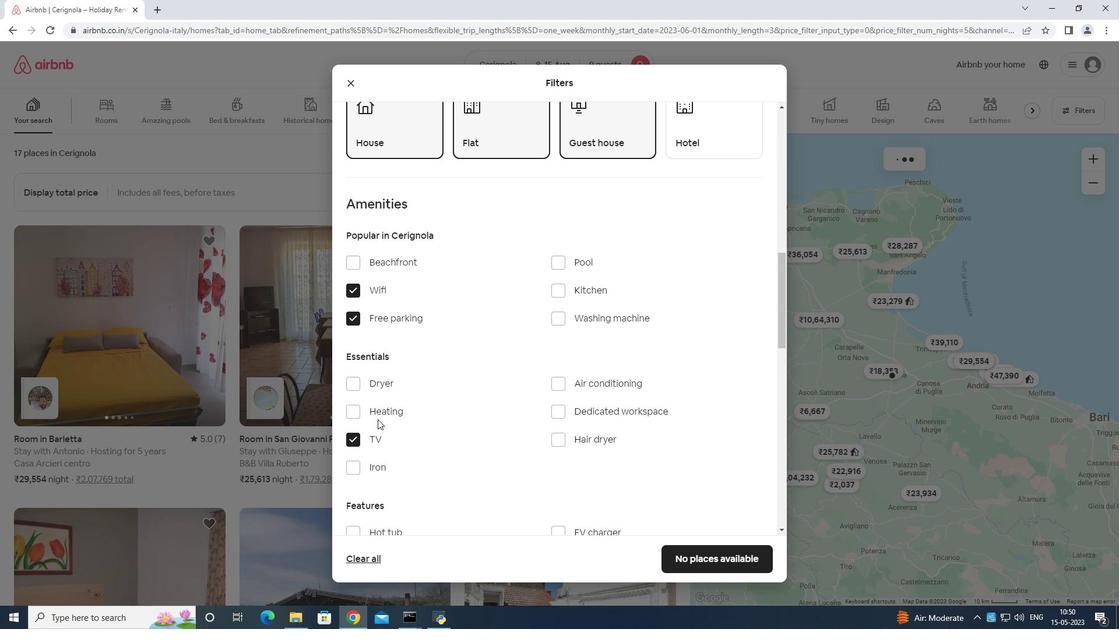 
Action: Mouse moved to (567, 331)
Screenshot: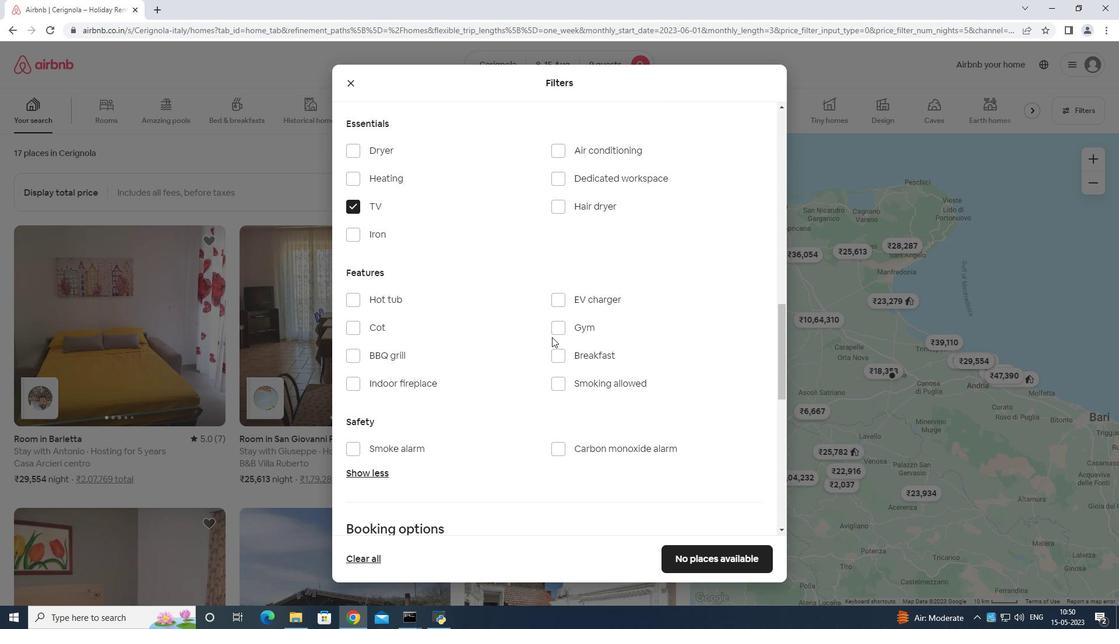 
Action: Mouse pressed left at (567, 331)
Screenshot: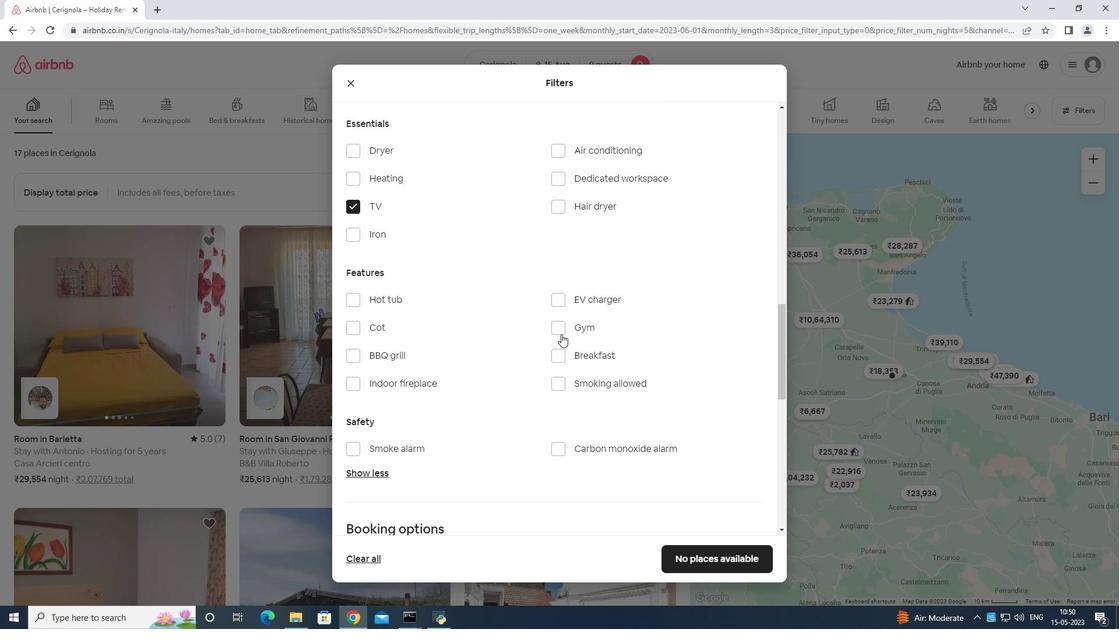 
Action: Mouse moved to (572, 350)
Screenshot: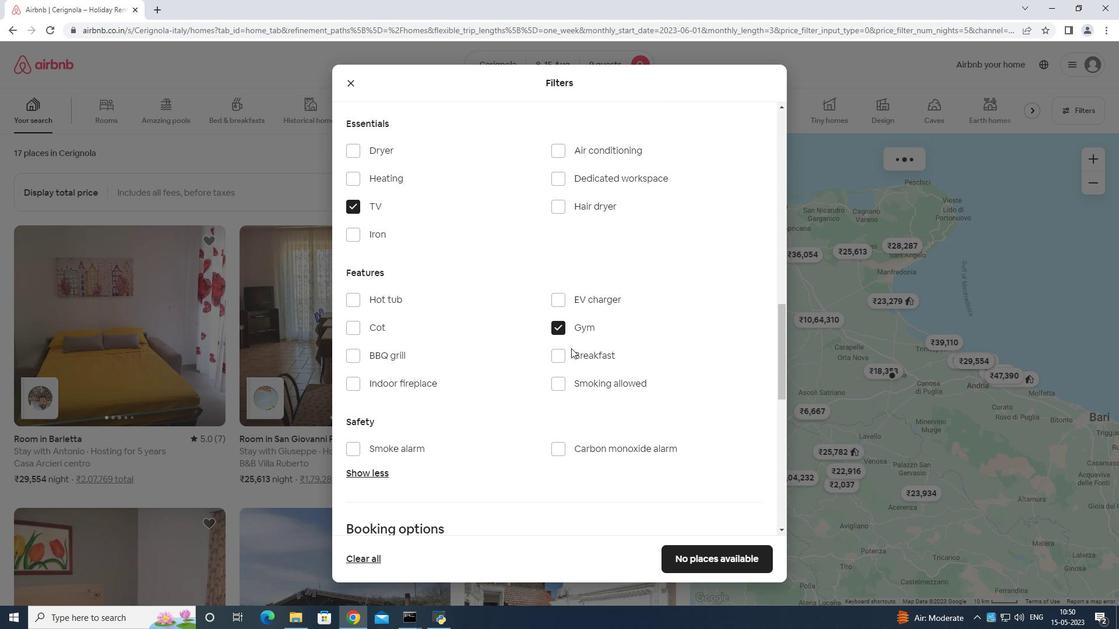 
Action: Mouse pressed left at (572, 350)
Screenshot: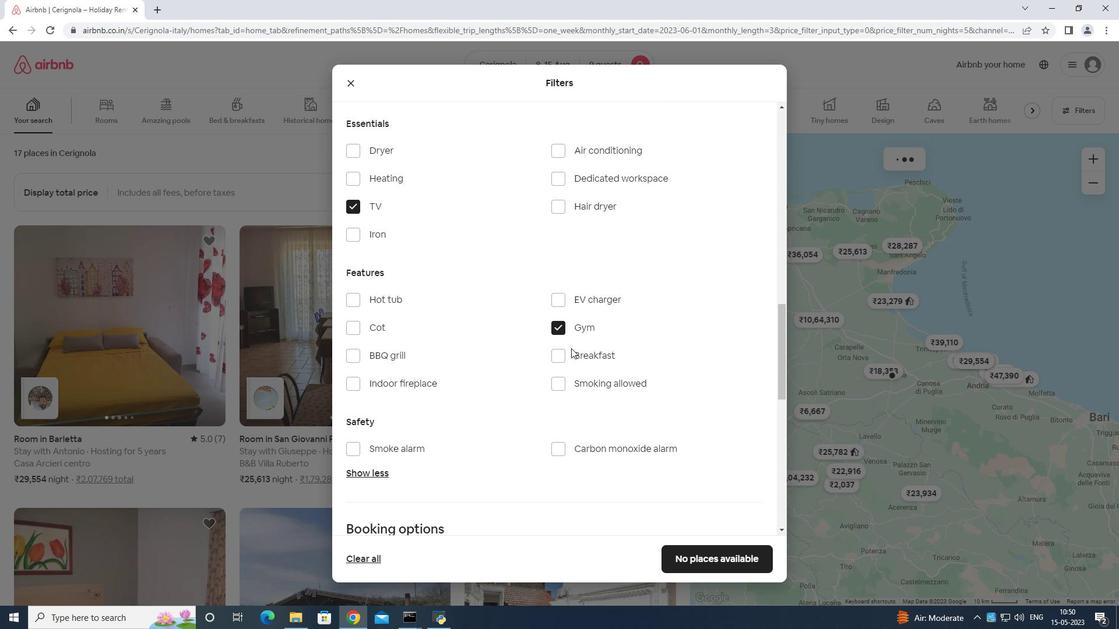 
Action: Mouse moved to (589, 369)
Screenshot: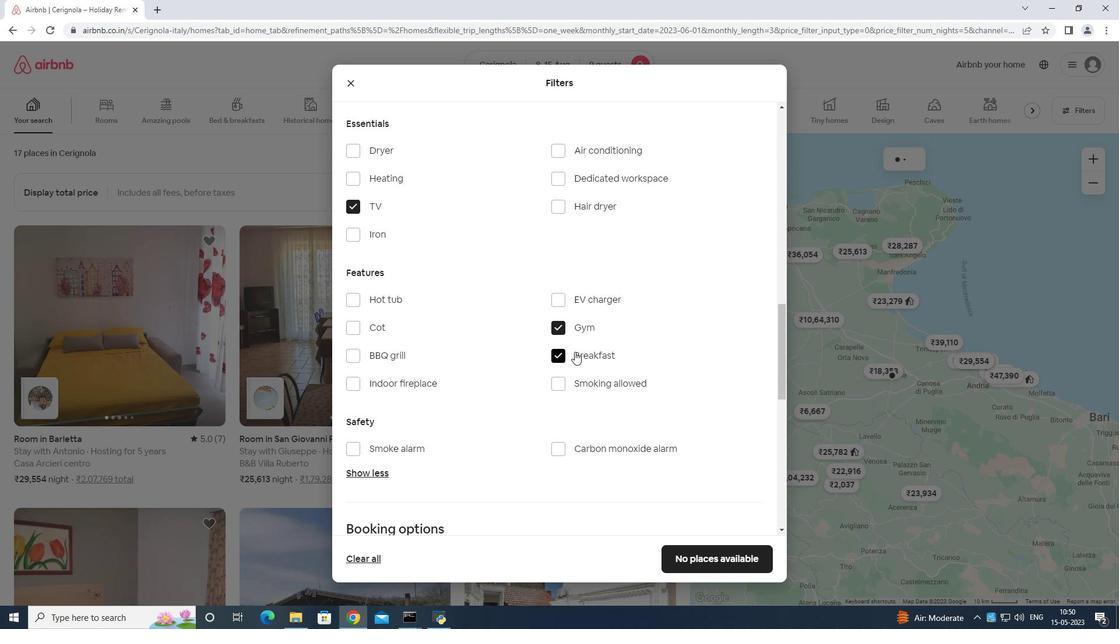 
Action: Mouse scrolled (589, 368) with delta (0, 0)
Screenshot: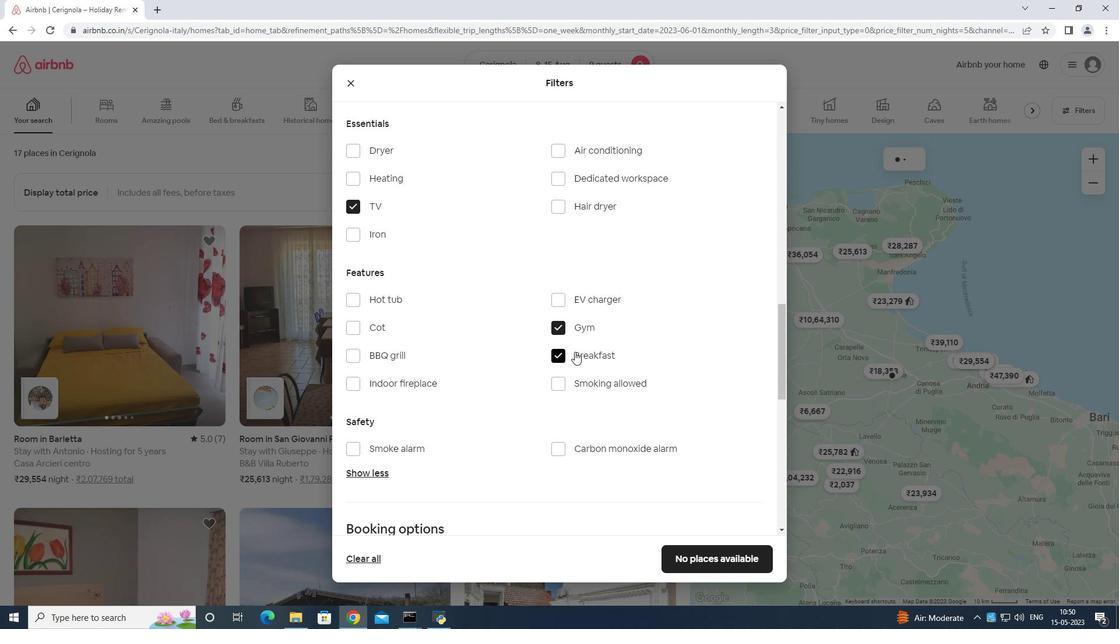 
Action: Mouse moved to (591, 371)
Screenshot: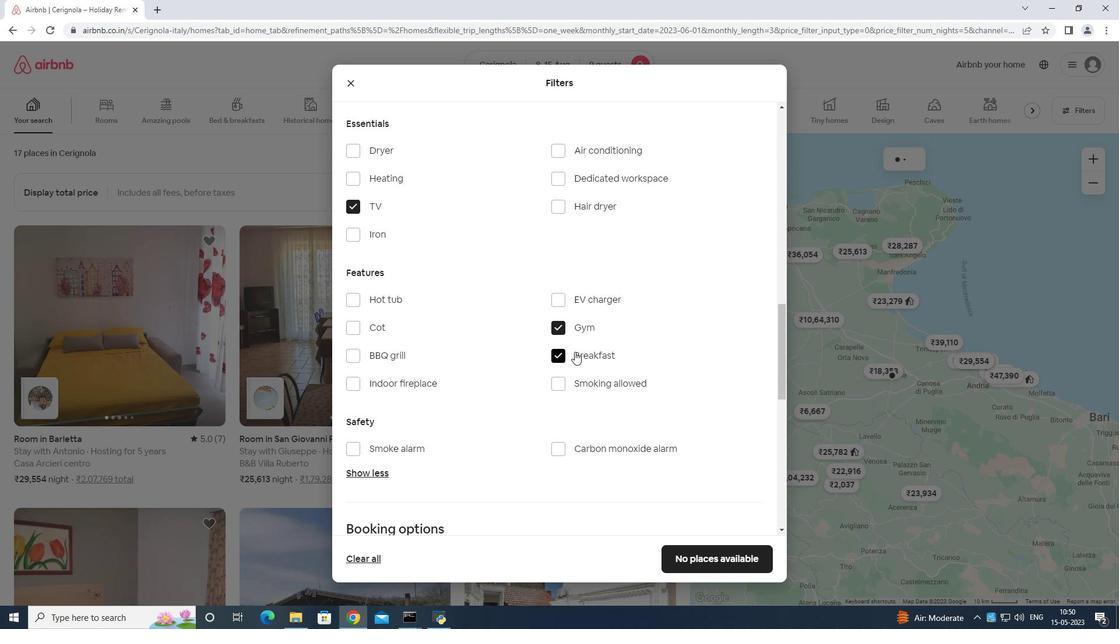 
Action: Mouse scrolled (591, 370) with delta (0, 0)
Screenshot: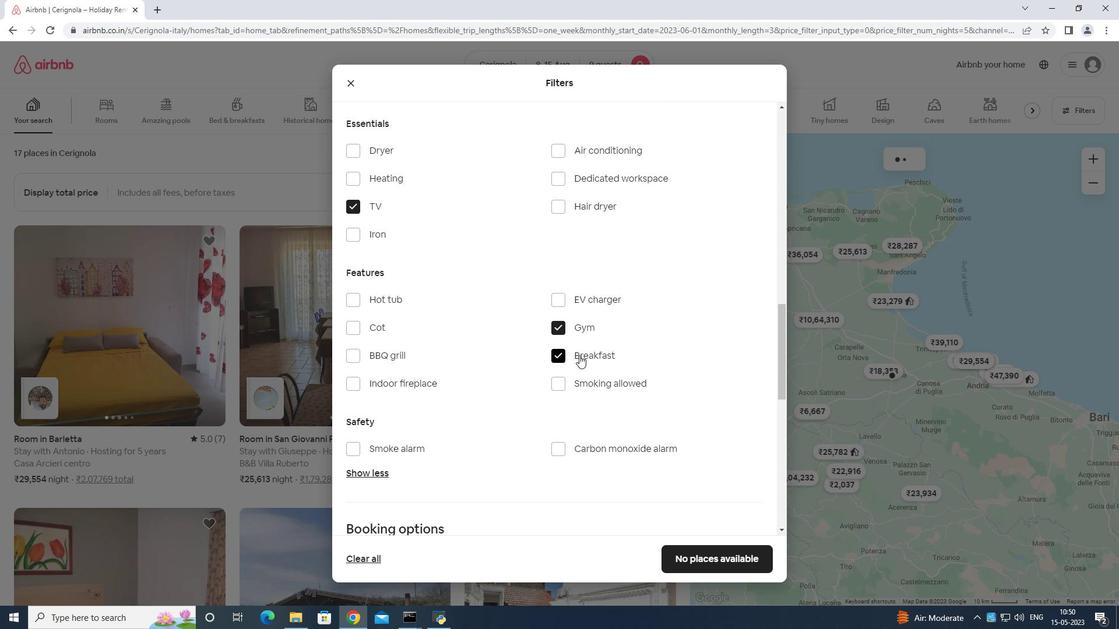 
Action: Mouse moved to (591, 372)
Screenshot: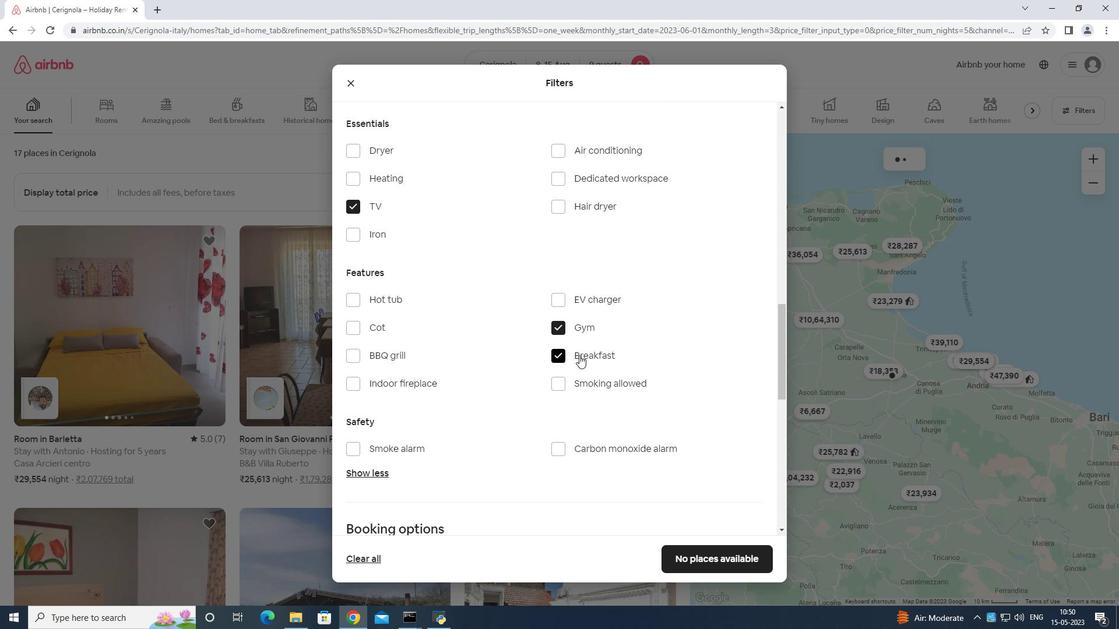 
Action: Mouse scrolled (591, 371) with delta (0, 0)
Screenshot: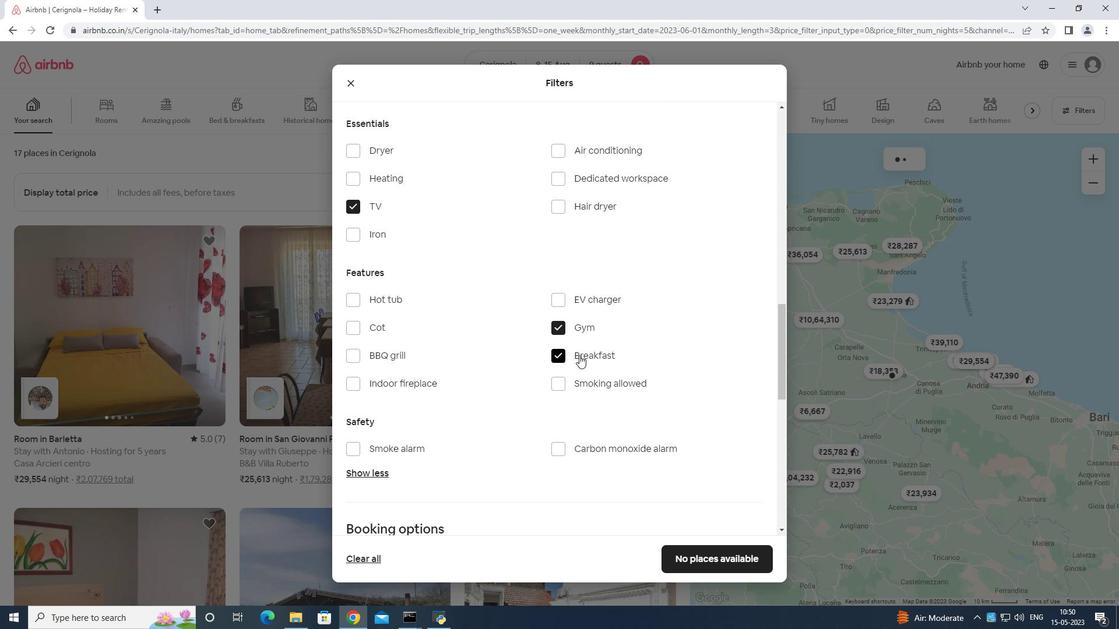 
Action: Mouse moved to (593, 374)
Screenshot: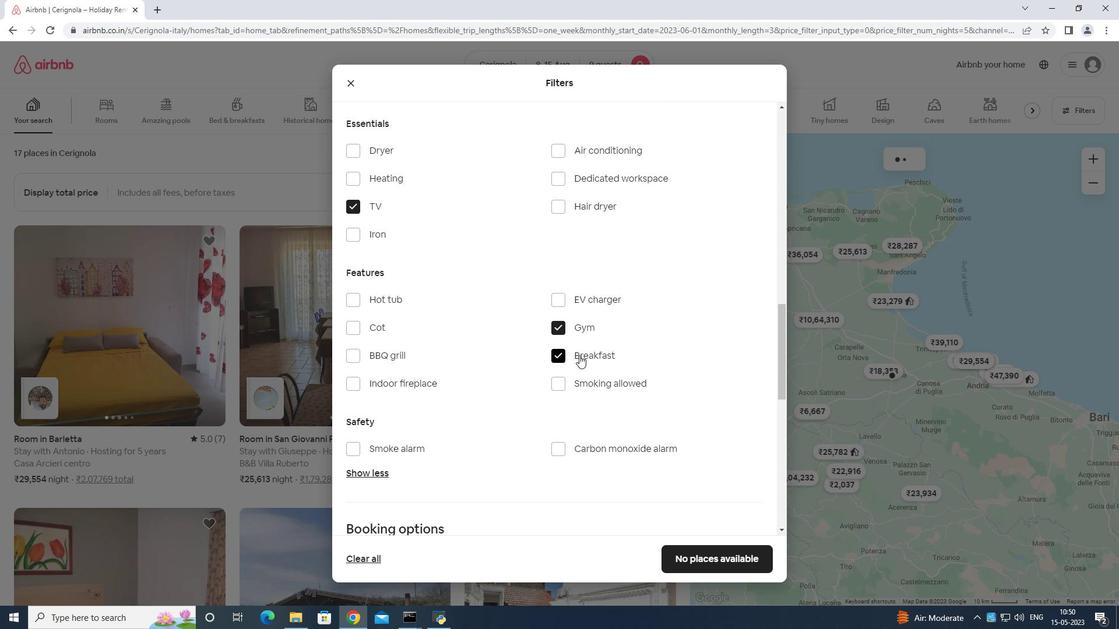 
Action: Mouse scrolled (593, 374) with delta (0, 0)
Screenshot: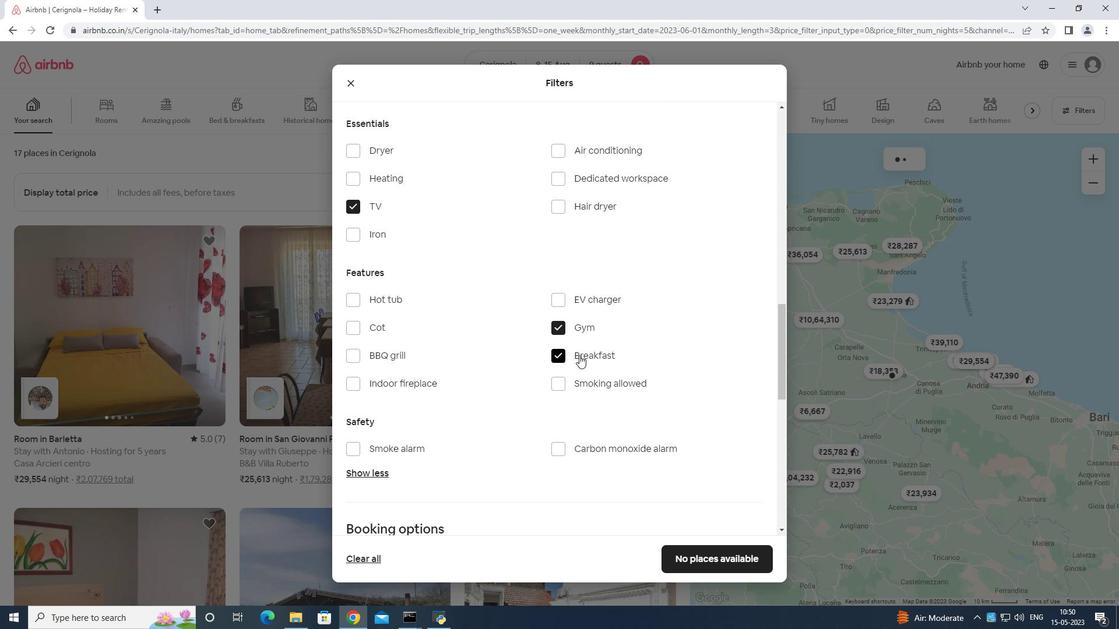 
Action: Mouse moved to (731, 378)
Screenshot: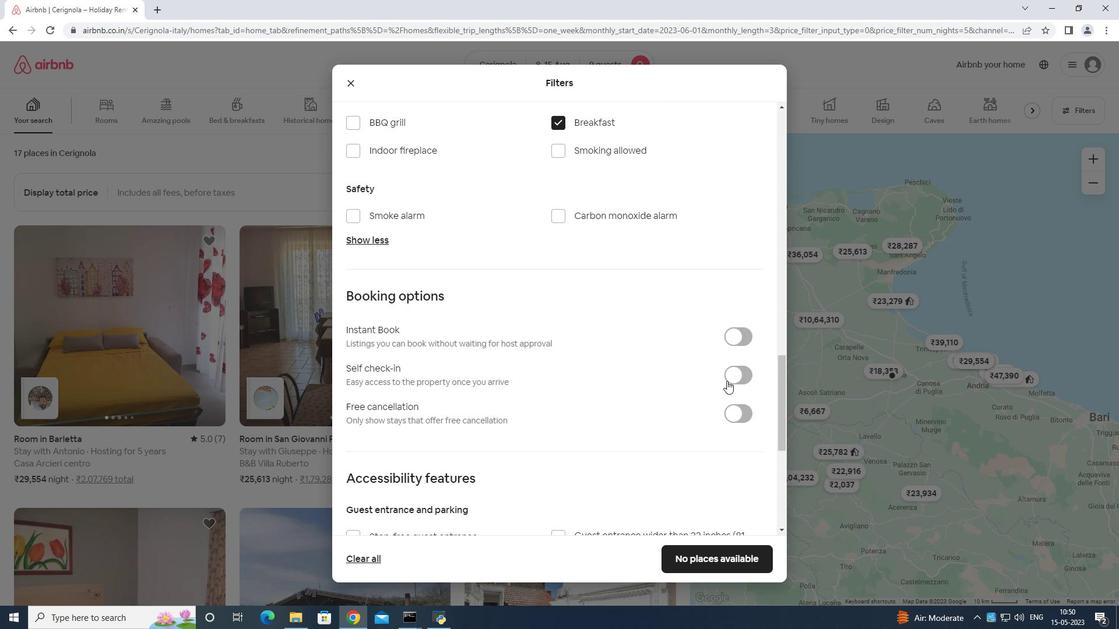 
Action: Mouse pressed left at (731, 378)
Screenshot: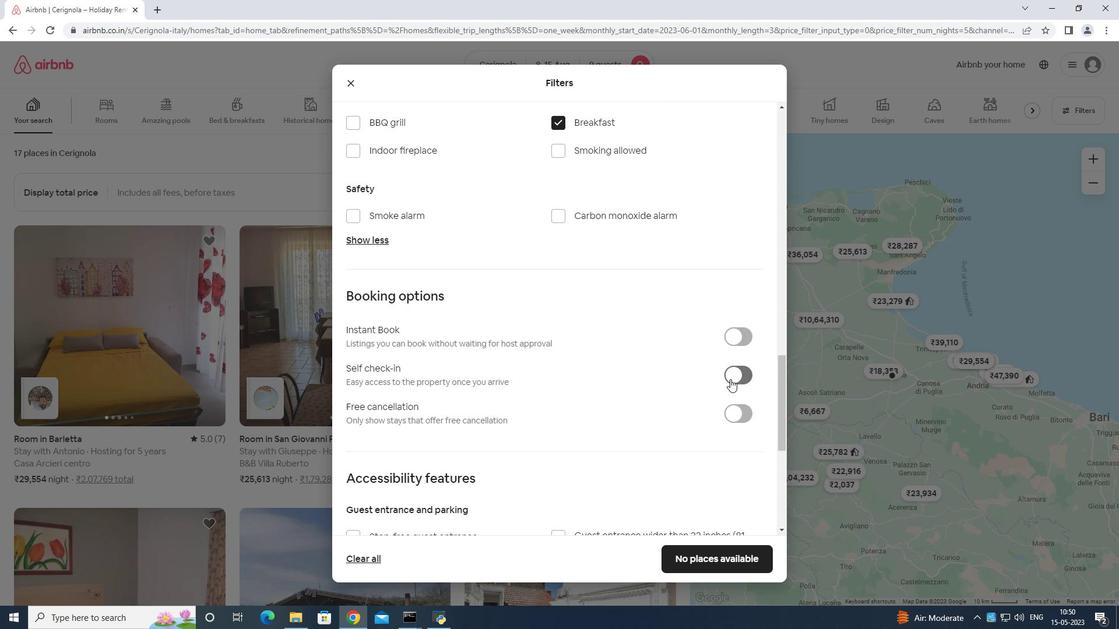 
Action: Mouse moved to (733, 373)
Screenshot: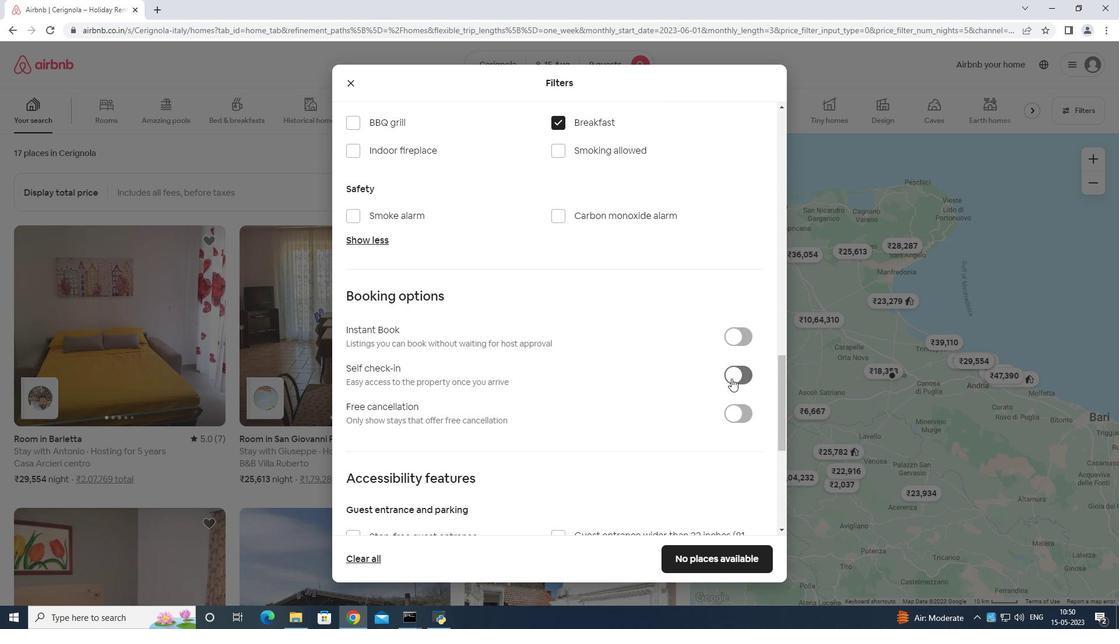
Action: Mouse scrolled (733, 372) with delta (0, 0)
Screenshot: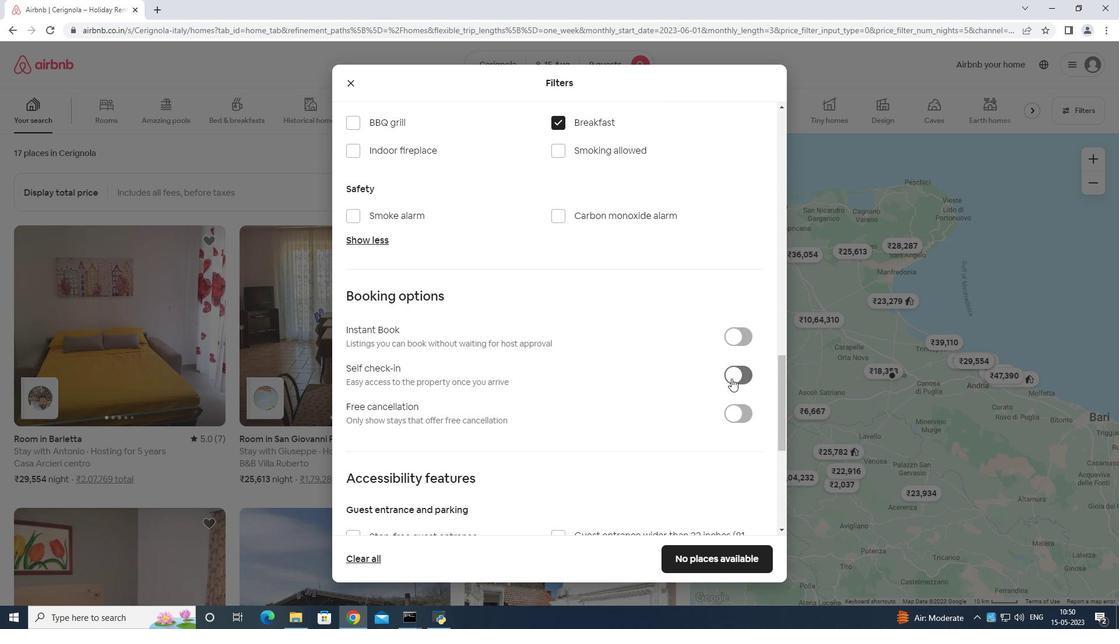 
Action: Mouse scrolled (733, 372) with delta (0, 0)
Screenshot: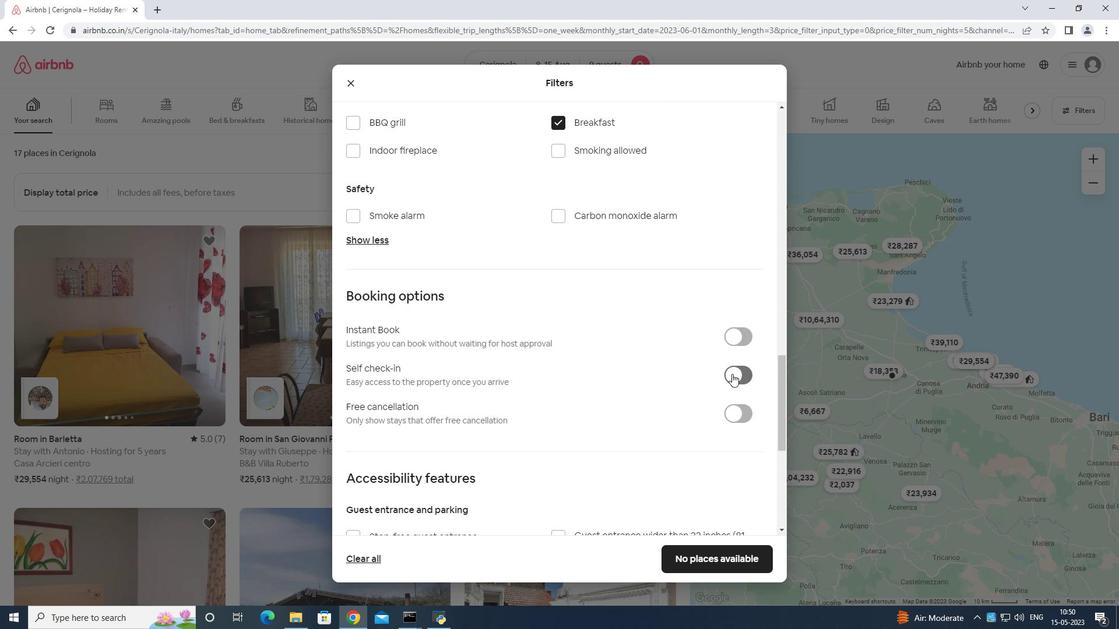 
Action: Mouse scrolled (733, 372) with delta (0, 0)
Screenshot: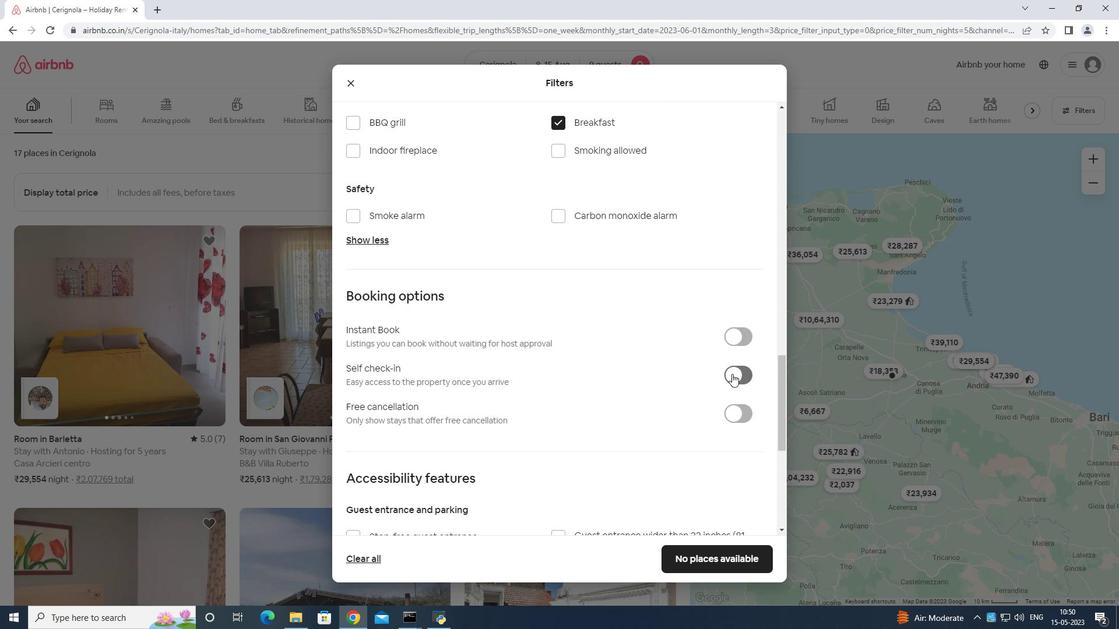 
Action: Mouse moved to (733, 374)
Screenshot: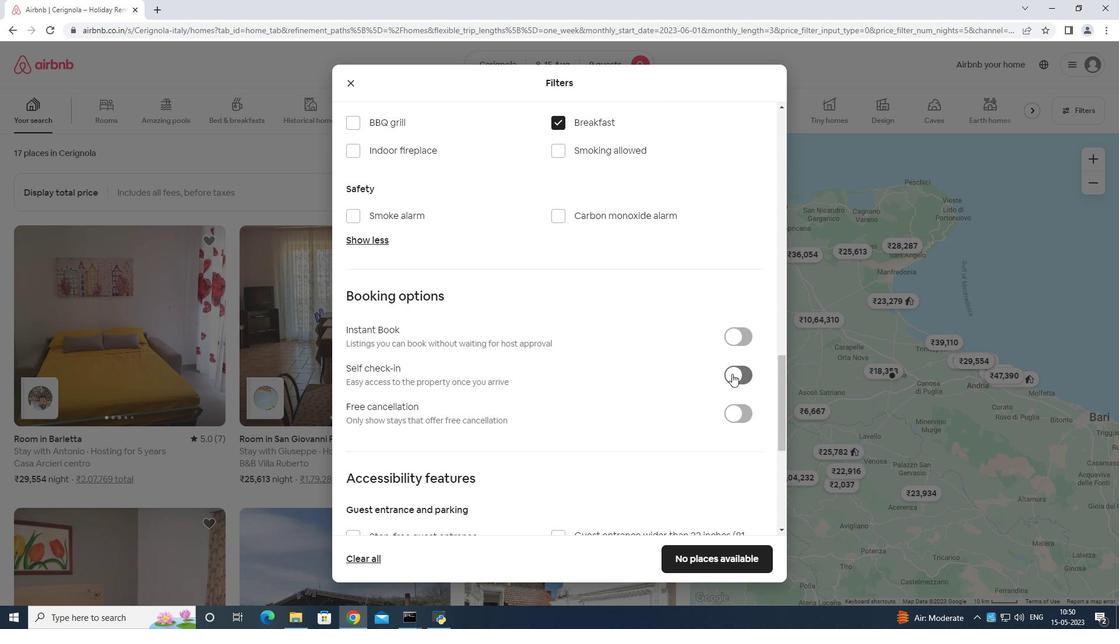 
Action: Mouse scrolled (733, 373) with delta (0, 0)
Screenshot: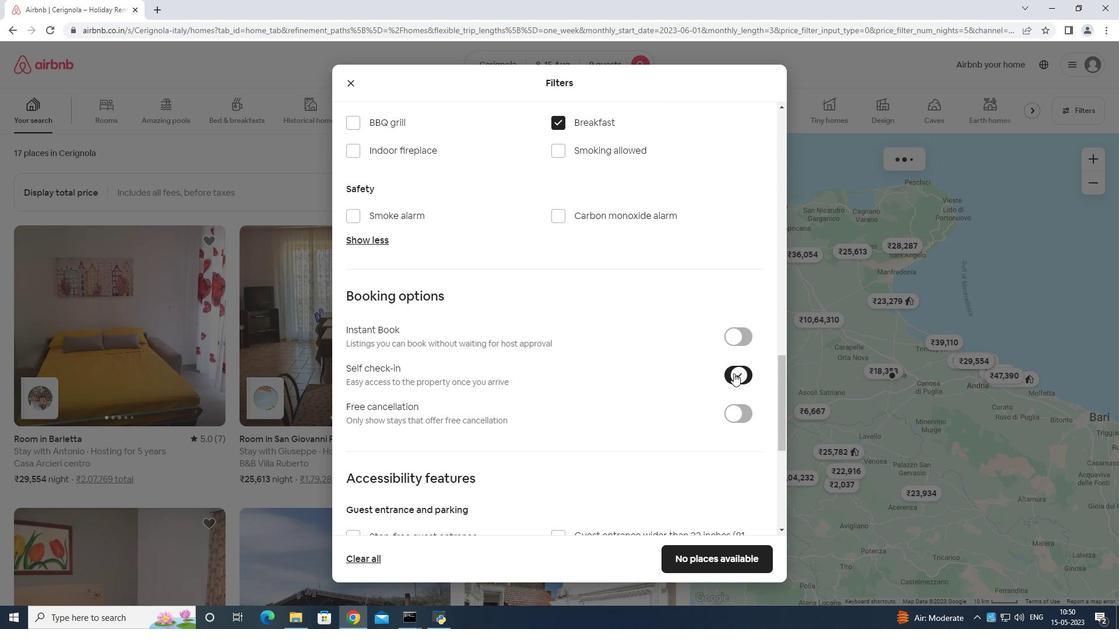 
Action: Mouse scrolled (733, 373) with delta (0, 0)
Screenshot: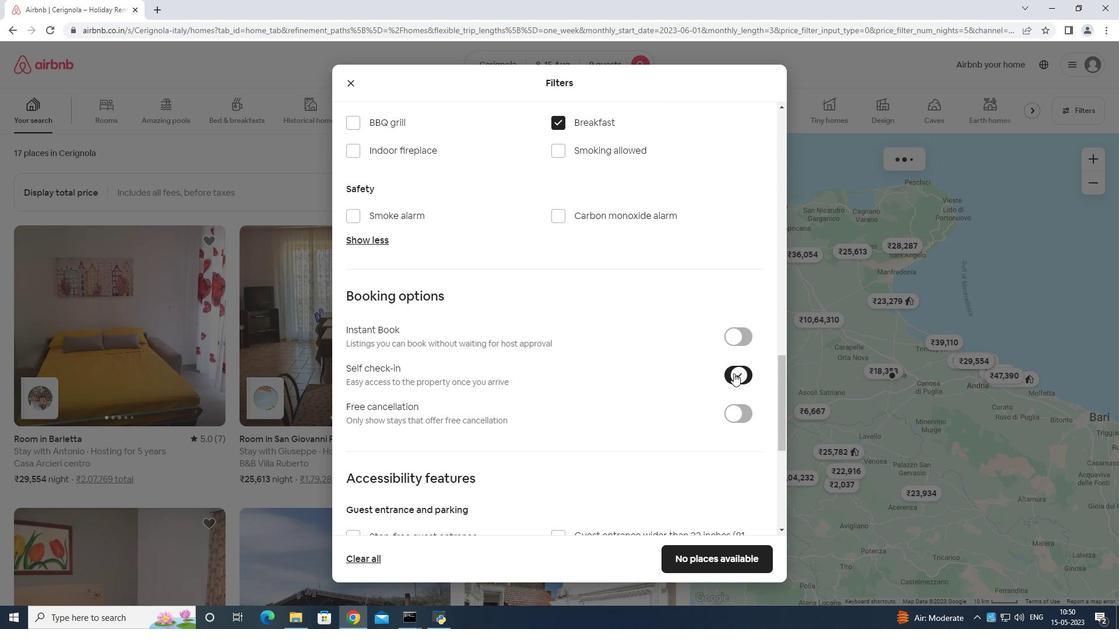 
Action: Mouse moved to (731, 378)
Screenshot: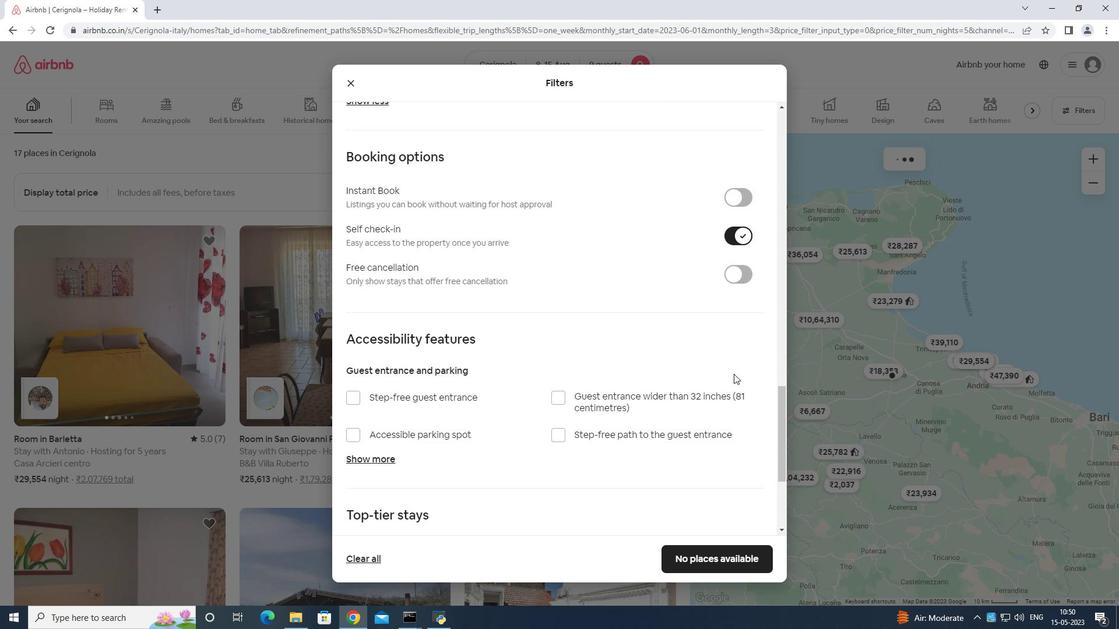 
Action: Mouse scrolled (731, 377) with delta (0, 0)
Screenshot: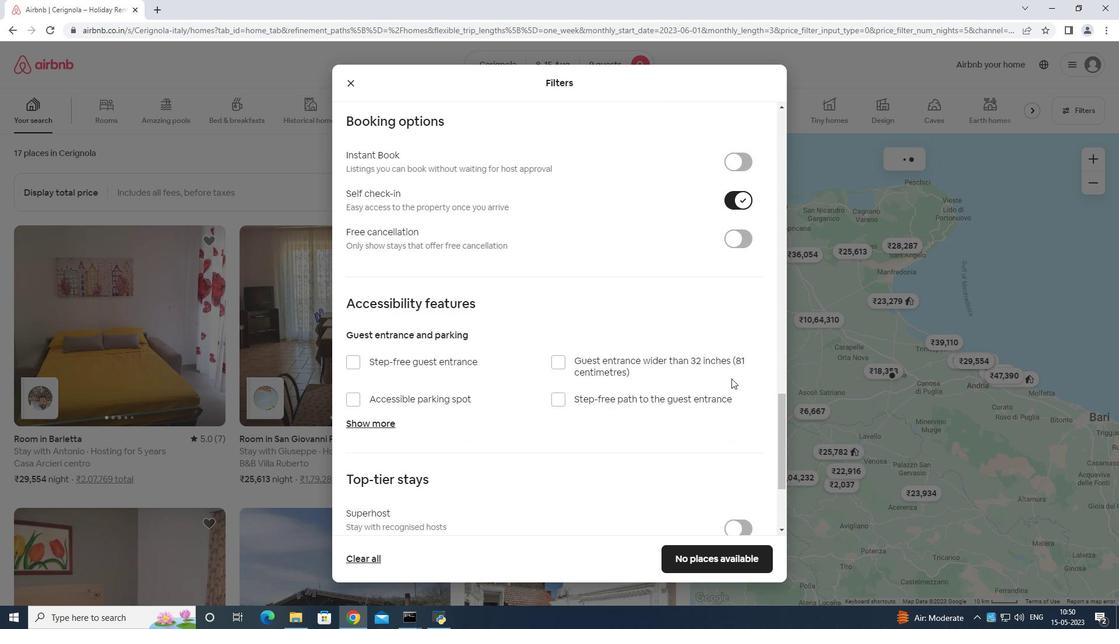 
Action: Mouse scrolled (731, 377) with delta (0, 0)
Screenshot: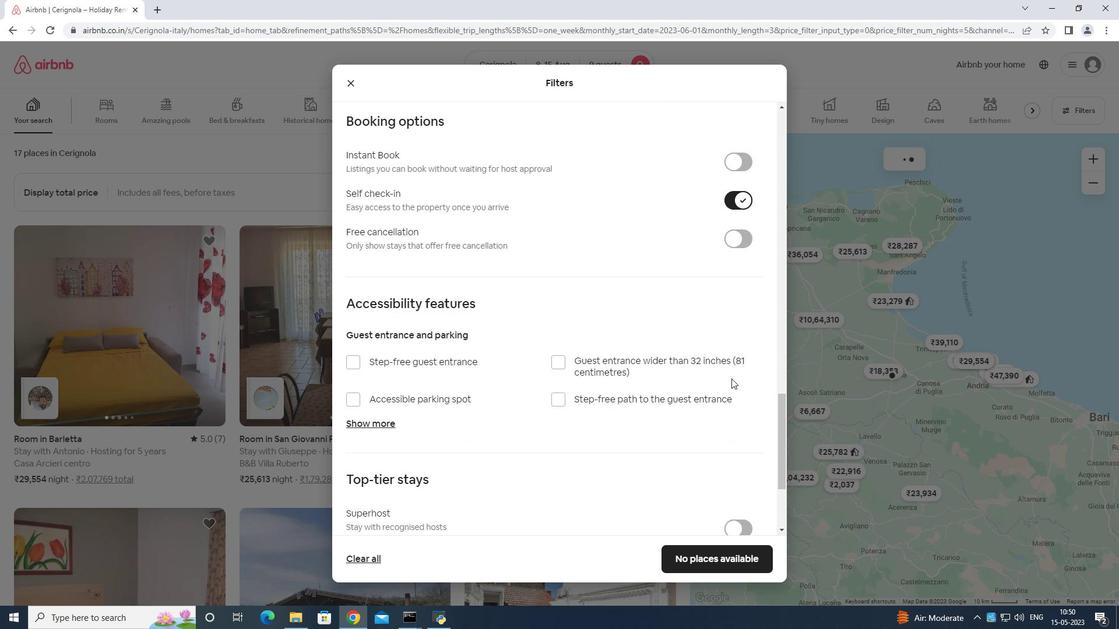 
Action: Mouse scrolled (731, 377) with delta (0, 0)
Screenshot: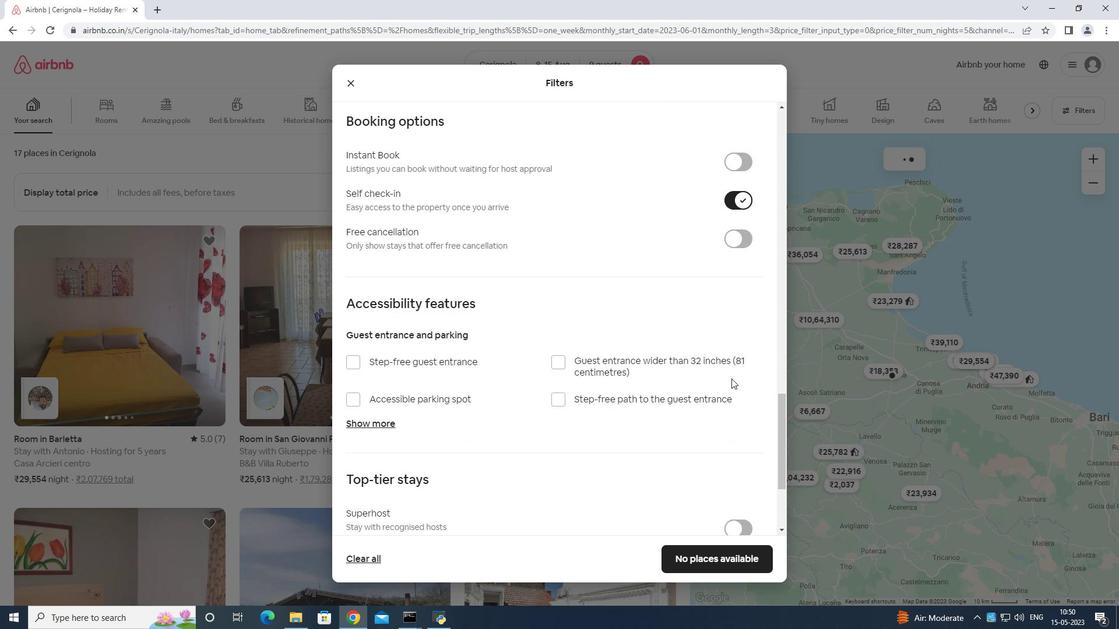 
Action: Mouse moved to (725, 380)
Screenshot: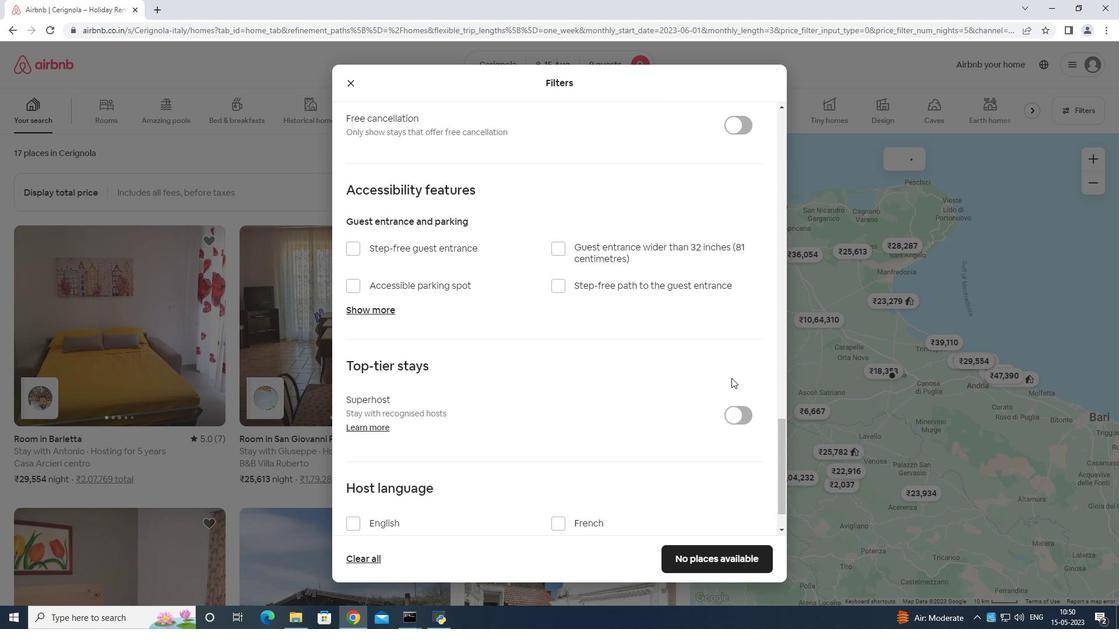 
Action: Mouse scrolled (725, 379) with delta (0, 0)
Screenshot: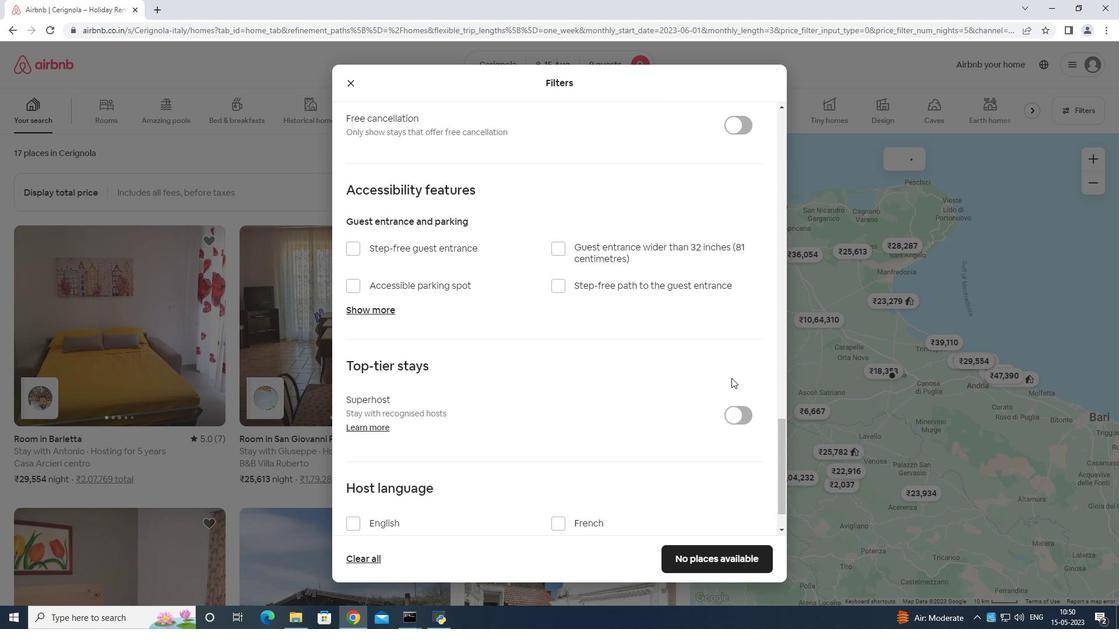 
Action: Mouse moved to (721, 383)
Screenshot: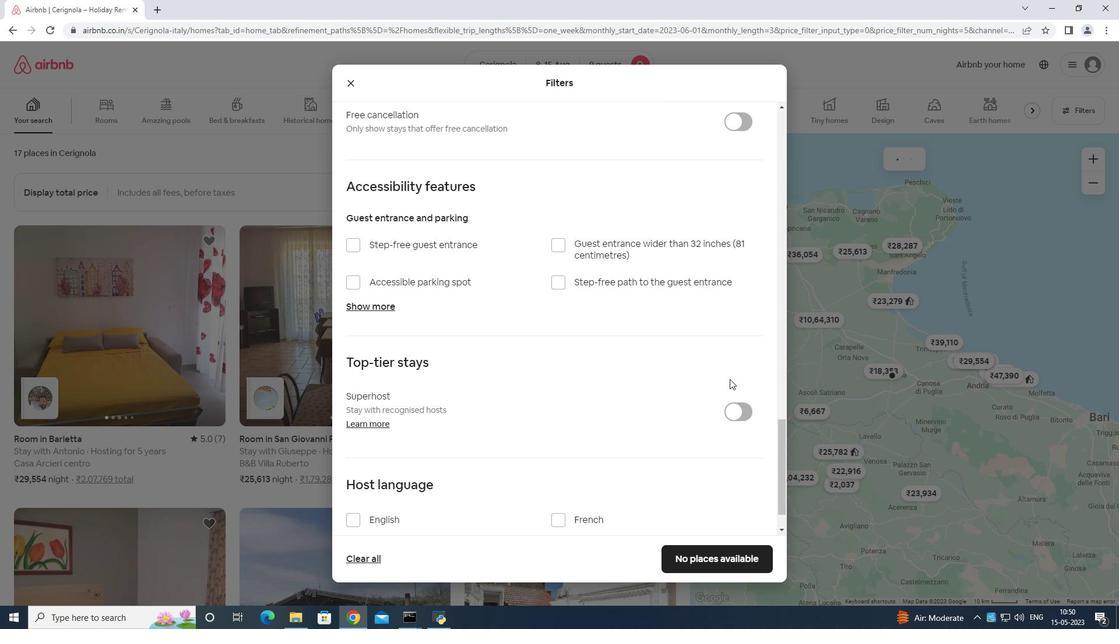 
Action: Mouse scrolled (721, 382) with delta (0, 0)
Screenshot: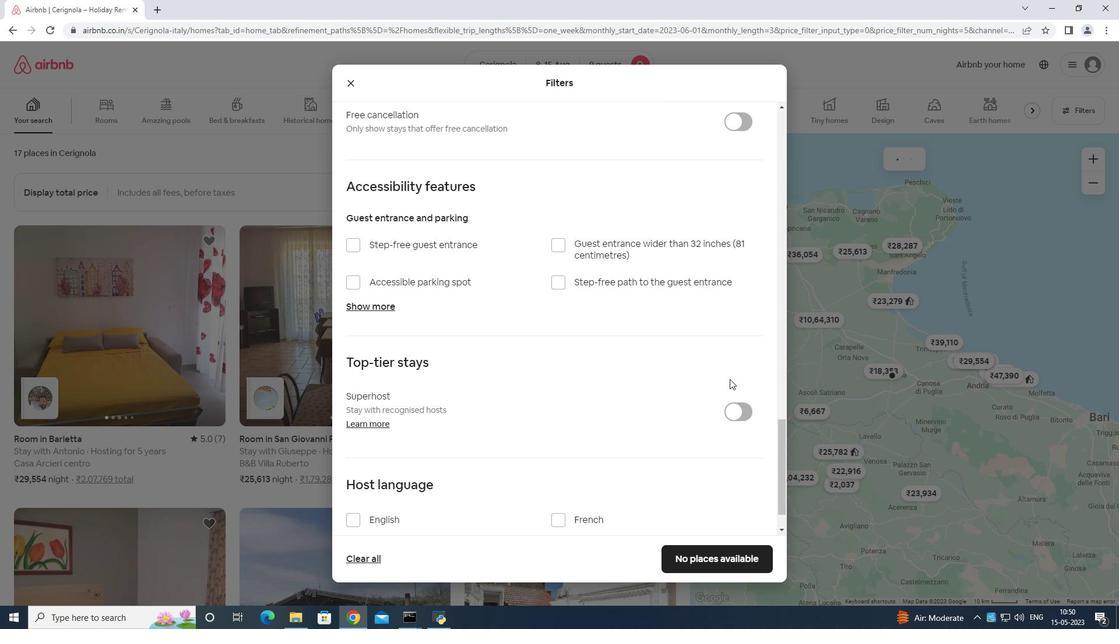 
Action: Mouse moved to (681, 398)
Screenshot: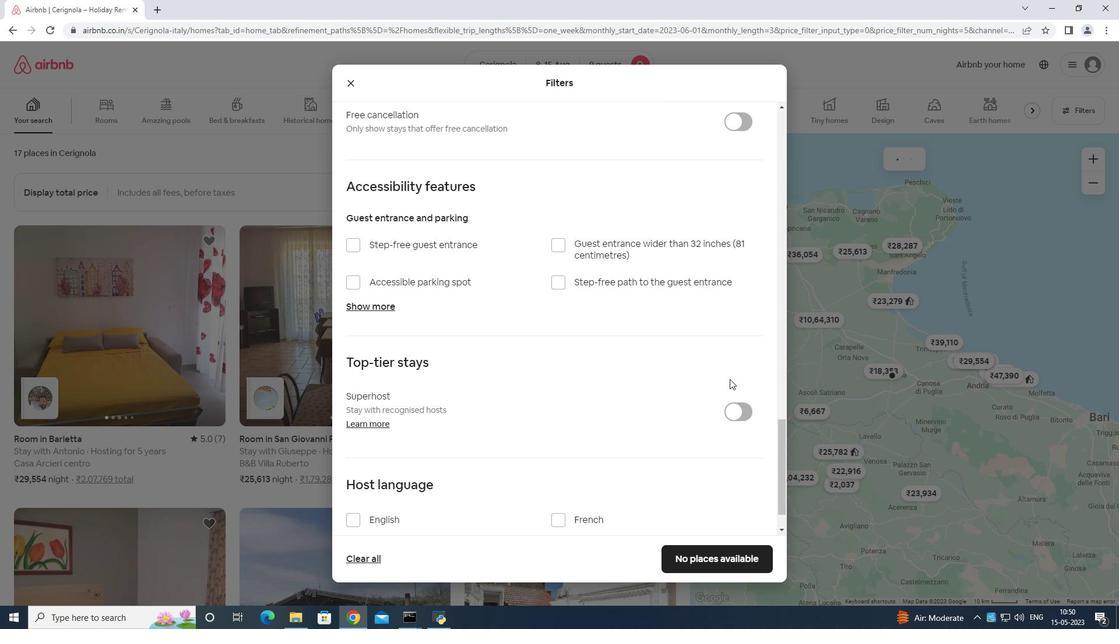 
Action: Mouse scrolled (681, 398) with delta (0, 0)
Screenshot: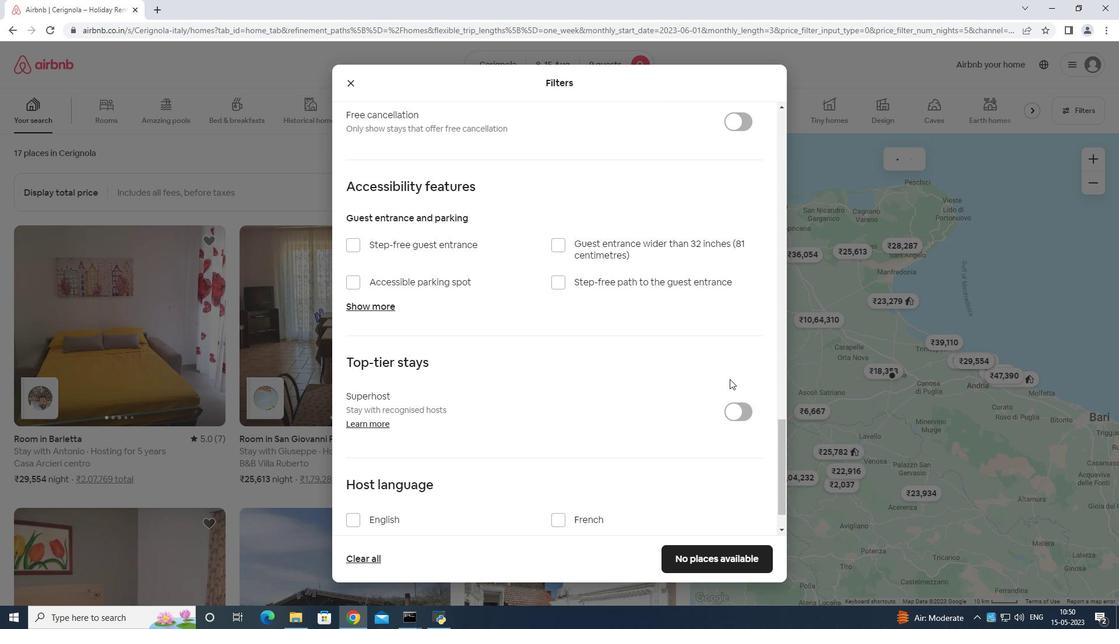 
Action: Mouse moved to (391, 472)
Screenshot: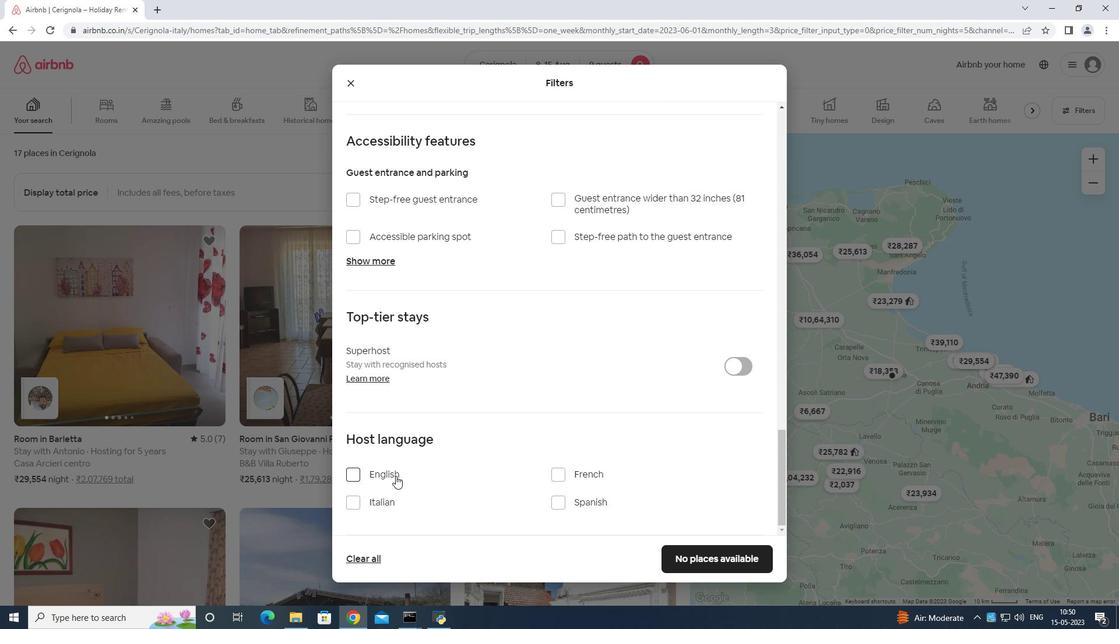 
Action: Mouse pressed left at (391, 472)
Screenshot: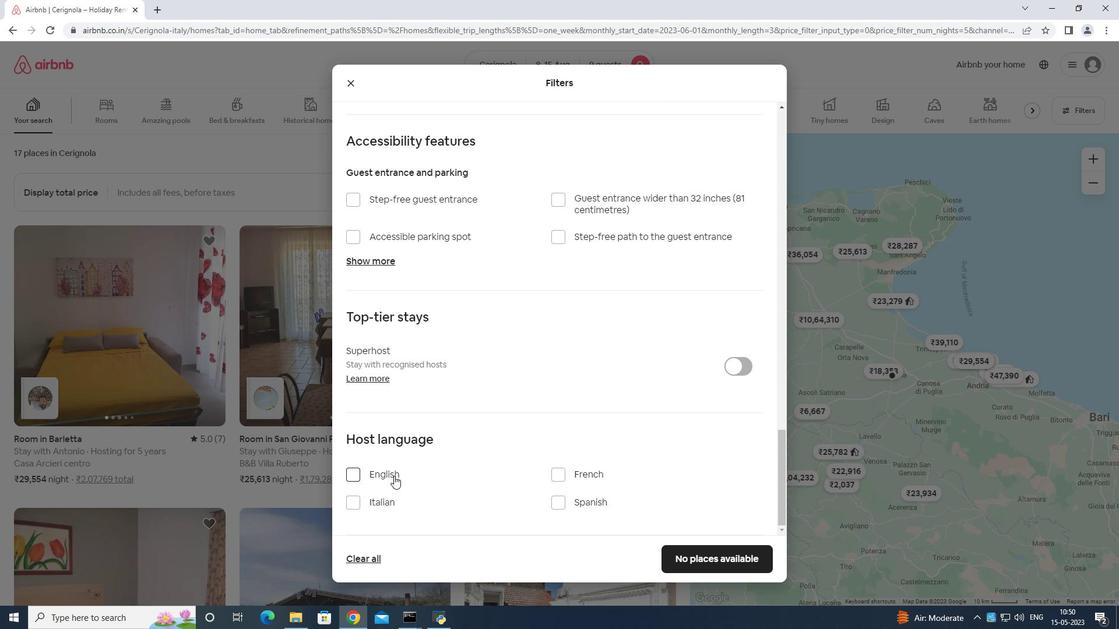 
Action: Mouse moved to (703, 564)
Screenshot: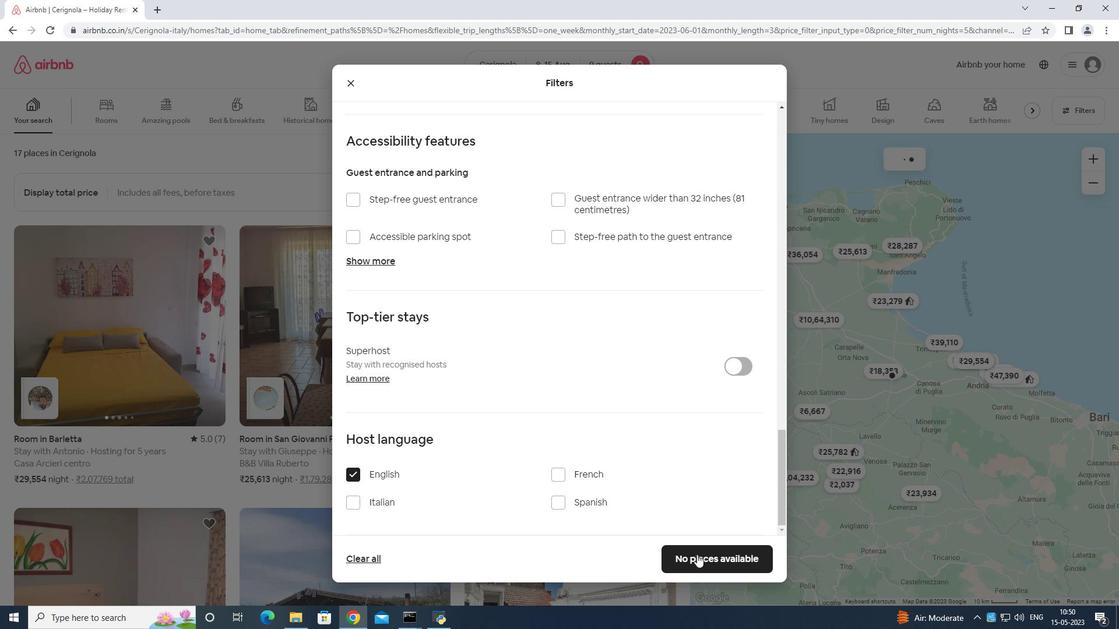 
Action: Mouse pressed left at (703, 564)
Screenshot: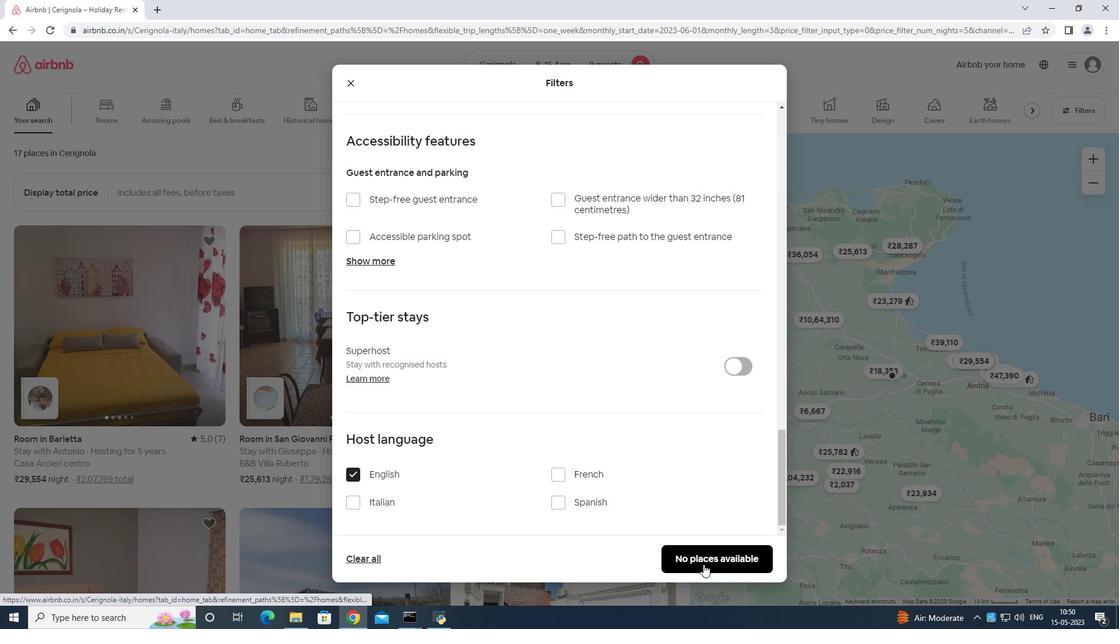 
